 Task: Add an event with the title Second Training Session: Effective Decision-Making in High-Pressure Situations, date '2024/03/14', time 9:40 AM to 11:40 AMand add a description: Deadline reminders encourage proactive planning and time management. They serve as a cue for individuals to assess their progress, identify any obstacles, and adjust their plans accordingly to ensure timely completion of the task or project.Select event color  Basil . Add location for the event as: 987 Princes Street, Edinburgh, UK, logged in from the account softage.9@softage.netand send the event invitation to softage.8@softage.net with CC to  softage.10@softage.net. Set a reminder for the event Monthly on the third Sunday
Action: Mouse moved to (55, 102)
Screenshot: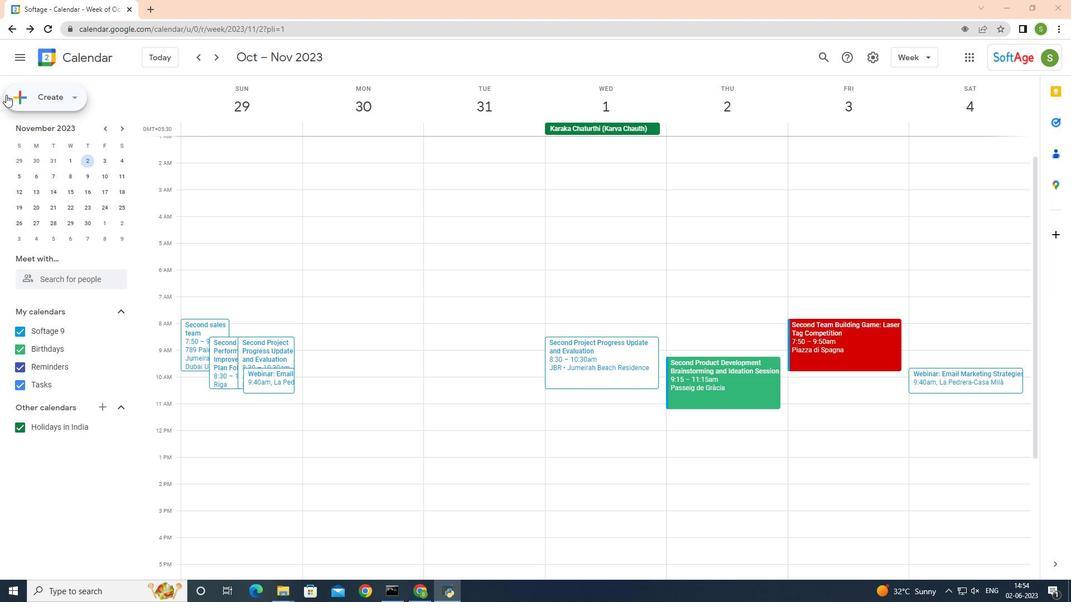 
Action: Mouse pressed left at (55, 102)
Screenshot: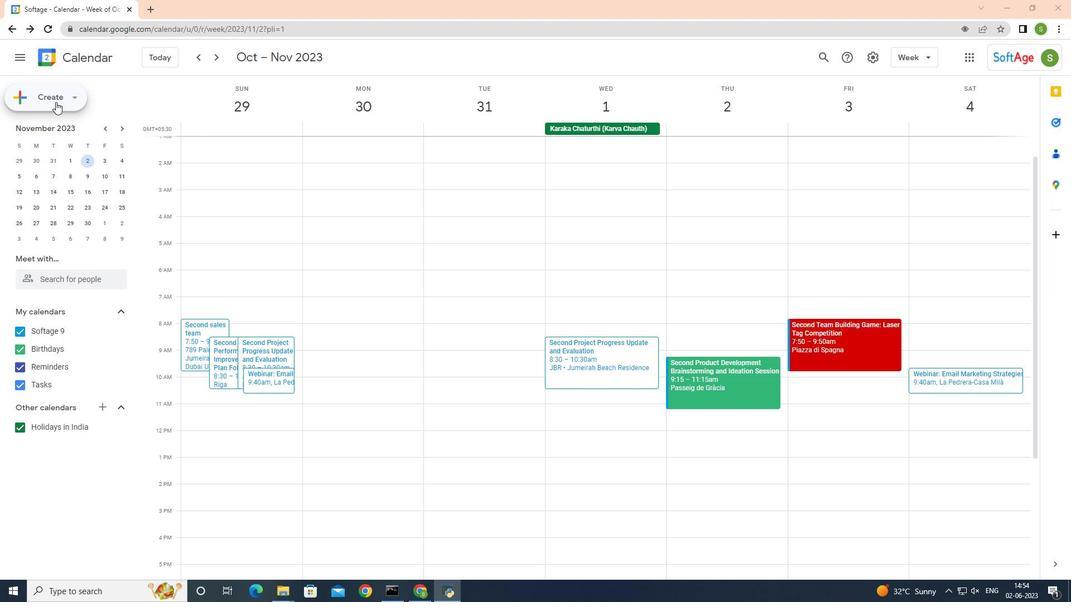 
Action: Mouse moved to (62, 130)
Screenshot: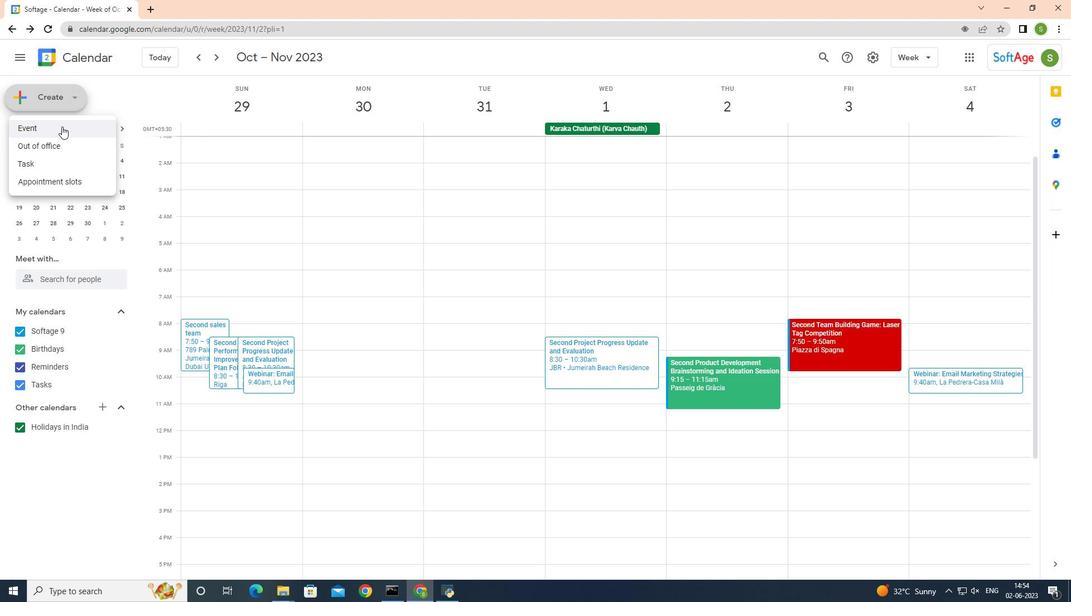 
Action: Mouse pressed left at (62, 130)
Screenshot: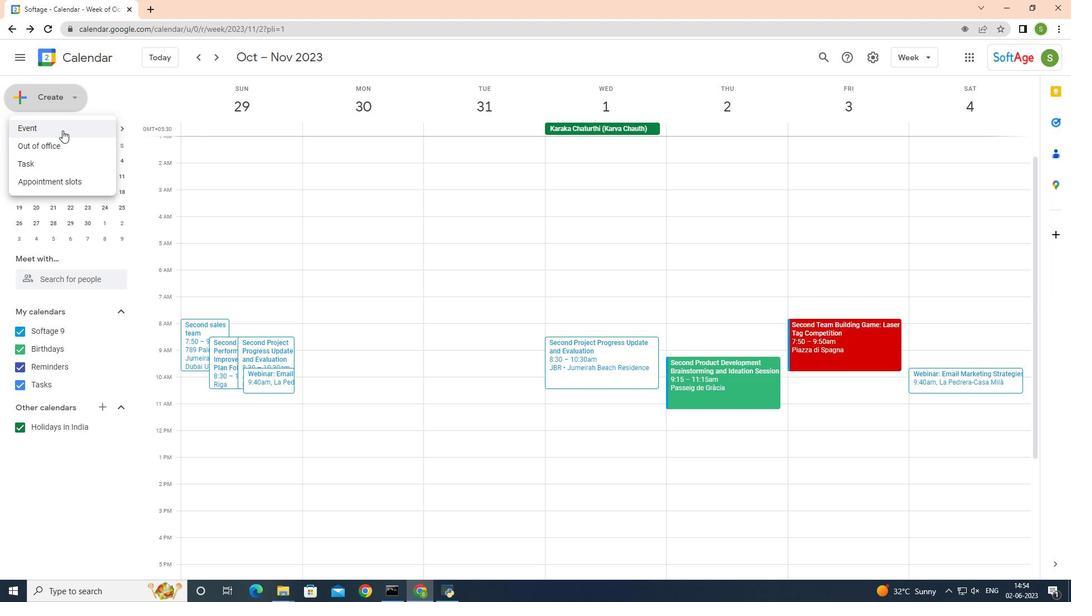 
Action: Mouse moved to (450, 265)
Screenshot: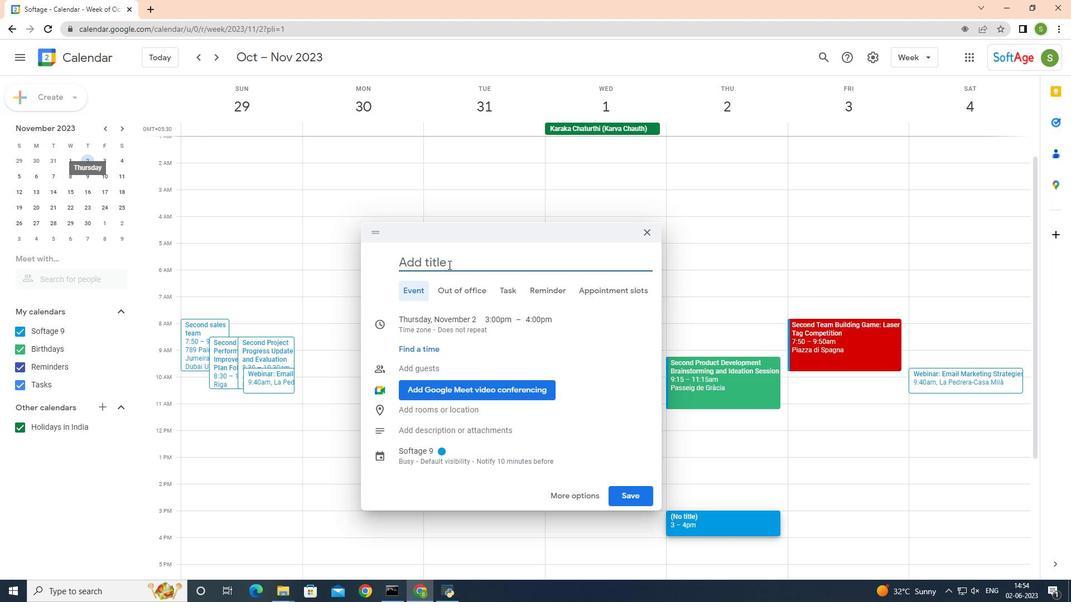 
Action: Key pressed <Key.shift>Second<Key.space><Key.shift>Training<Key.space>ctrl+S
Screenshot: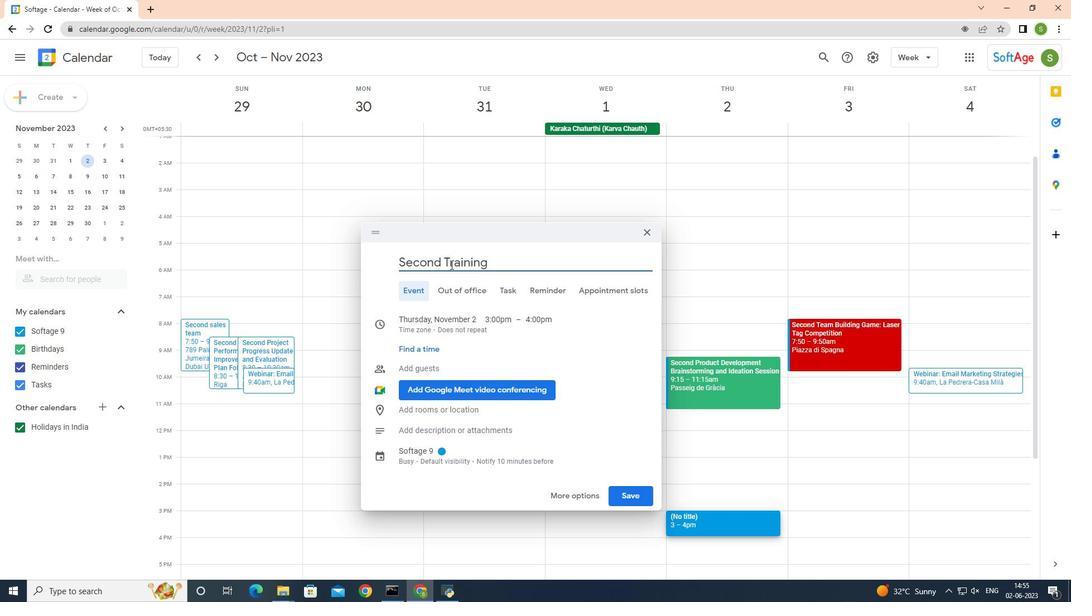 
Action: Mouse moved to (585, 567)
Screenshot: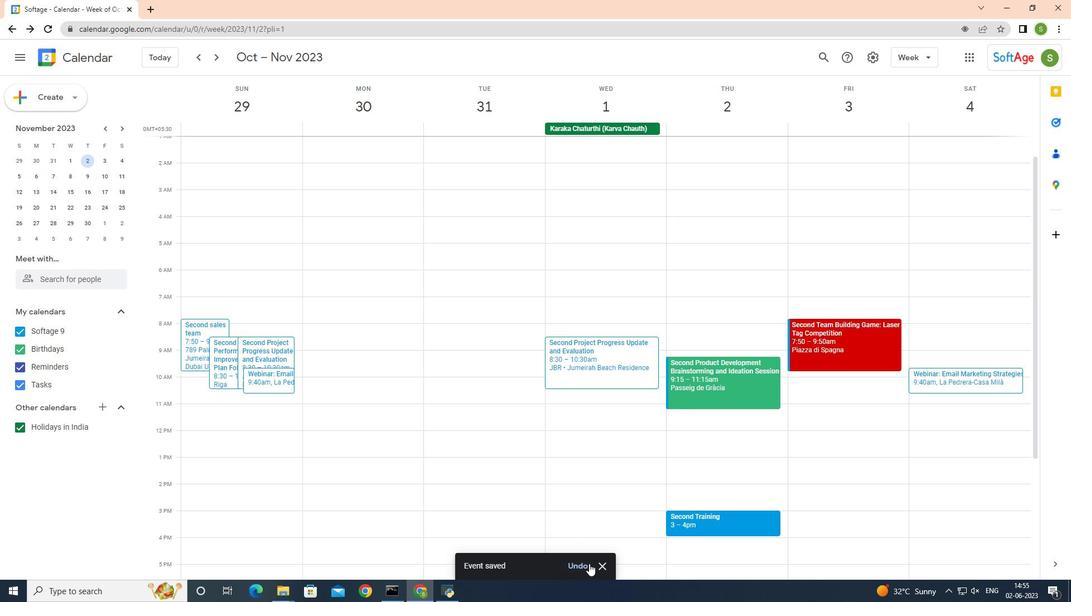 
Action: Mouse pressed left at (585, 567)
Screenshot: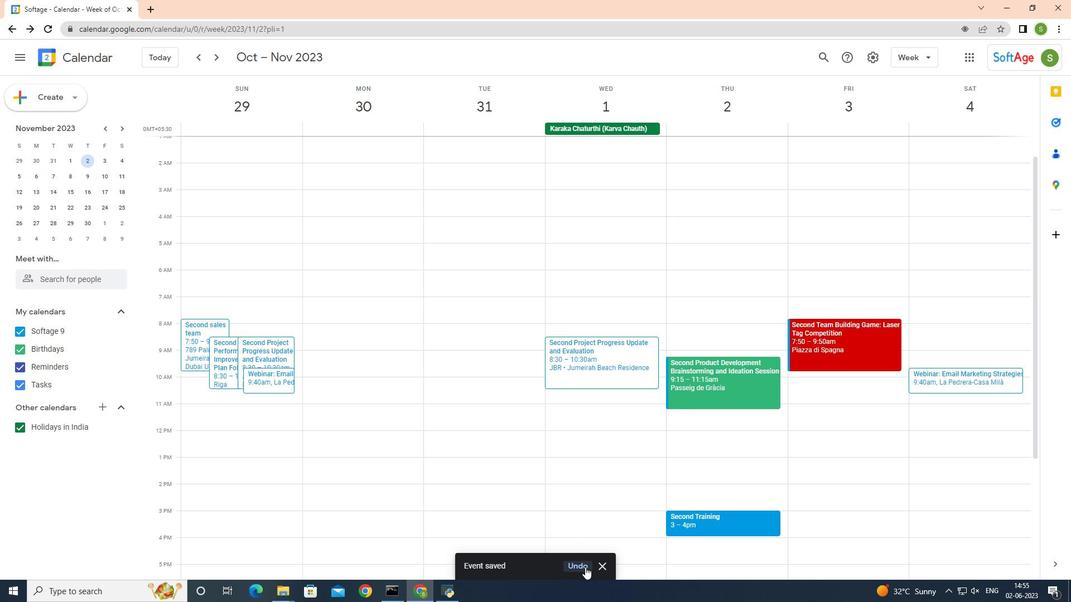 
Action: Mouse moved to (65, 101)
Screenshot: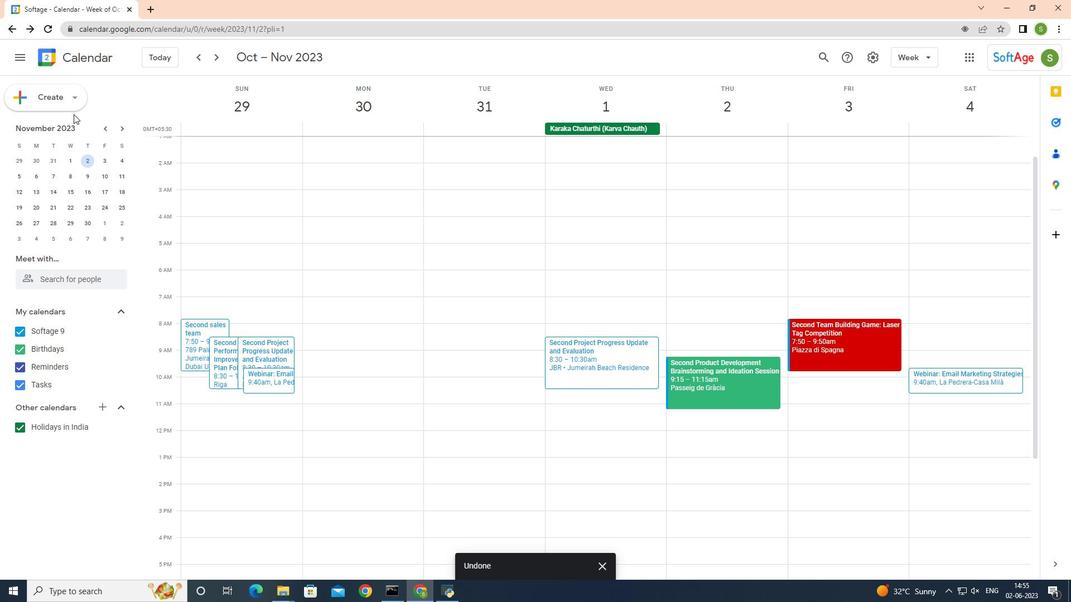
Action: Mouse pressed left at (65, 101)
Screenshot: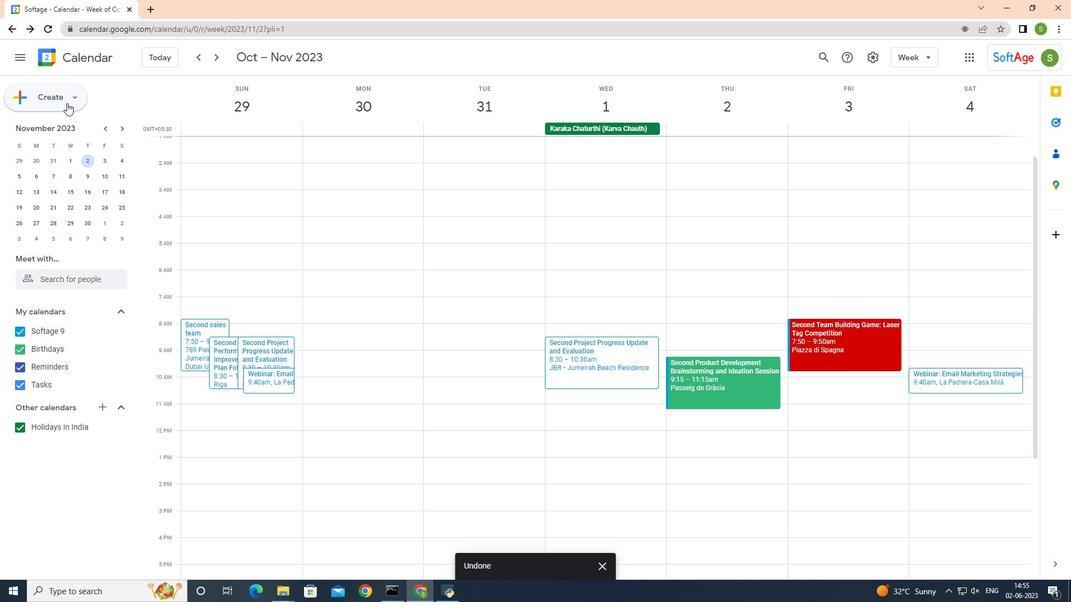 
Action: Mouse moved to (74, 132)
Screenshot: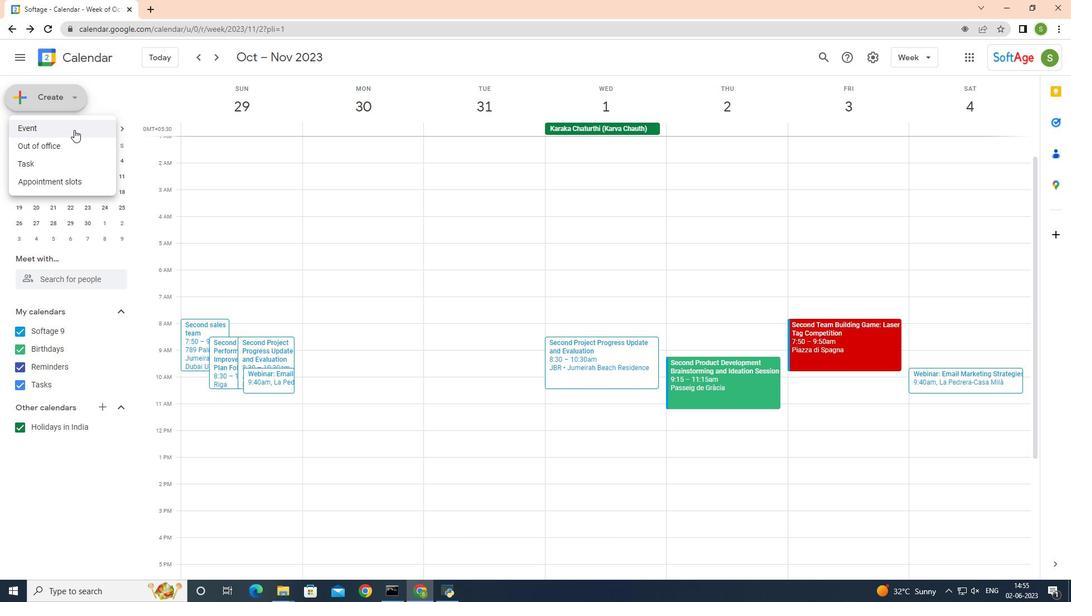 
Action: Mouse pressed left at (74, 132)
Screenshot: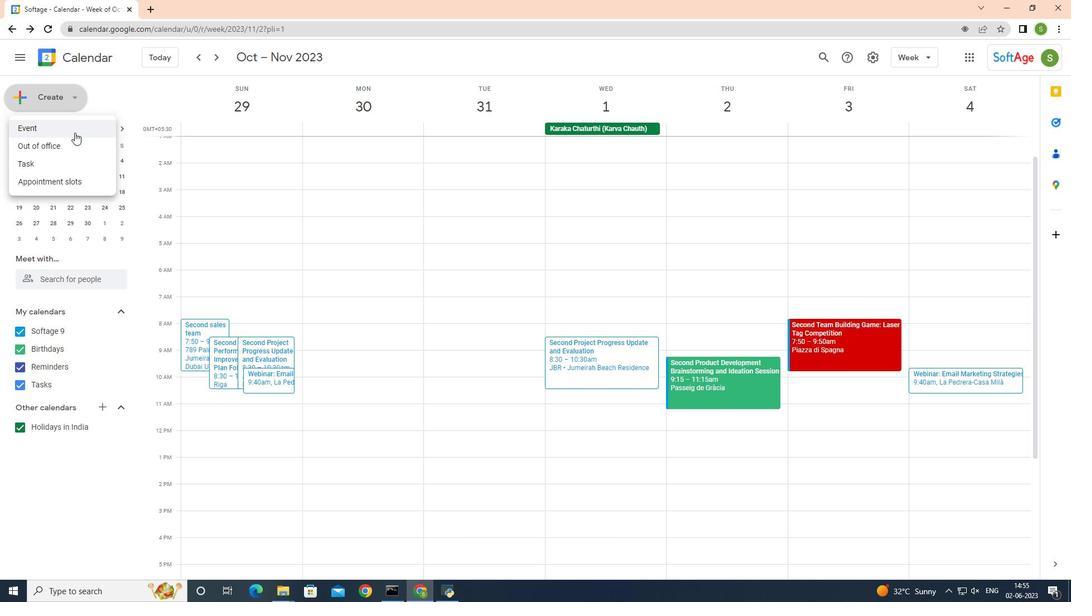 
Action: Mouse moved to (494, 268)
Screenshot: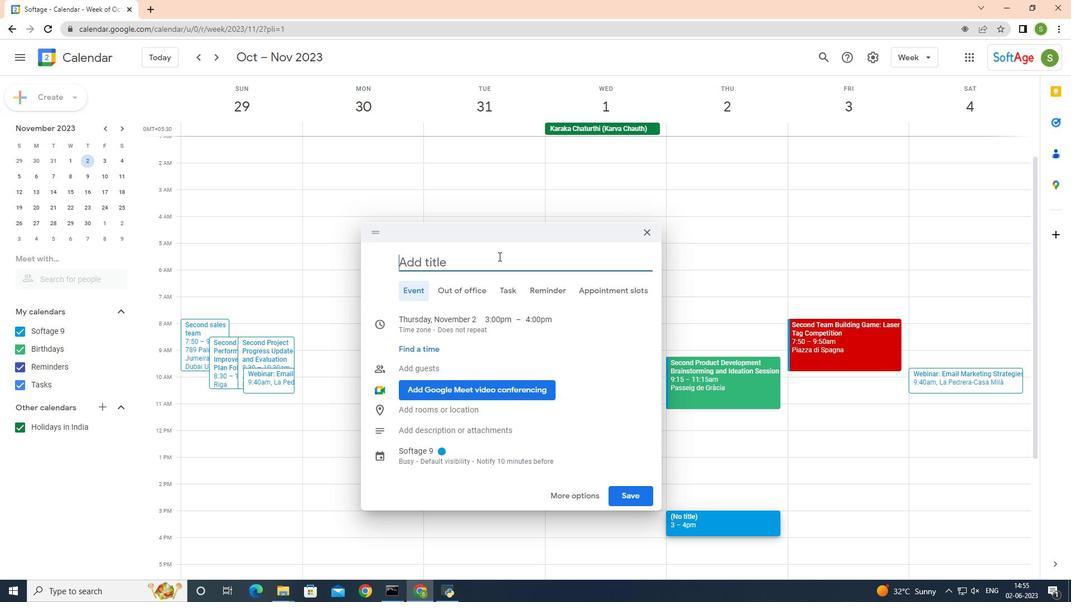 
Action: Key pressed <Key.shift>Second<Key.space><Key.shift><Key.shift><Key.shift><Key.shift><Key.shift><Key.shift><Key.shift>Training<Key.space><Key.shift><Key.shift><Key.shift><Key.shift><Key.shift><Key.shift><Key.shift>Session<Key.shift_r>:<Key.space><Key.shift>Effective<Key.space><Key.shift><Key.shift><Key.shift><Key.shift><Key.shift><Key.shift><Key.shift><Key.shift>Decision-<Key.shift>Making<Key.space><Key.shift>in<Key.space><Key.shift>High-<Key.shift>Pressure<Key.space><Key.shift><Key.shift><Key.shift><Key.shift><Key.shift><Key.shift><Key.shift><Key.shift><Key.shift><Key.shift><Key.shift><Key.shift><Key.shift><Key.shift><Key.shift><Key.shift><Key.shift><Key.shift><Key.shift><Key.shift><Key.shift>it<Key.backspace><Key.backspace><Key.shift>Situationctrl+A<'\x03'>
Screenshot: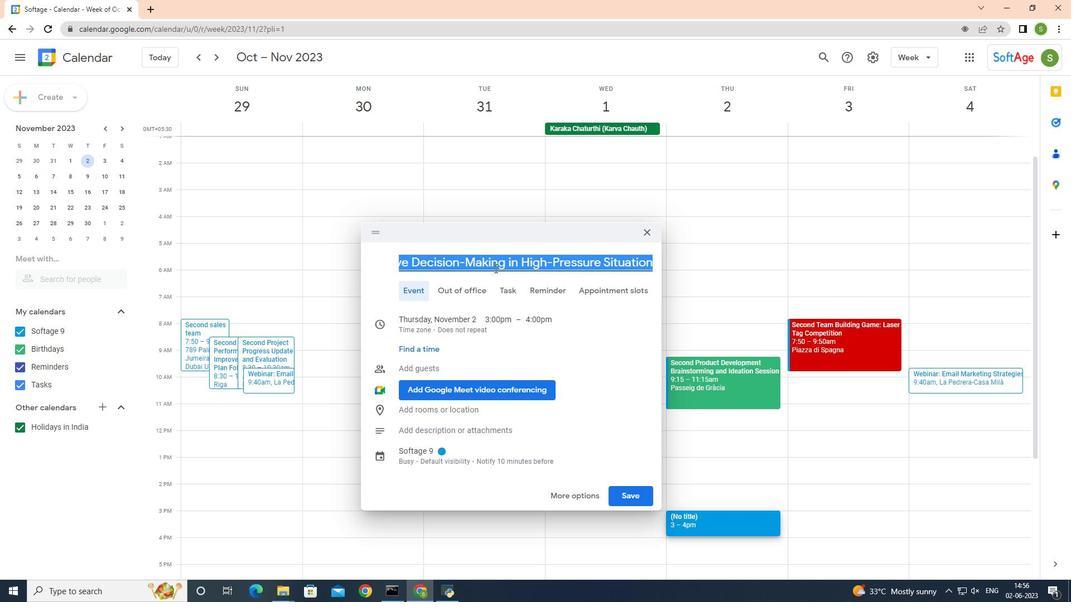 
Action: Mouse moved to (451, 315)
Screenshot: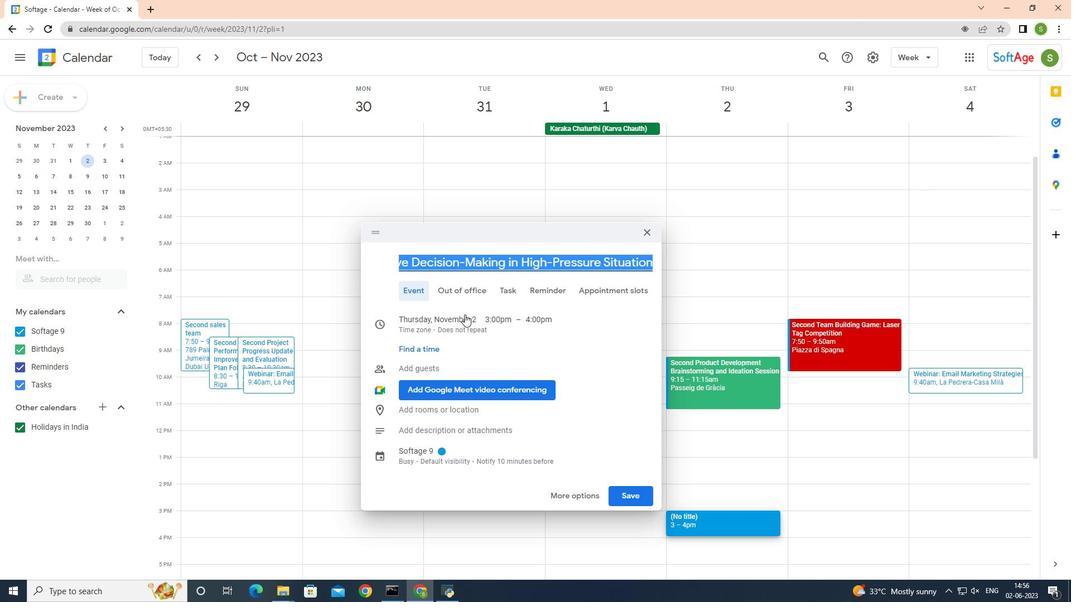 
Action: Mouse pressed left at (451, 315)
Screenshot: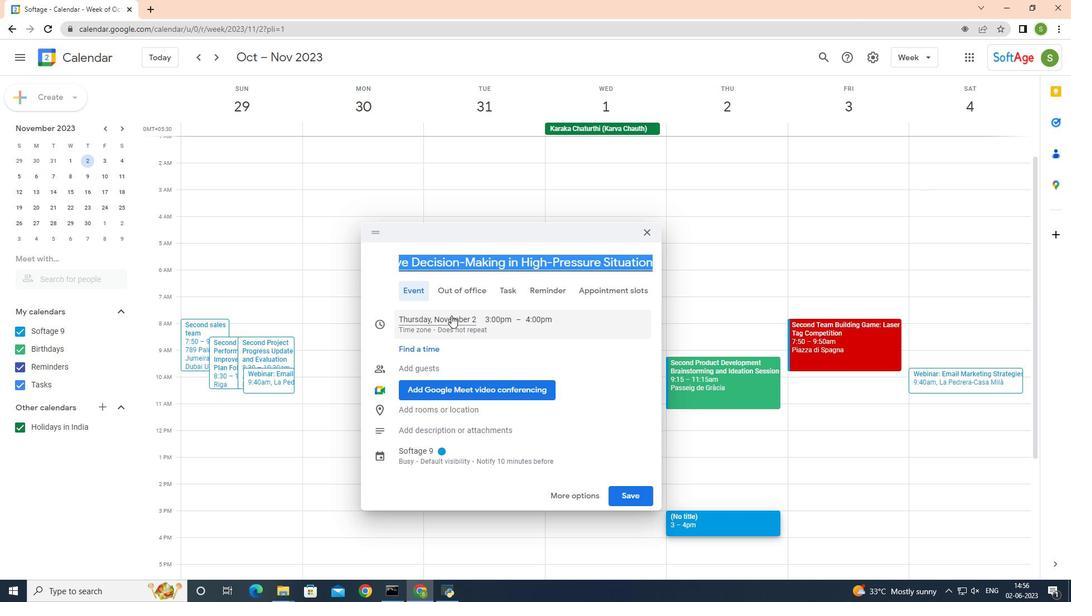 
Action: Mouse moved to (536, 340)
Screenshot: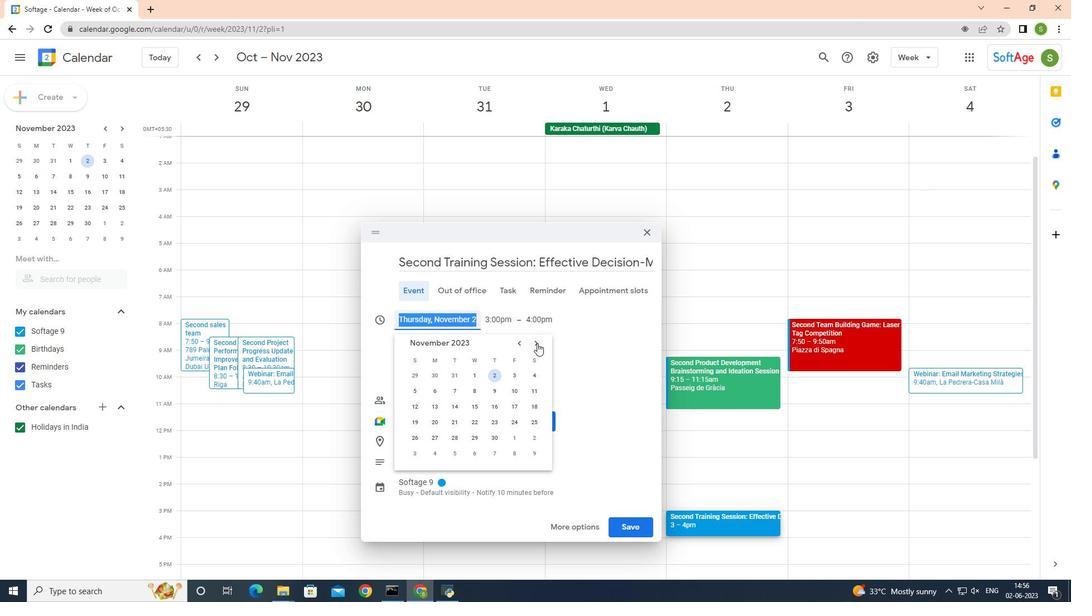 
Action: Mouse pressed left at (536, 340)
Screenshot: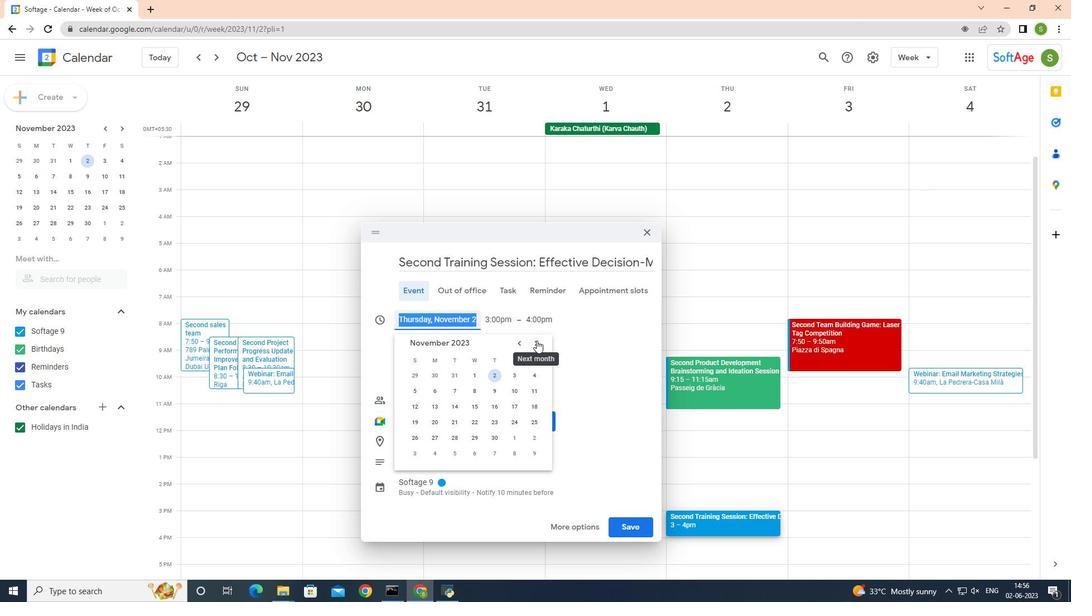 
Action: Mouse pressed left at (536, 340)
Screenshot: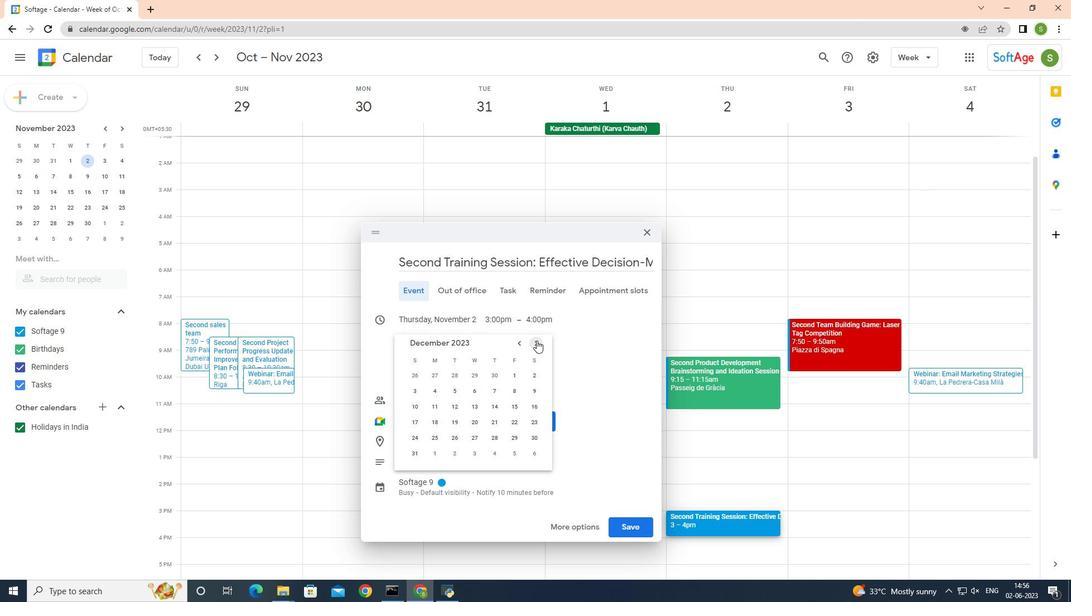 
Action: Mouse pressed left at (536, 340)
Screenshot: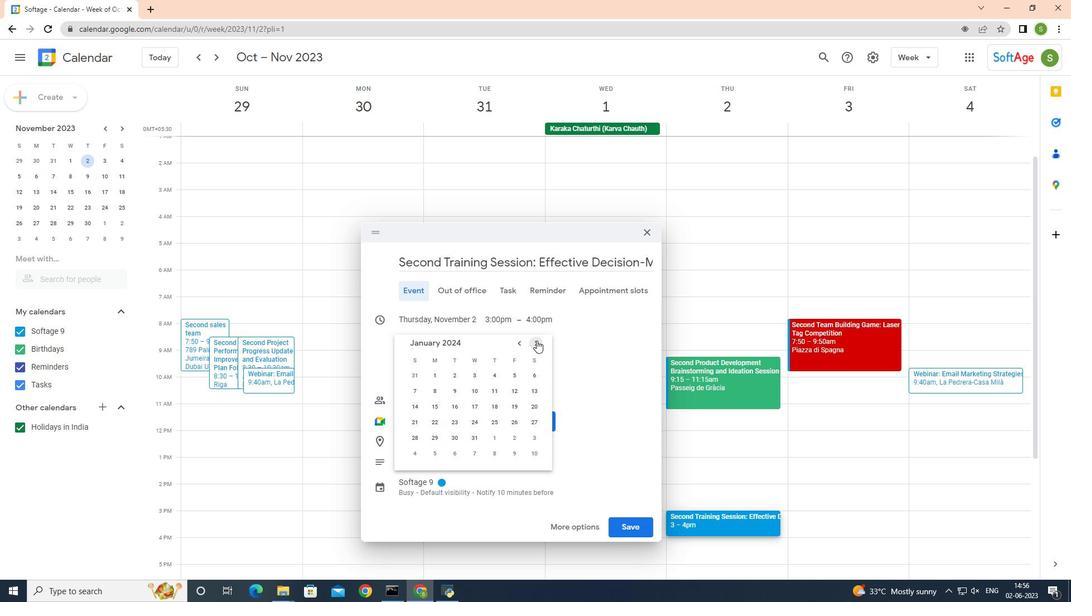 
Action: Mouse pressed left at (536, 340)
Screenshot: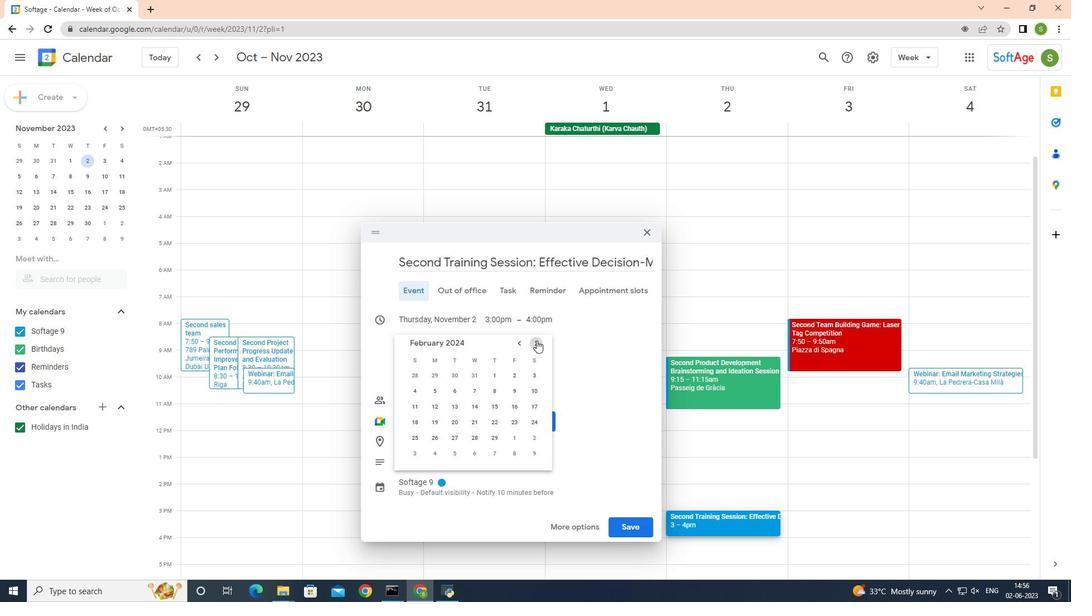 
Action: Mouse moved to (495, 409)
Screenshot: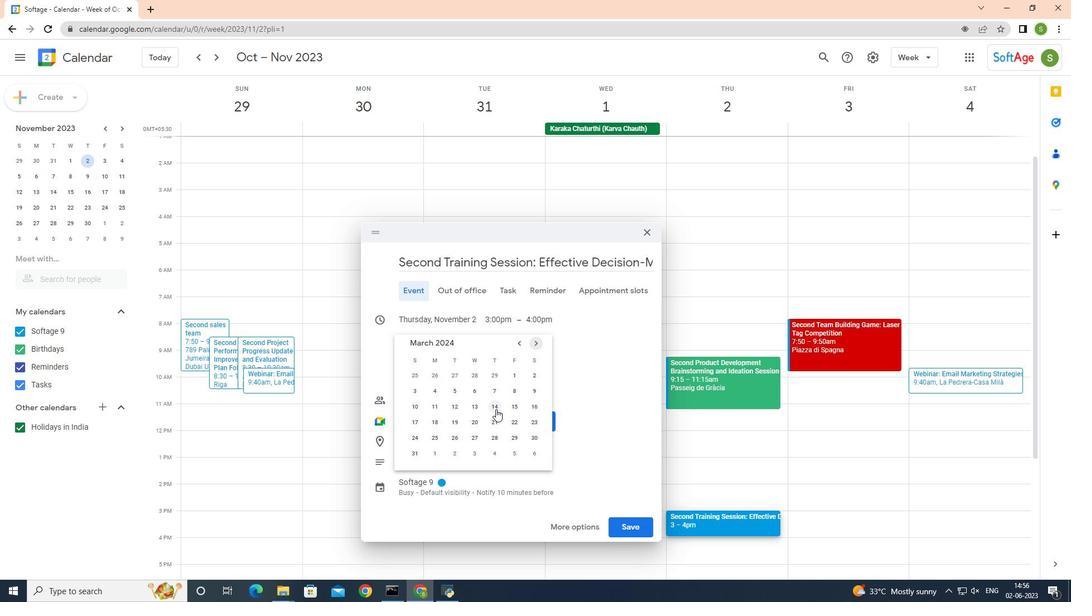 
Action: Mouse pressed left at (495, 409)
Screenshot: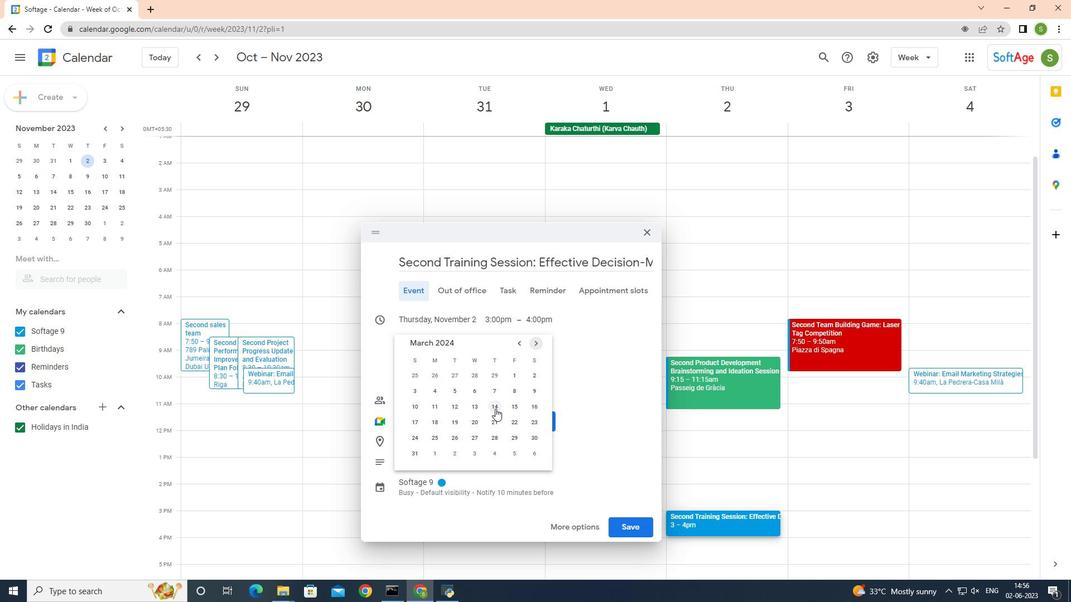 
Action: Mouse moved to (516, 314)
Screenshot: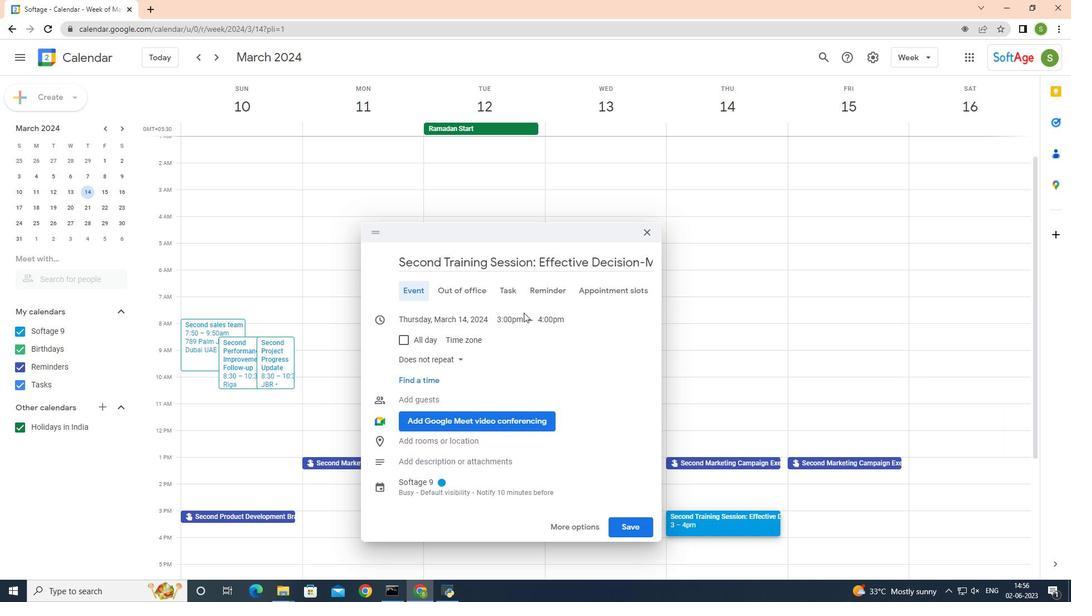 
Action: Mouse pressed left at (516, 314)
Screenshot: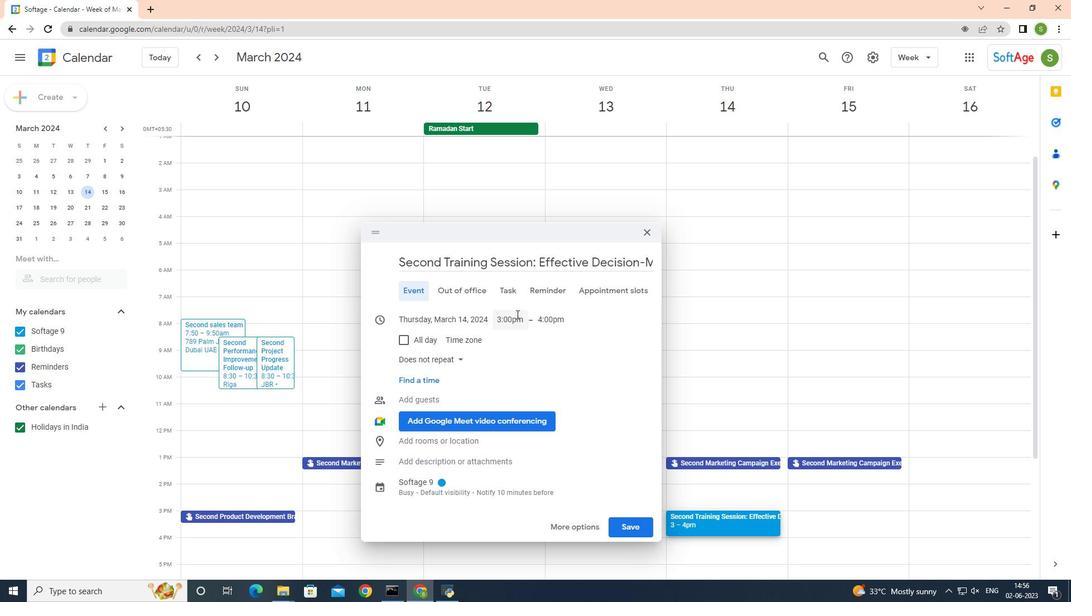 
Action: Mouse moved to (534, 393)
Screenshot: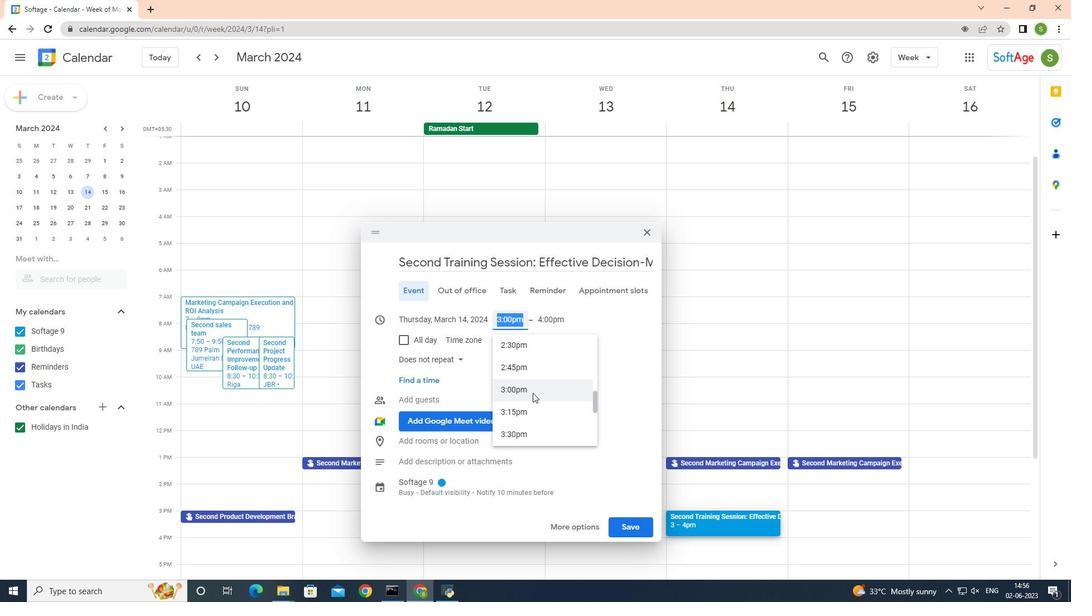 
Action: Mouse scrolled (534, 393) with delta (0, 0)
Screenshot: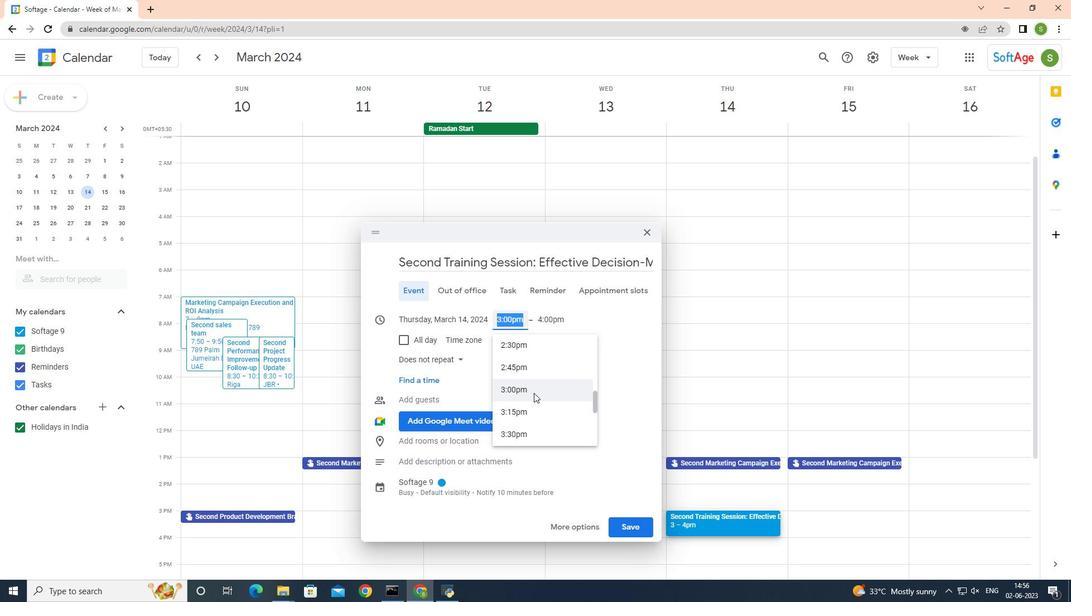 
Action: Mouse scrolled (534, 393) with delta (0, 0)
Screenshot: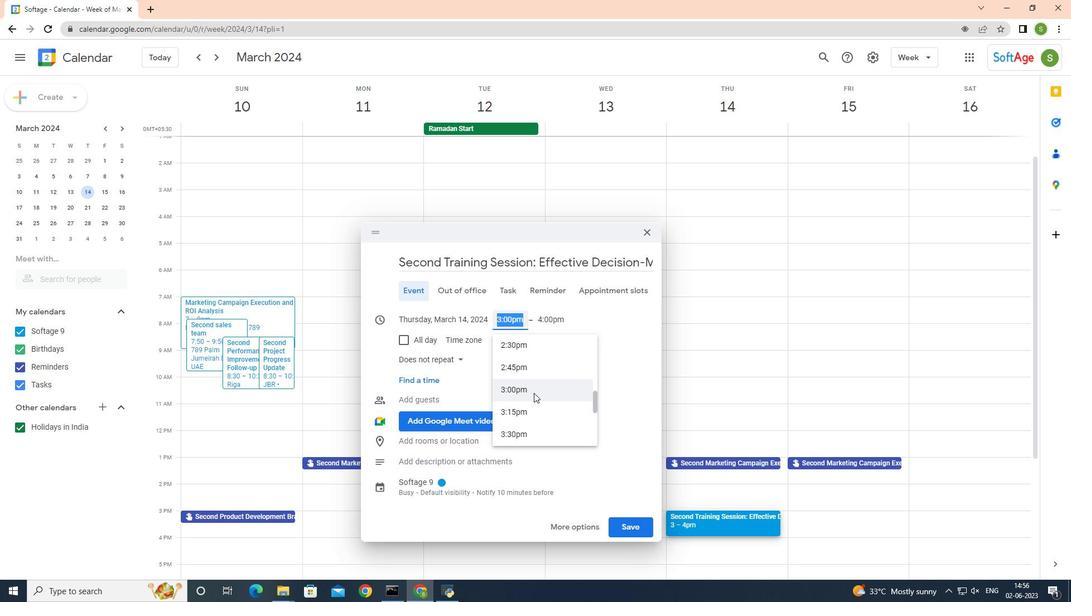 
Action: Mouse scrolled (534, 393) with delta (0, 0)
Screenshot: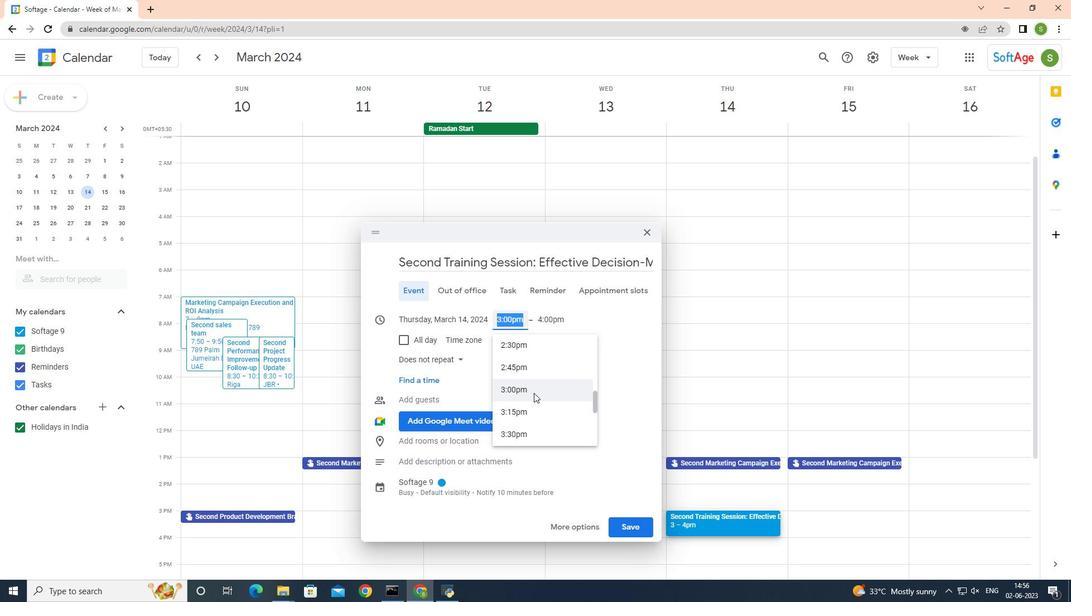 
Action: Mouse scrolled (534, 393) with delta (0, 0)
Screenshot: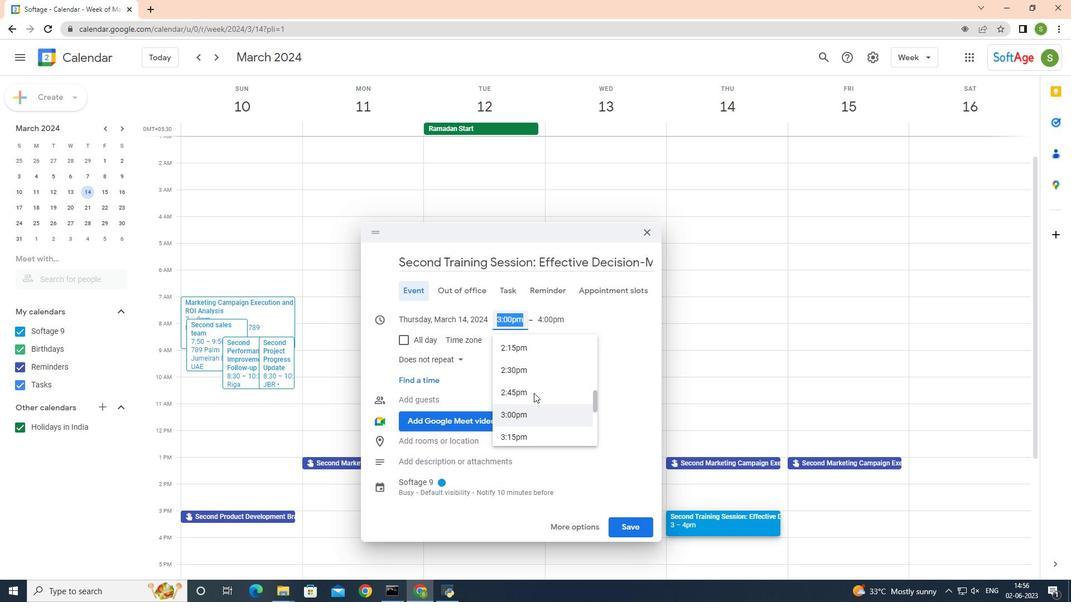 
Action: Mouse scrolled (534, 393) with delta (0, 0)
Screenshot: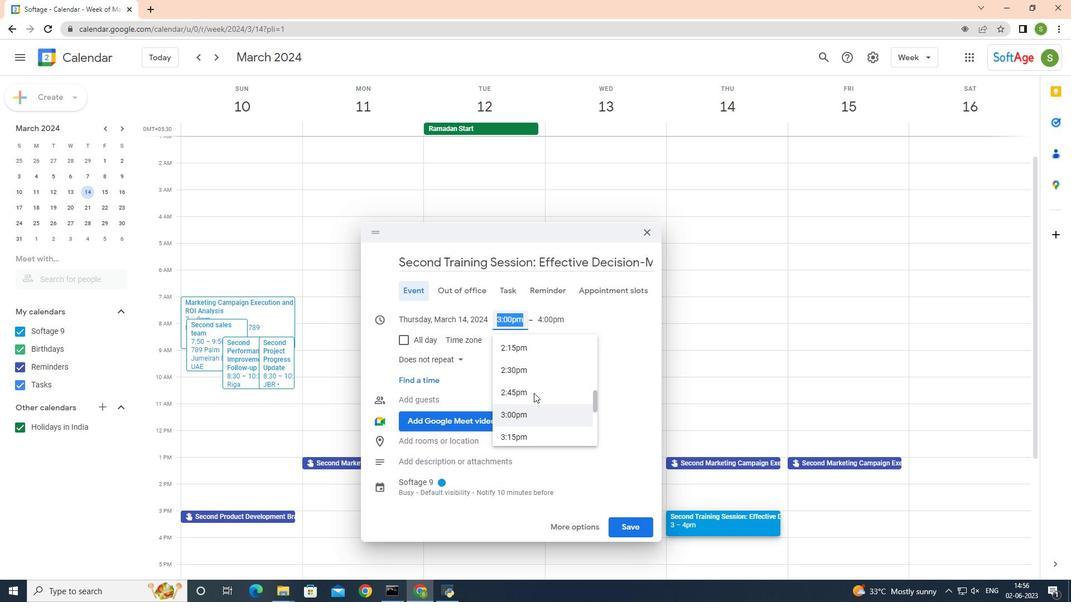 
Action: Mouse scrolled (534, 393) with delta (0, 0)
Screenshot: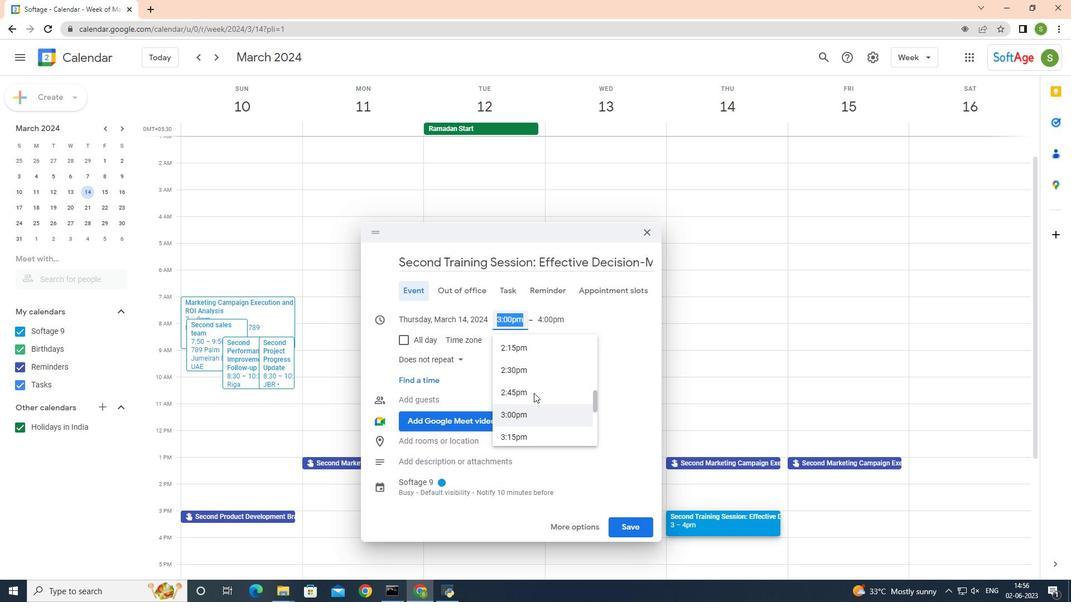
Action: Mouse moved to (534, 393)
Screenshot: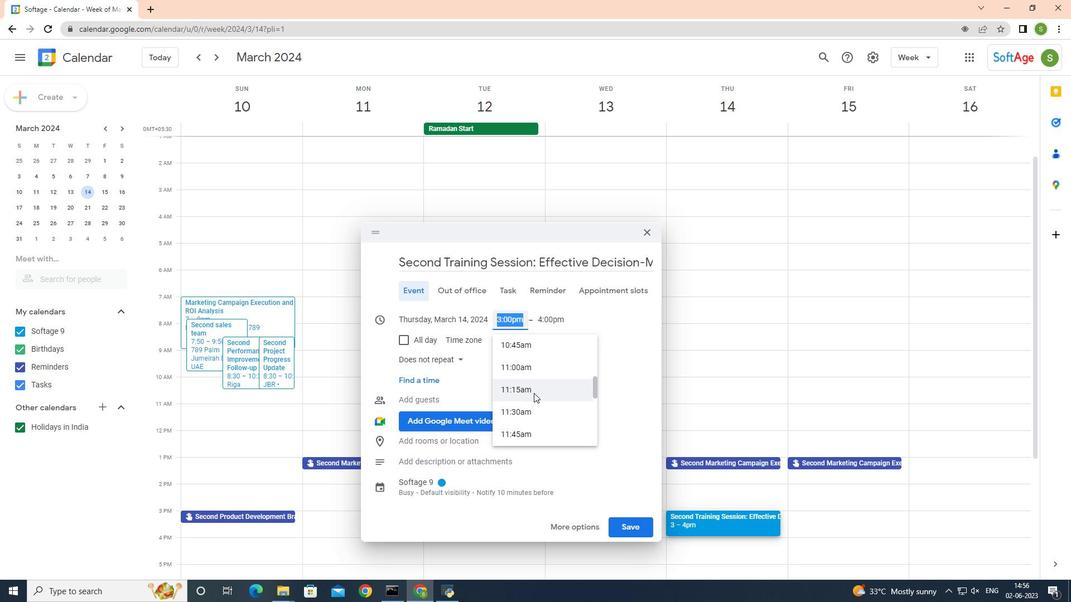 
Action: Mouse scrolled (534, 393) with delta (0, 0)
Screenshot: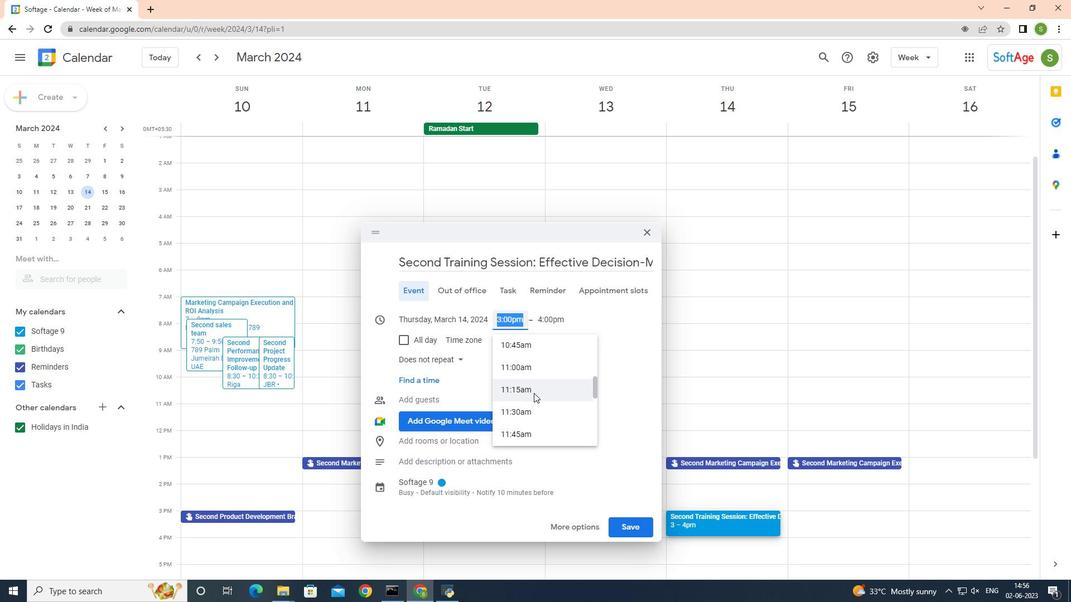 
Action: Mouse scrolled (534, 393) with delta (0, 0)
Screenshot: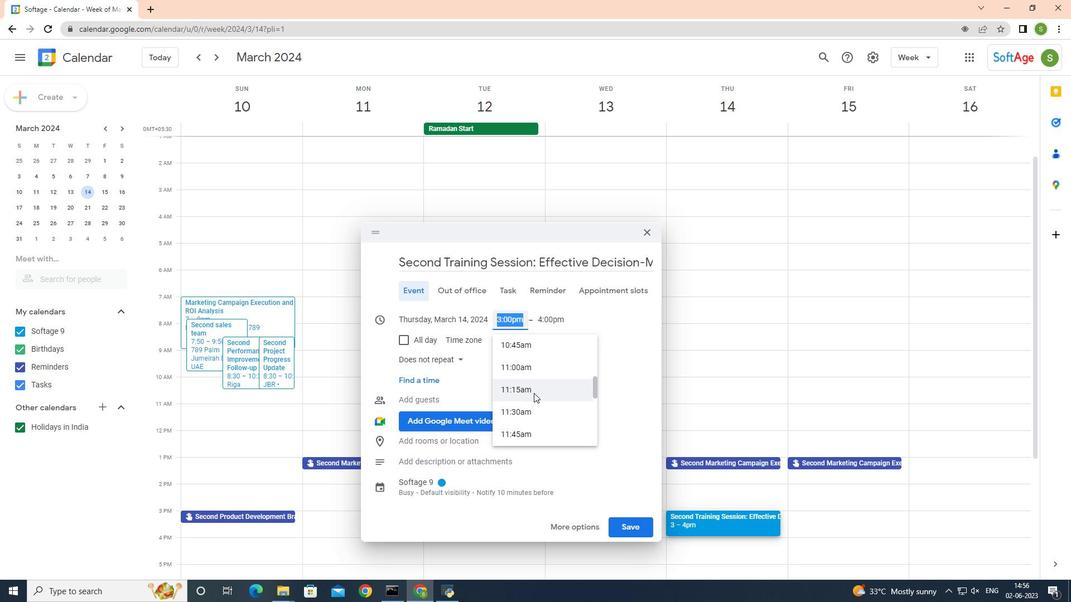 
Action: Mouse scrolled (534, 393) with delta (0, 0)
Screenshot: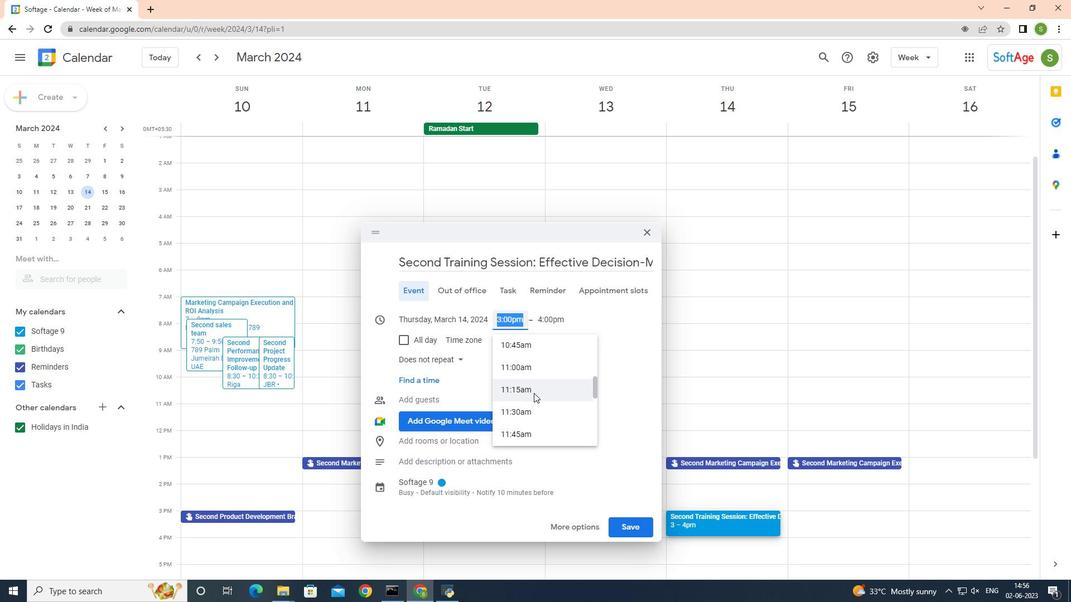 
Action: Mouse scrolled (534, 393) with delta (0, 0)
Screenshot: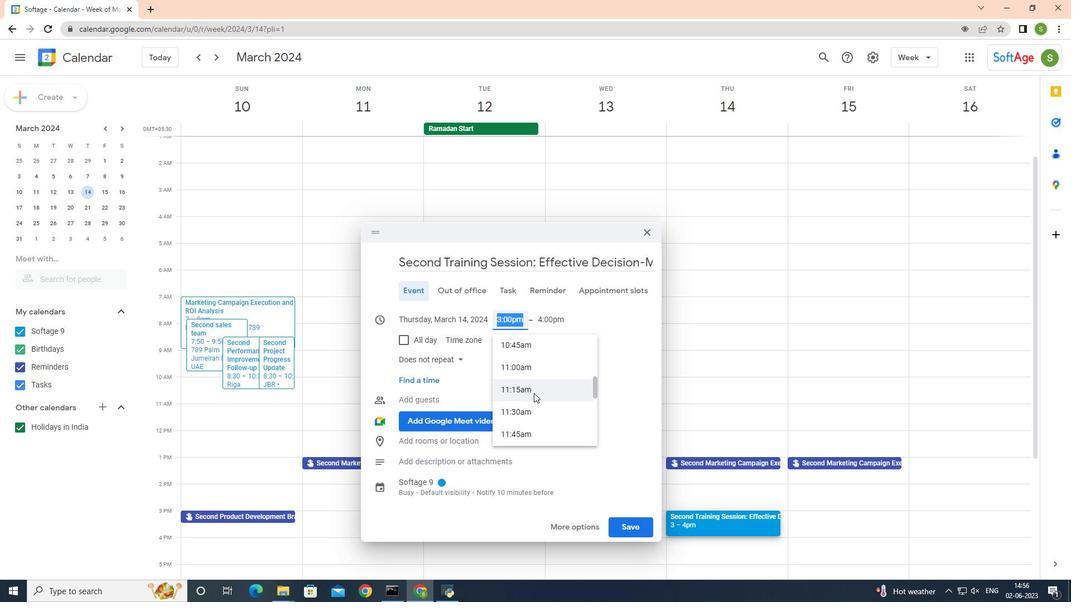 
Action: Mouse scrolled (534, 393) with delta (0, 0)
Screenshot: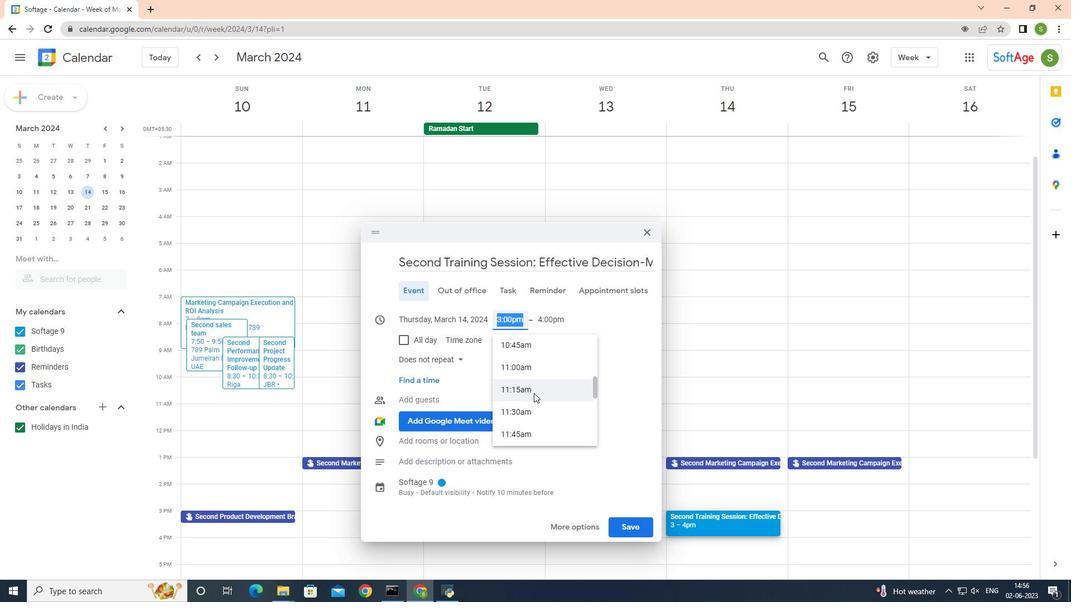 
Action: Mouse scrolled (534, 393) with delta (0, 0)
Screenshot: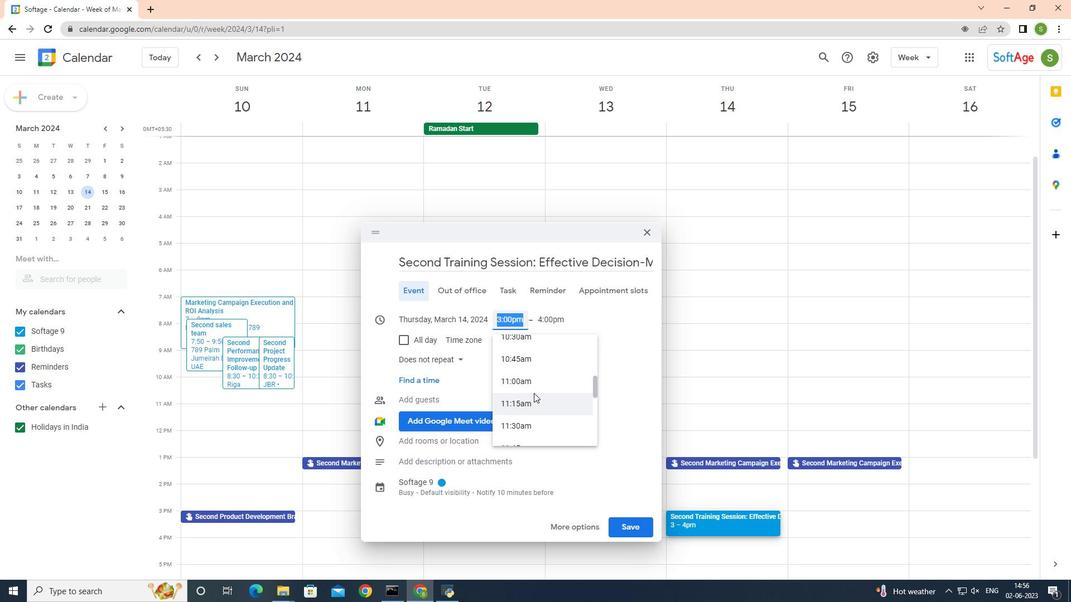 
Action: Mouse scrolled (534, 392) with delta (0, 0)
Screenshot: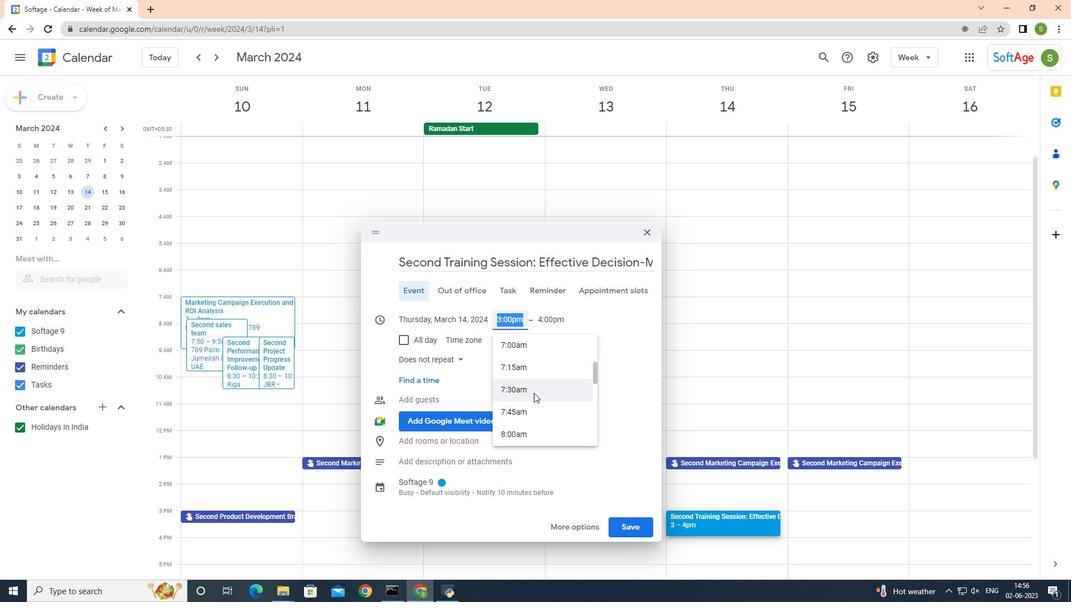 
Action: Mouse scrolled (534, 392) with delta (0, 0)
Screenshot: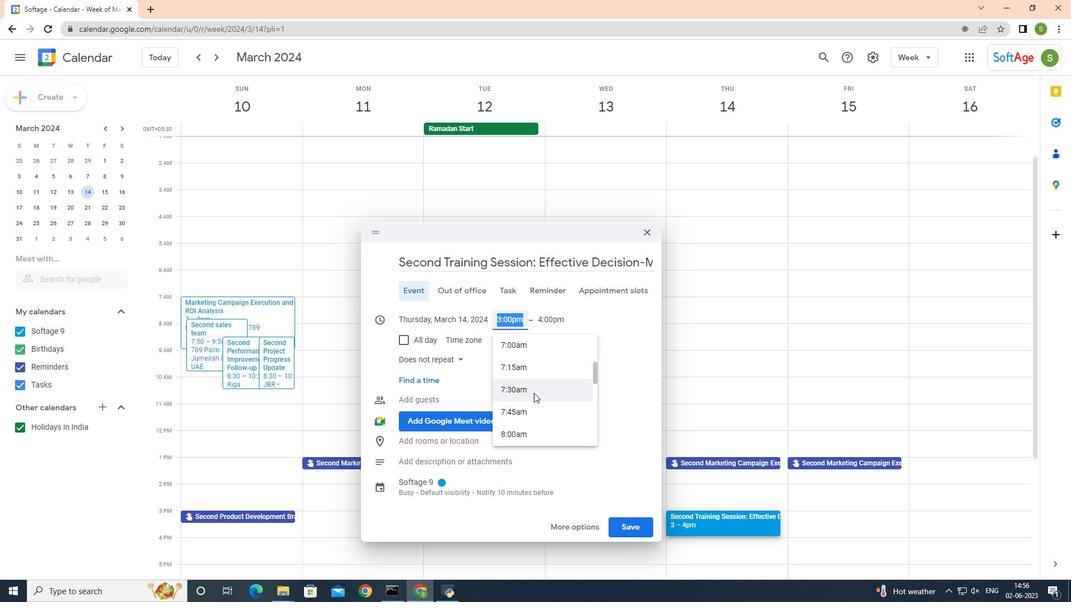 
Action: Mouse moved to (535, 395)
Screenshot: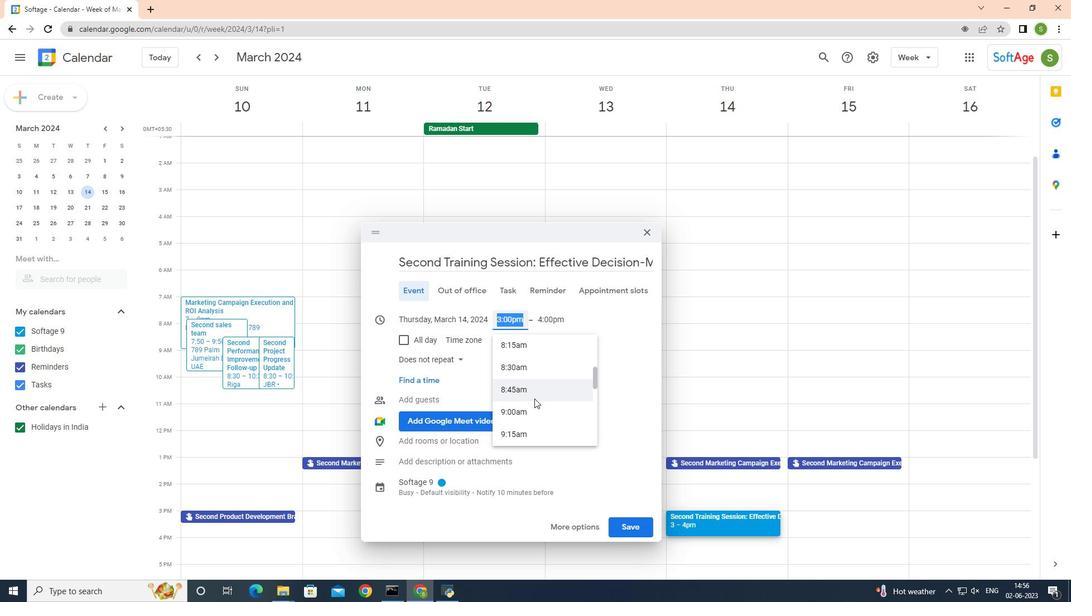 
Action: Mouse pressed left at (535, 395)
Screenshot: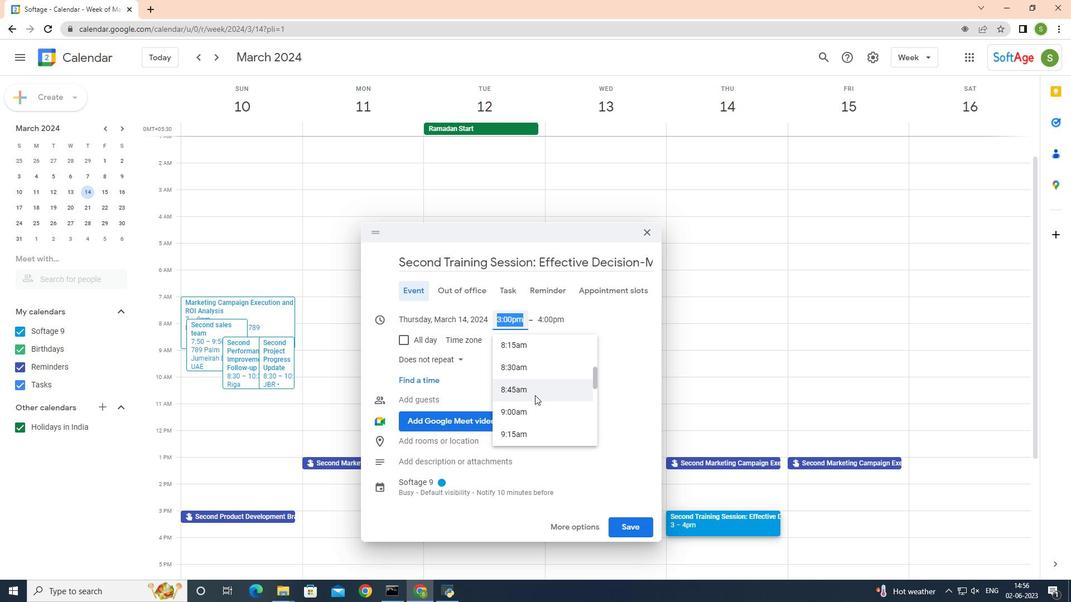 
Action: Mouse moved to (512, 264)
Screenshot: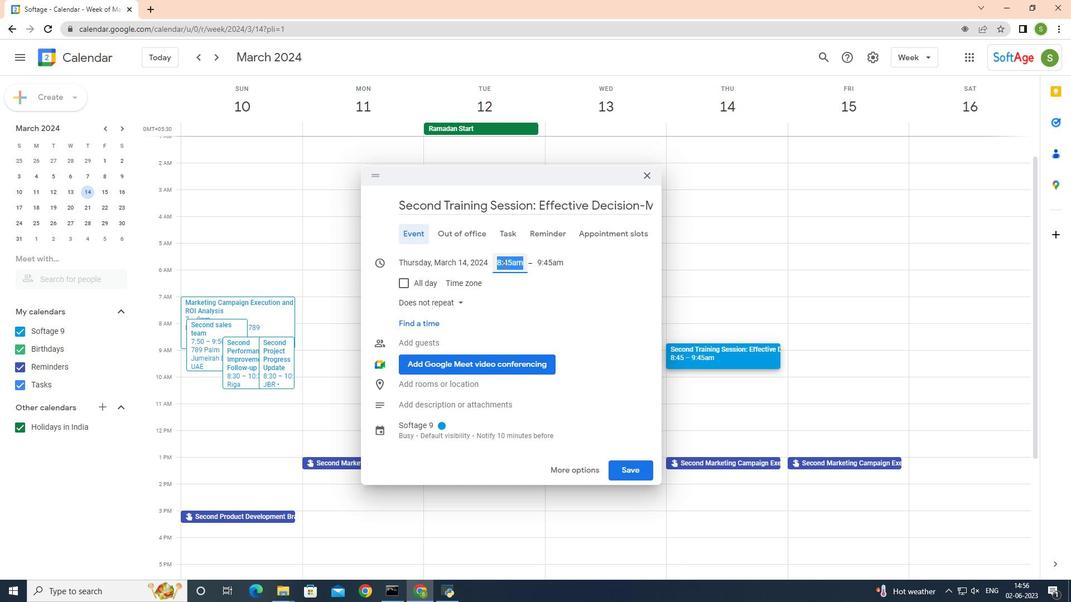 
Action: Mouse pressed left at (512, 264)
Screenshot: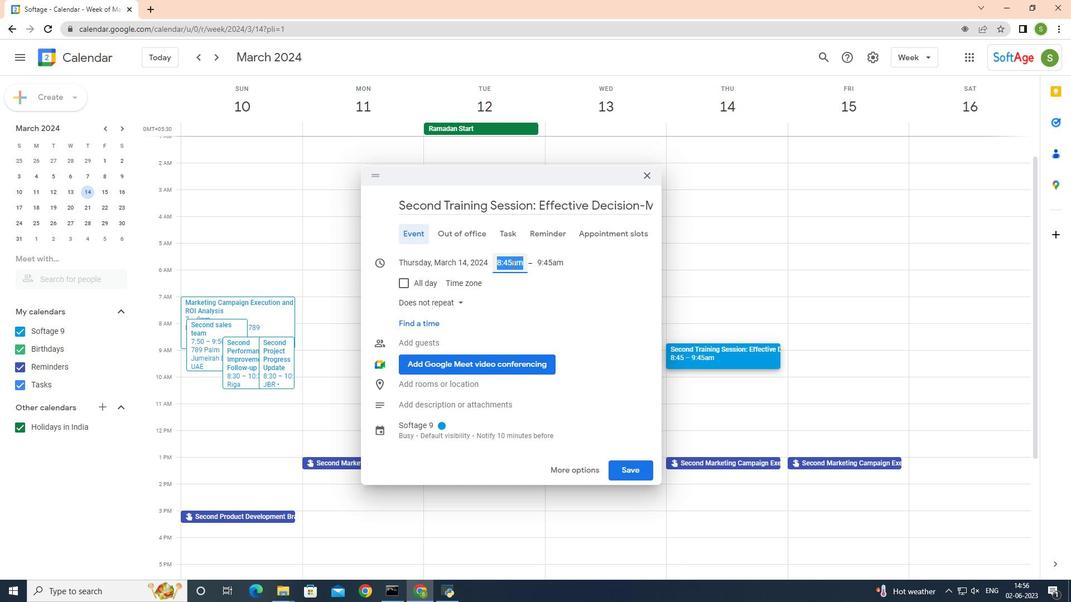 
Action: Mouse moved to (587, 263)
Screenshot: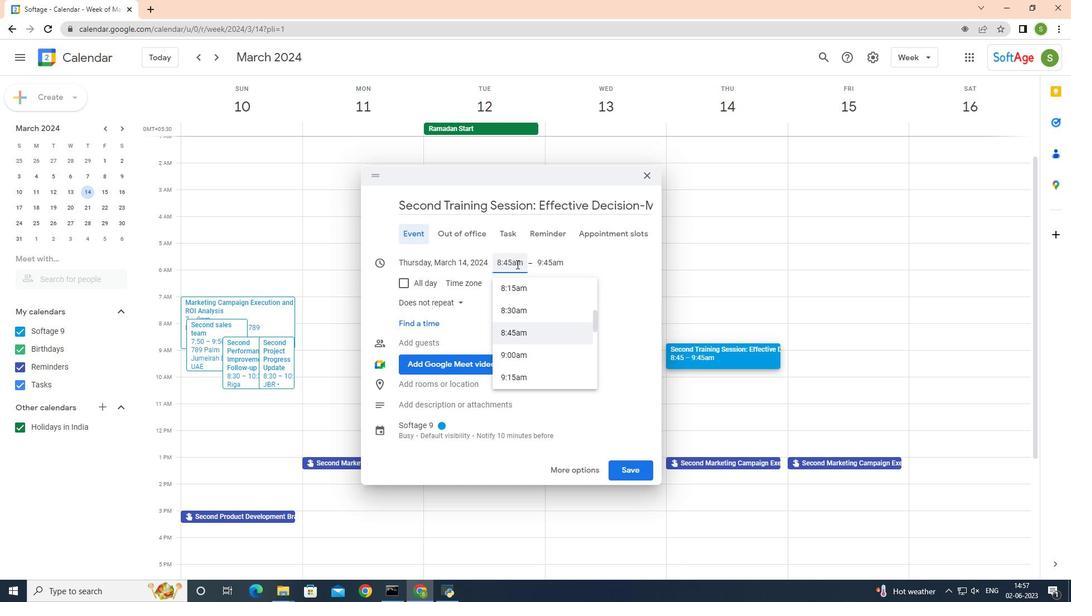 
Action: Key pressed <Key.backspace>0
Screenshot: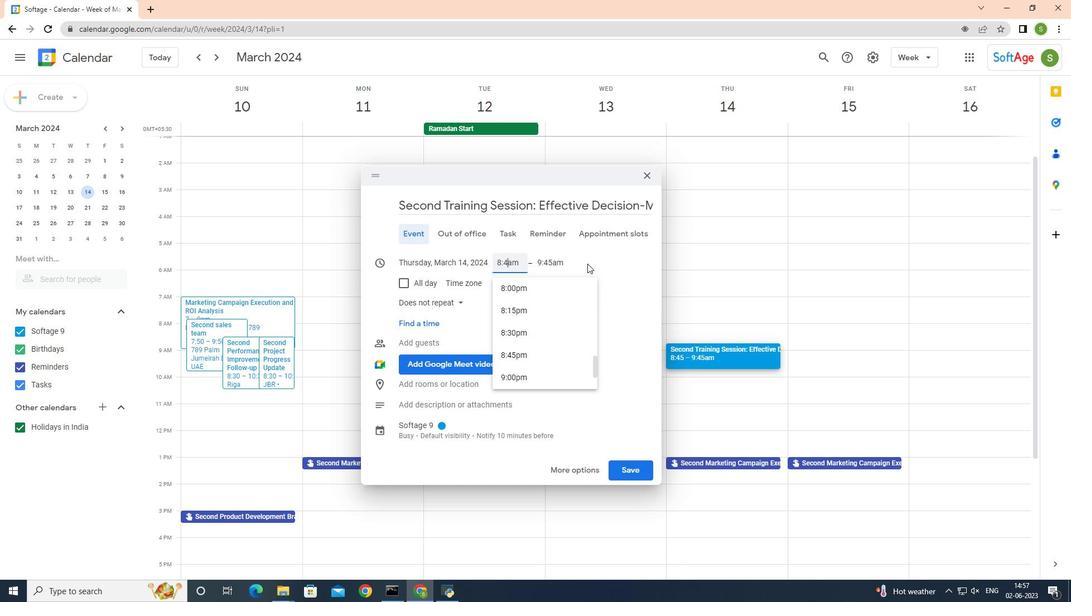 
Action: Mouse moved to (553, 260)
Screenshot: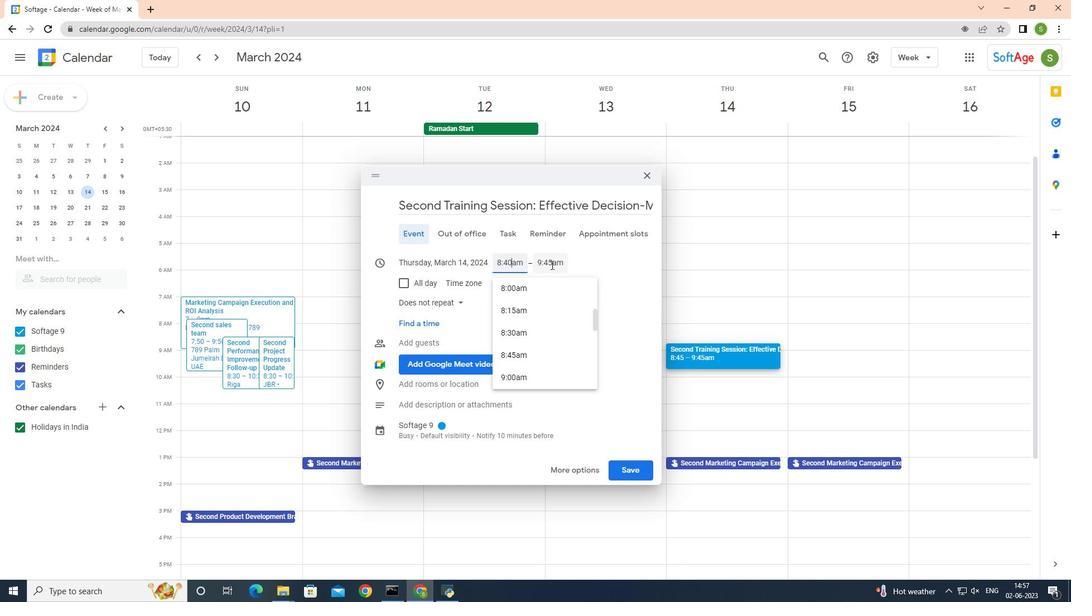 
Action: Mouse pressed left at (553, 260)
Screenshot: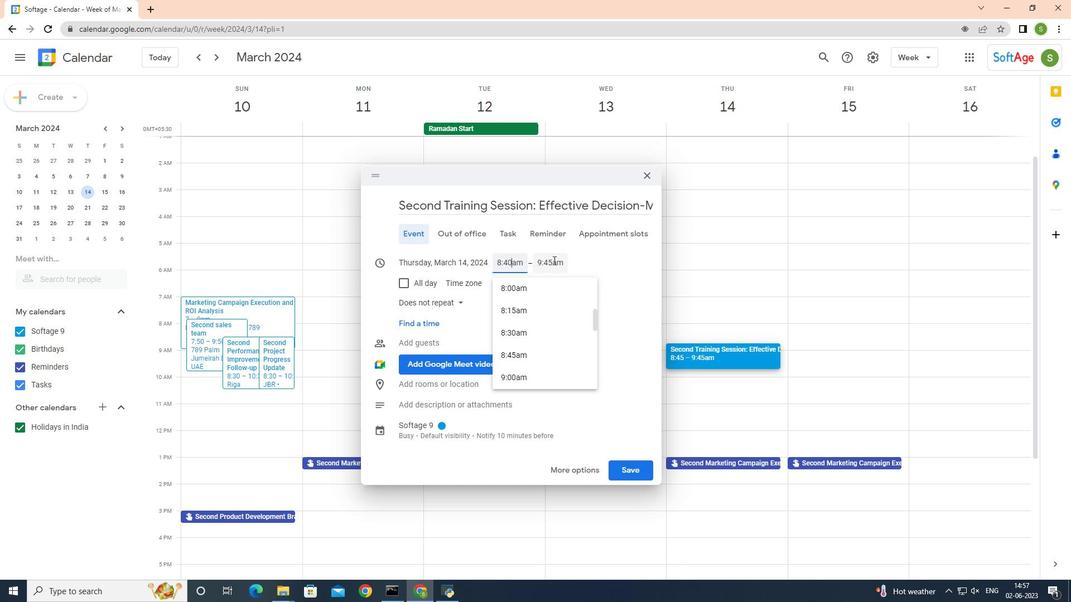 
Action: Mouse moved to (593, 374)
Screenshot: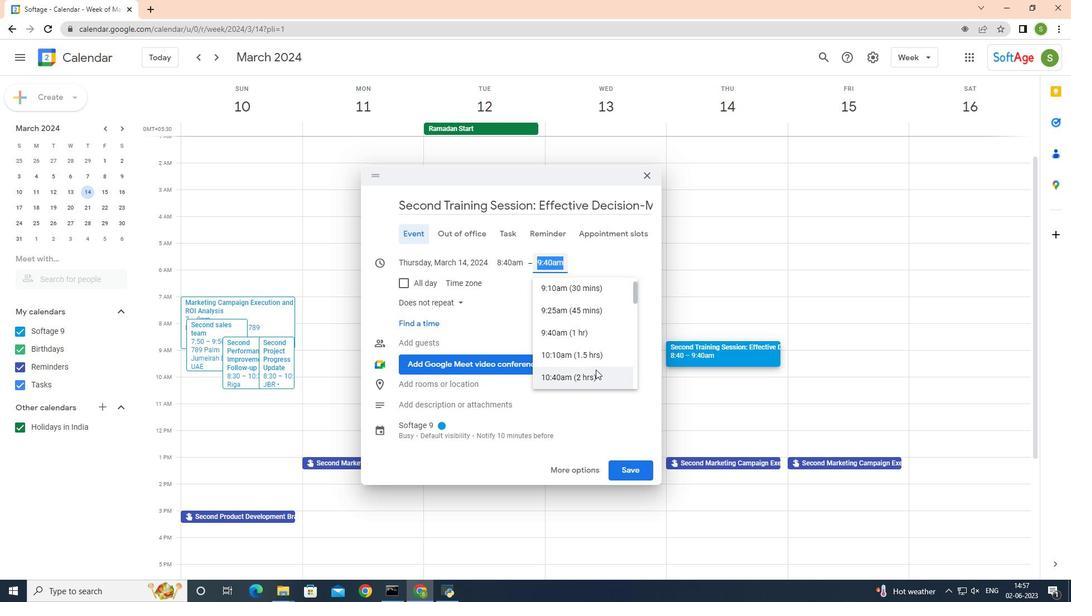 
Action: Mouse pressed left at (593, 374)
Screenshot: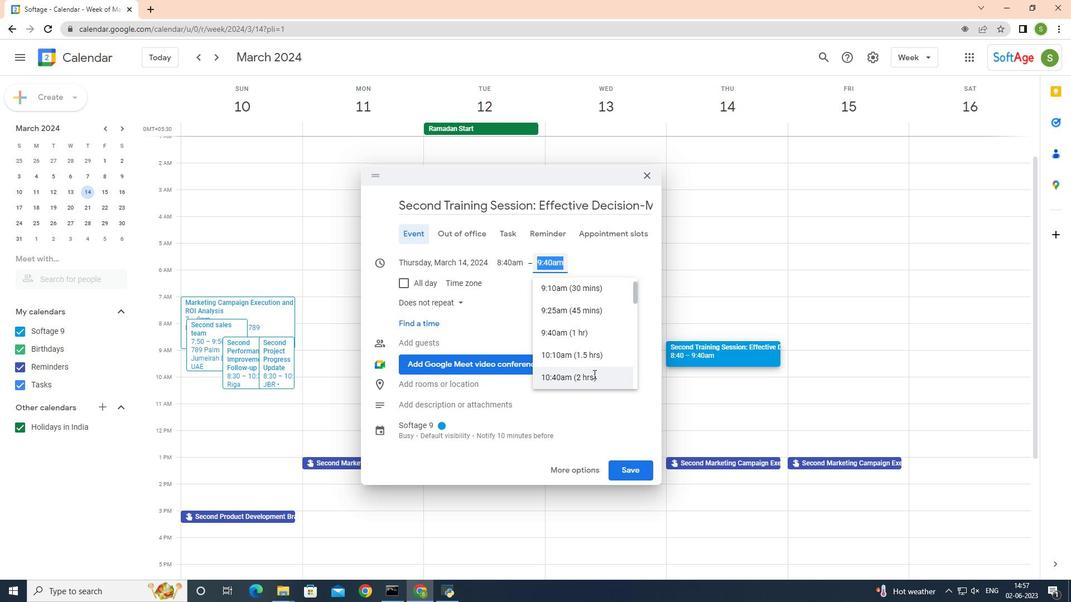 
Action: Mouse moved to (610, 301)
Screenshot: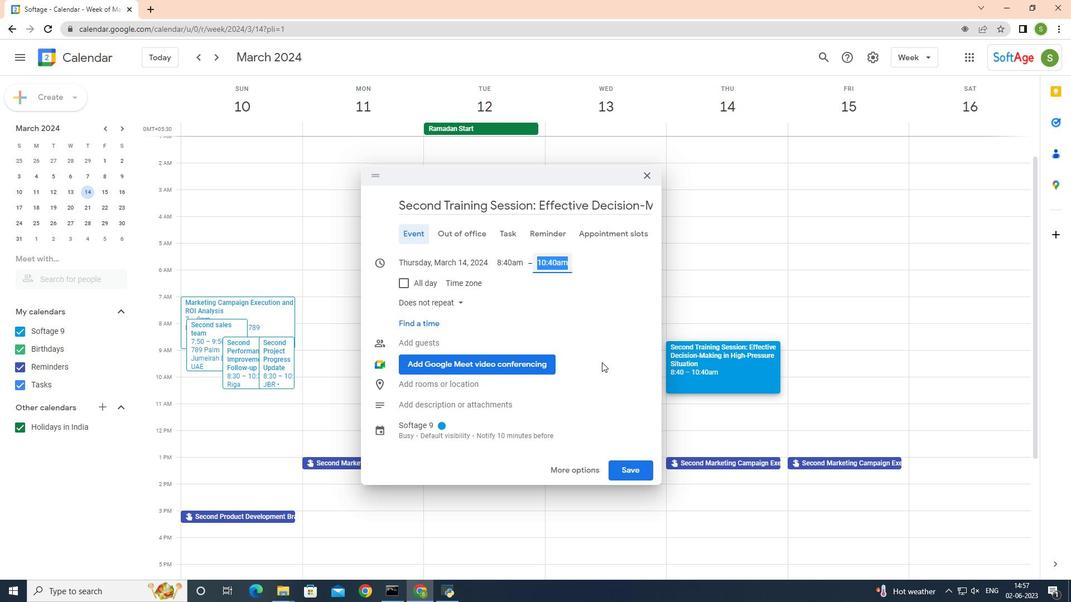 
Action: Mouse pressed left at (610, 301)
Screenshot: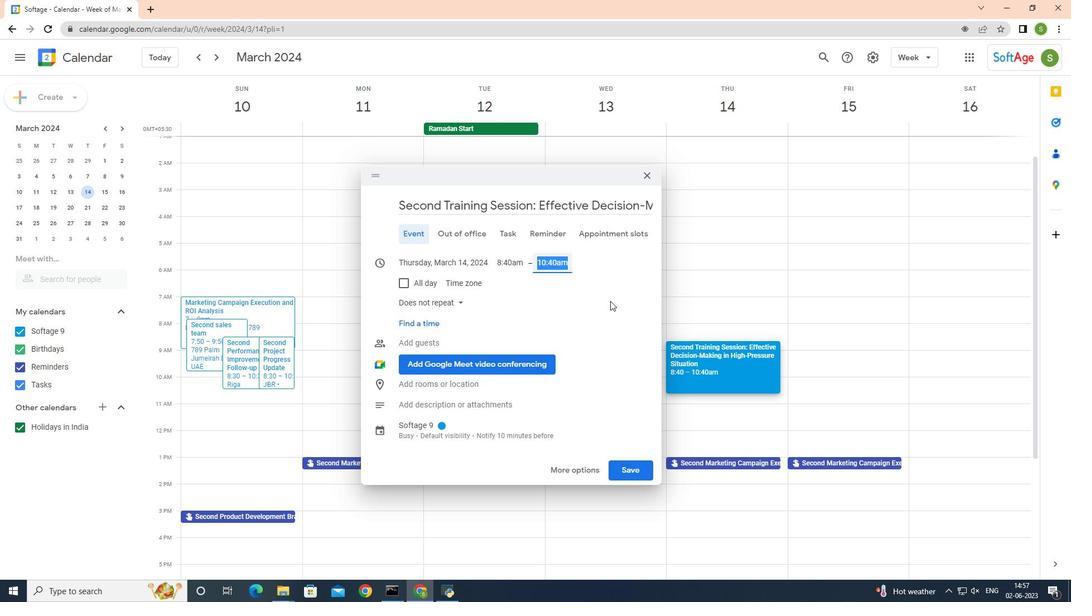 
Action: Mouse moved to (566, 468)
Screenshot: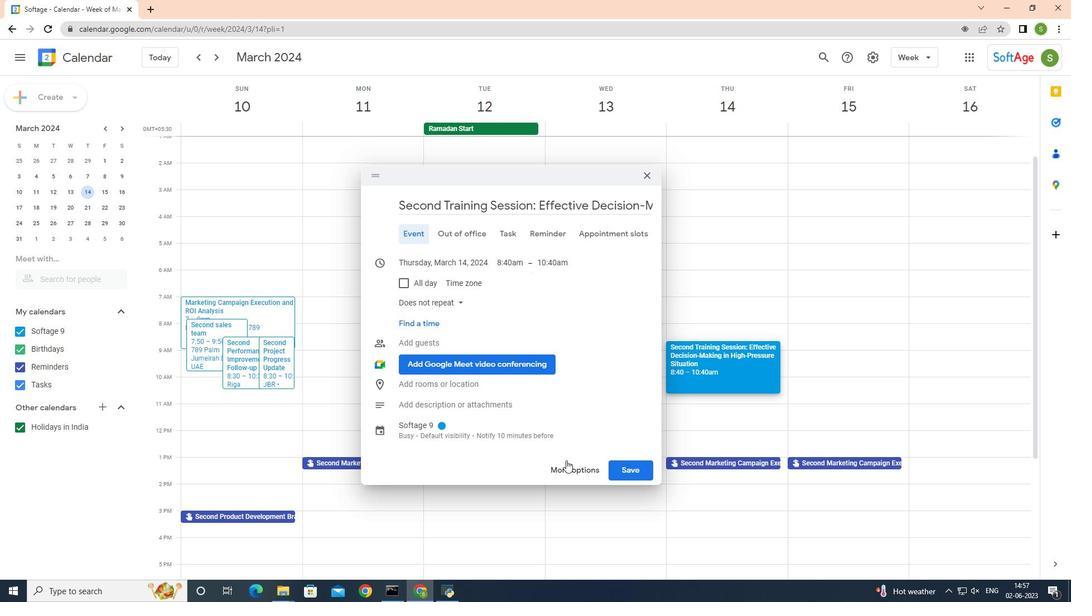 
Action: Mouse pressed left at (566, 468)
Screenshot: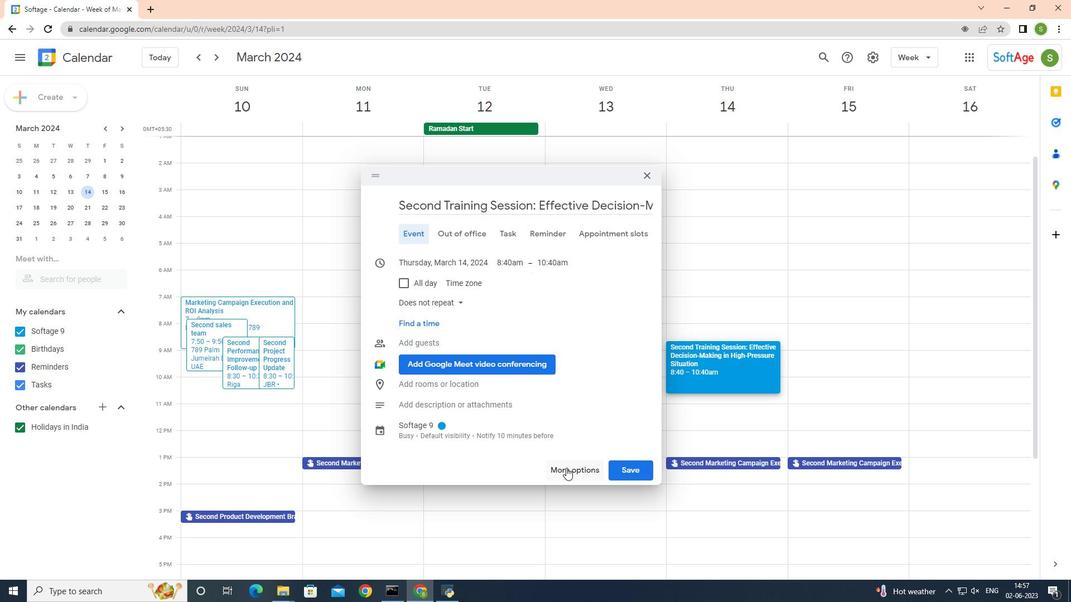 
Action: Mouse moved to (215, 412)
Screenshot: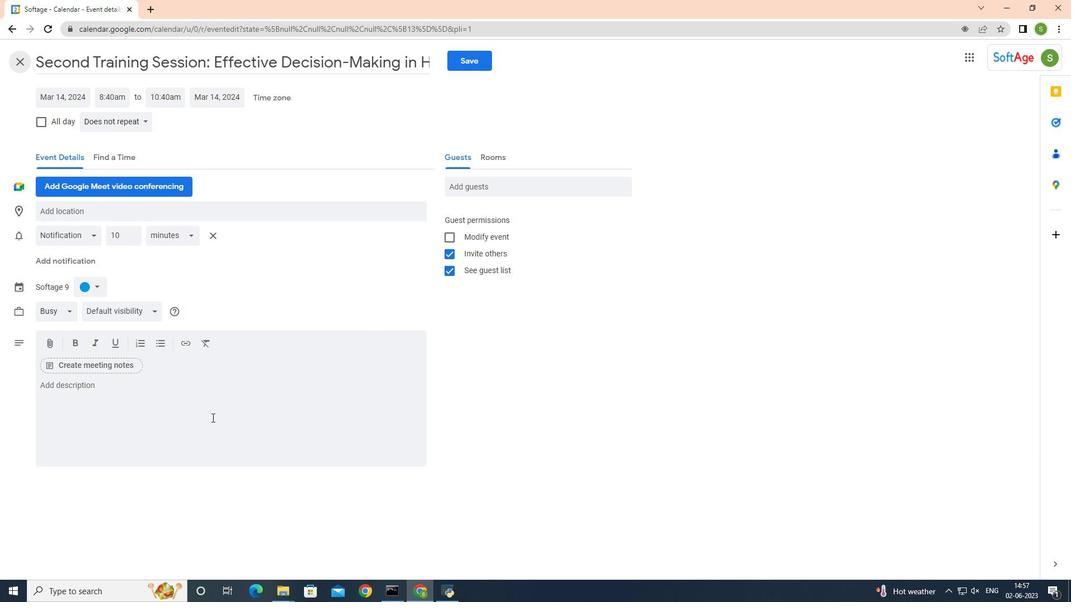 
Action: Mouse pressed left at (215, 412)
Screenshot: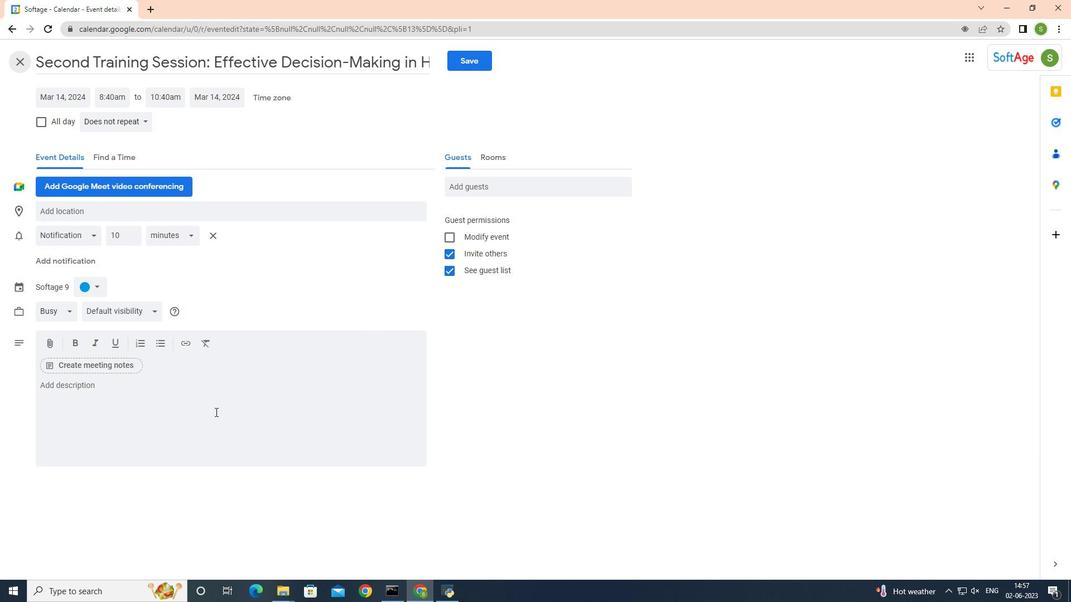 
Action: Key pressed <Key.shift><Key.shift><Key.shift><Key.shift><Key.shift><Key.shift><Key.shift><Key.shift><Key.shift><Key.shift><Key.shift><Key.shift><Key.shift>Deadline<Key.space>reminders<Key.space>co<Key.backspace><Key.backspace>encourage<Key.space><Key.space><Key.backspace>proactive<Key.space>planning<Key.space>and<Key.space><Key.space><Key.backspace>time<Key.space>
Screenshot: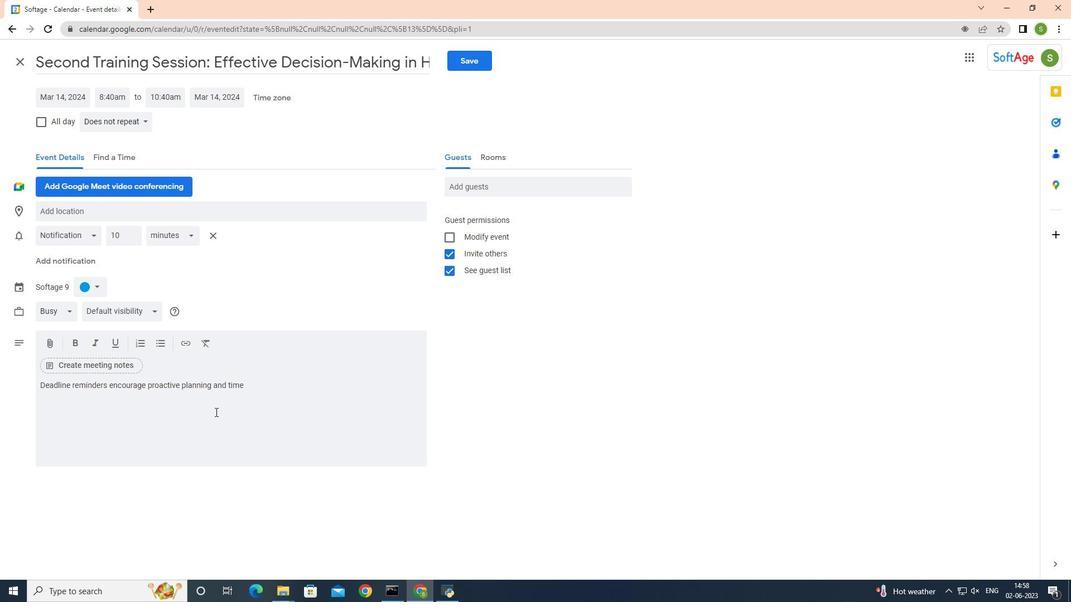 
Action: Mouse moved to (282, 394)
Screenshot: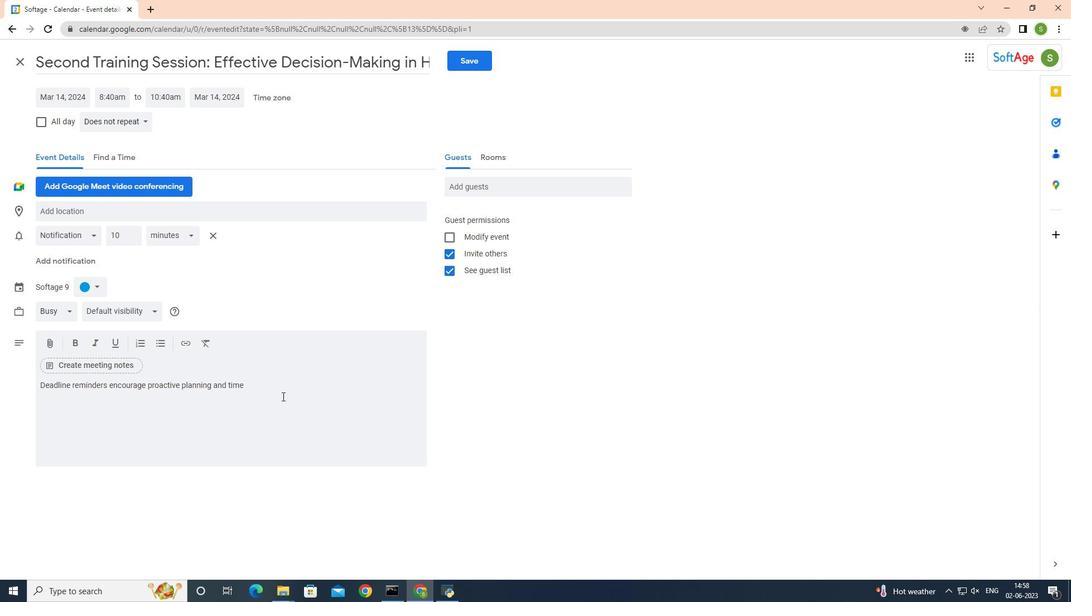 
Action: Key pressed management.<Key.space><Key.shift>They<Key.space>serve<Key.space>as<Key.space>a<Key.space><Key.space>cue<Key.space>for<Key.space>individuals<Key.space>to<Key.space>assess<Key.space>their<Key.space>plans<Key.space>accordingly<Key.space>to<Key.space>ensure<Key.space>ti
Screenshot: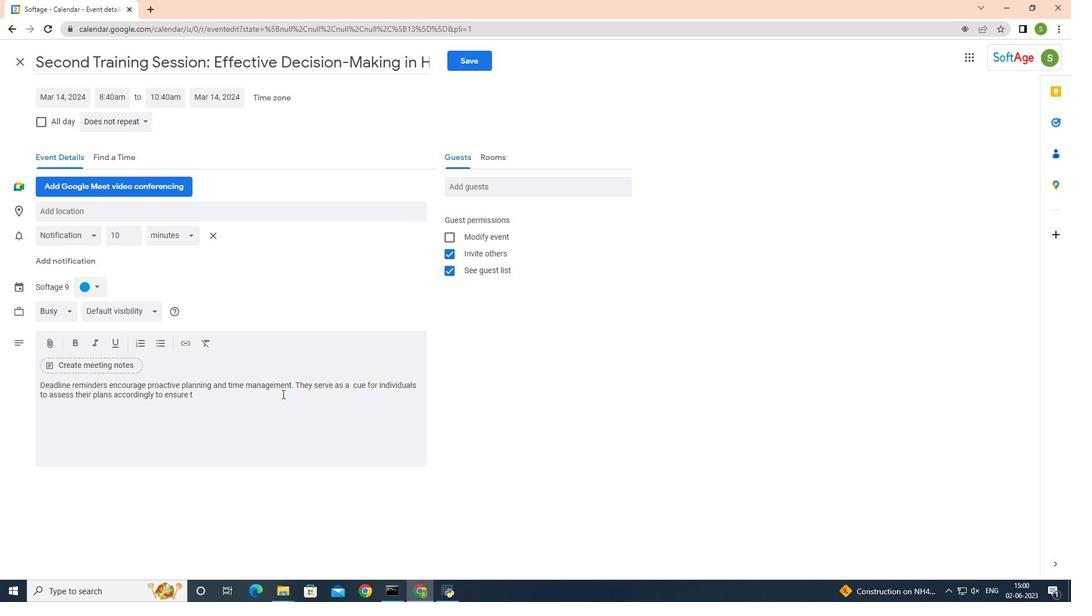 
Action: Mouse moved to (225, 397)
Screenshot: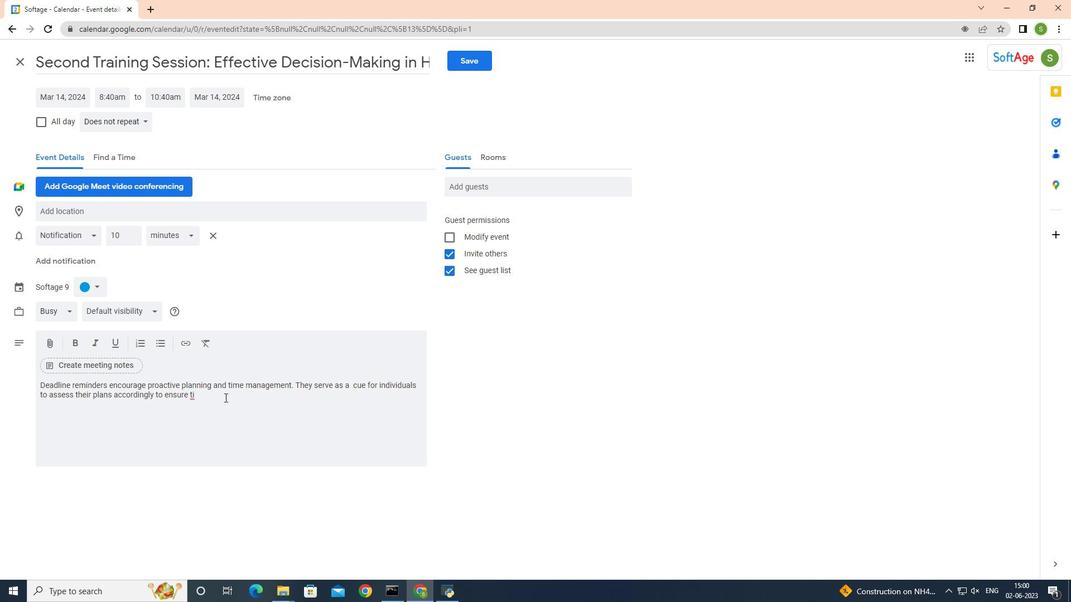 
Action: Key pressed <Key.backspace><Key.backspace><Key.backspace><Key.backspace><Key.backspace><Key.backspace><Key.backspace><Key.backspace><Key.backspace><Key.backspace>
Screenshot: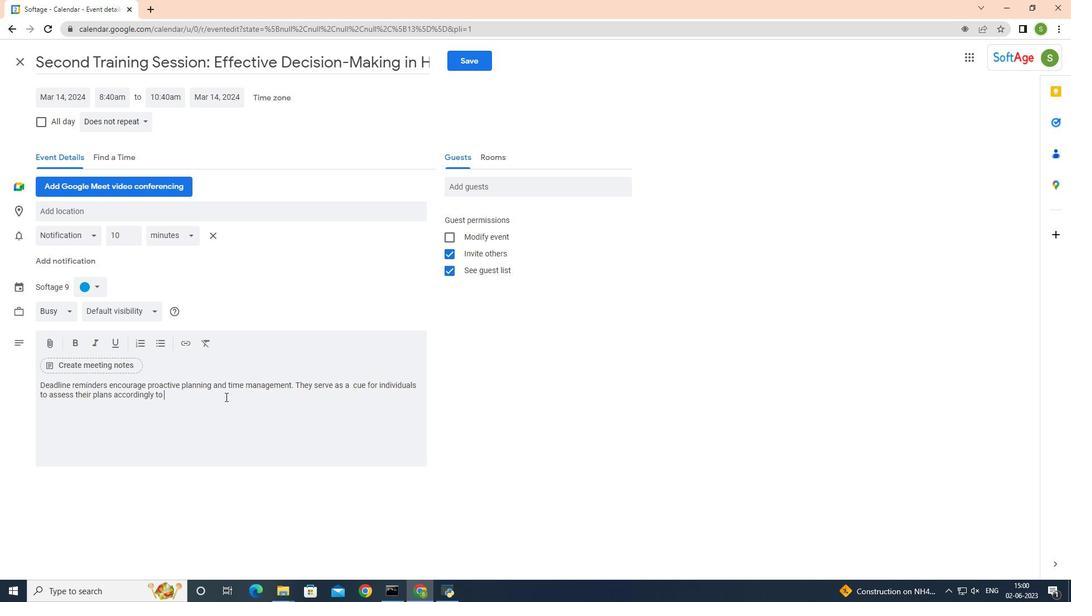 
Action: Mouse moved to (155, 410)
Screenshot: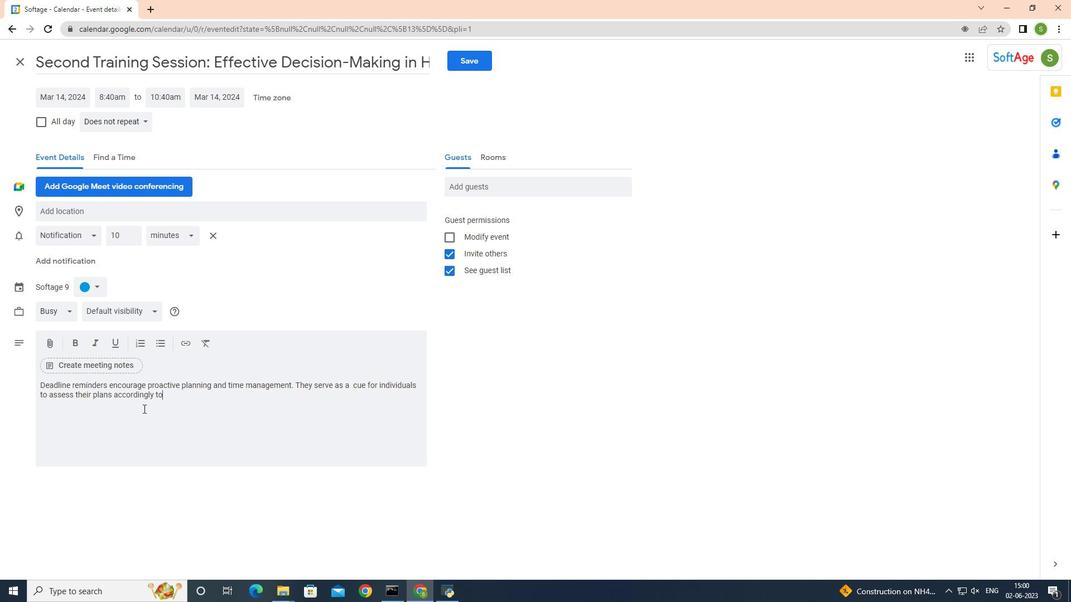 
Action: Key pressed <Key.backspace><Key.backspace><Key.backspace><Key.backspace><Key.backspace><Key.backspace><Key.backspace><Key.backspace><Key.backspace><Key.backspace><Key.backspace><Key.backspace><Key.backspace><Key.backspace><Key.backspace><Key.backspace><Key.backspace><Key.backspace><Key.backspace><Key.backspace>progress,<Key.space>identify<Key.space>any<Key.space>obstacles,<Key.space>and<Key.space>adjust<Key.space>their<Key.space>plans<Key.space>accoord<Key.backspace><Key.backspace><Key.backspace><Key.backspace><Key.backspace>cordingly<Key.space>to<Key.space>ensure<Key.space>timely<Key.space>completion<Key.space>of<Key.space>the<Key.space>task<Key.space>or<Key.space>project.
Screenshot: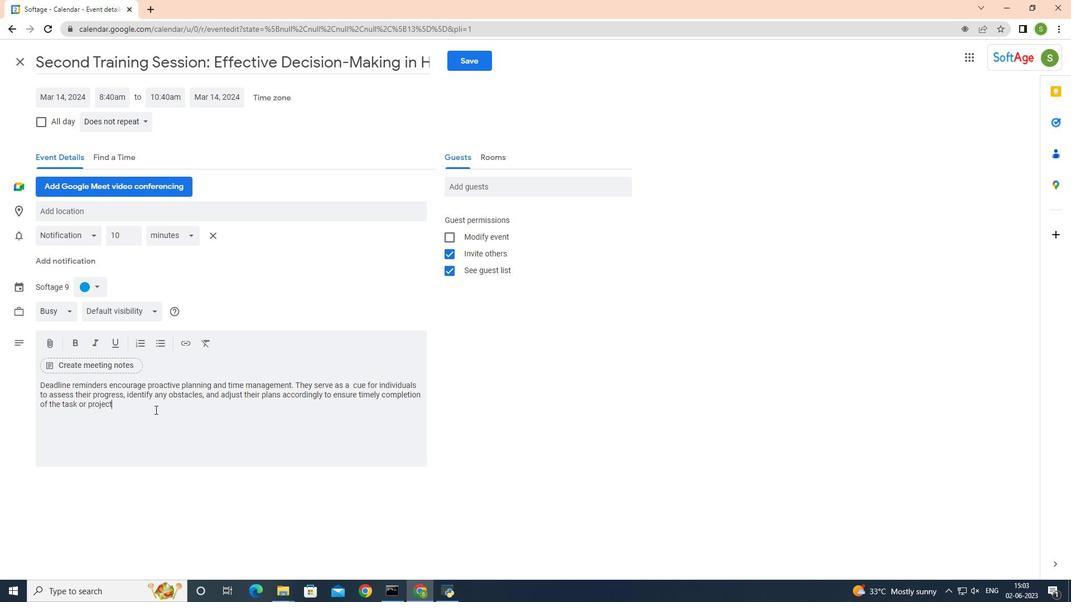 
Action: Mouse moved to (98, 290)
Screenshot: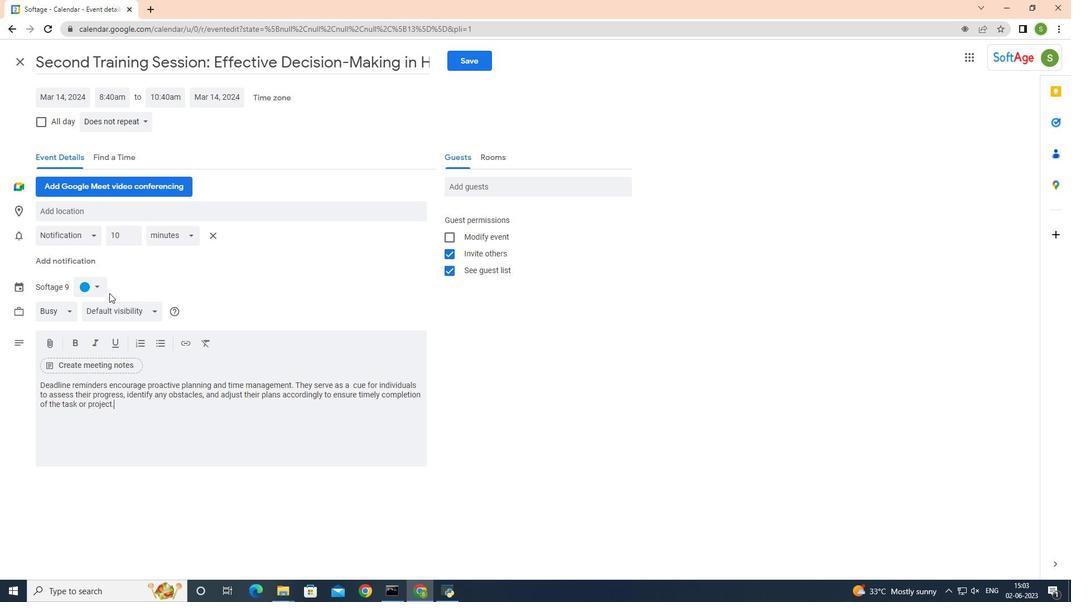 
Action: Mouse pressed left at (98, 290)
Screenshot: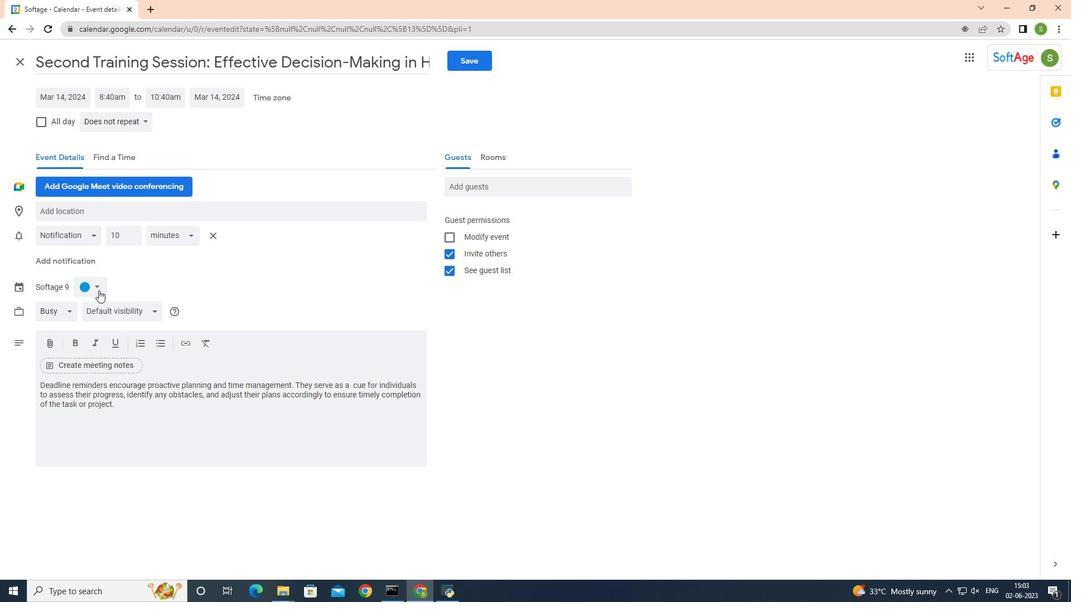 
Action: Mouse moved to (95, 313)
Screenshot: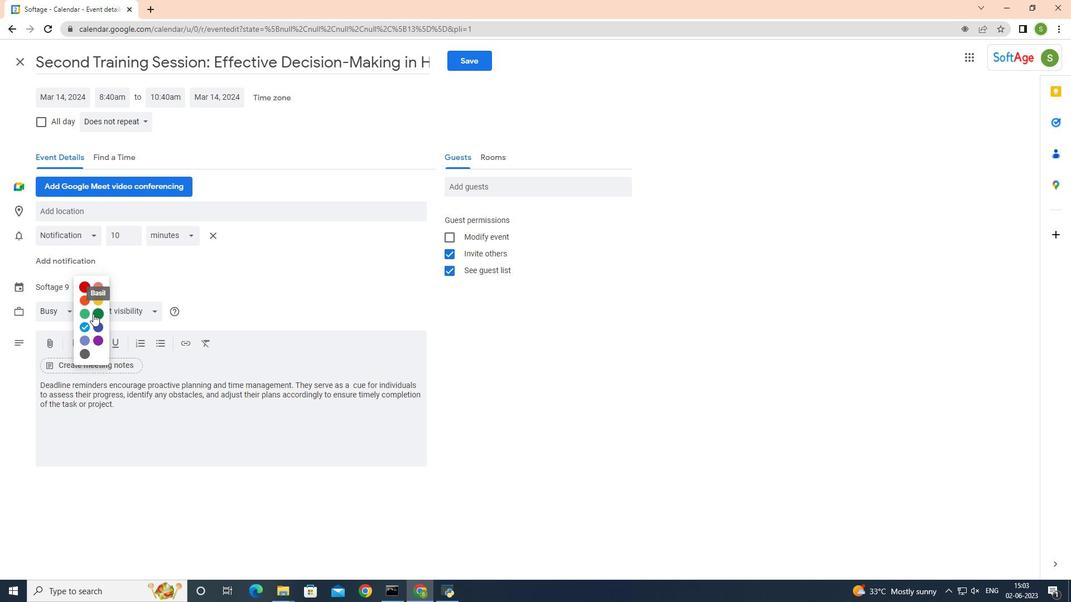 
Action: Mouse pressed left at (95, 313)
Screenshot: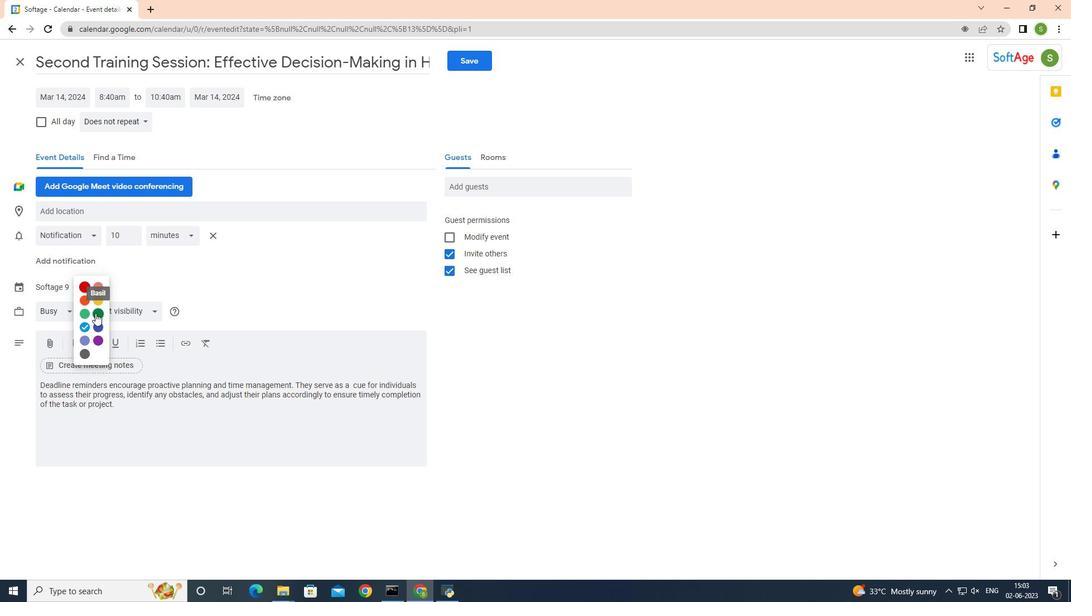 
Action: Mouse moved to (212, 217)
Screenshot: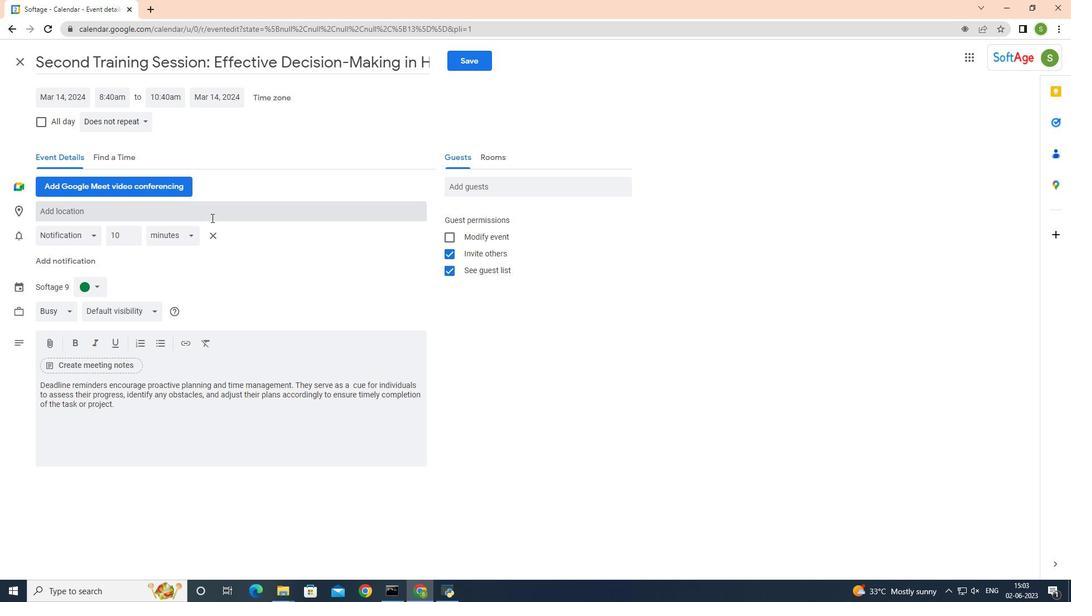 
Action: Mouse pressed left at (212, 217)
Screenshot: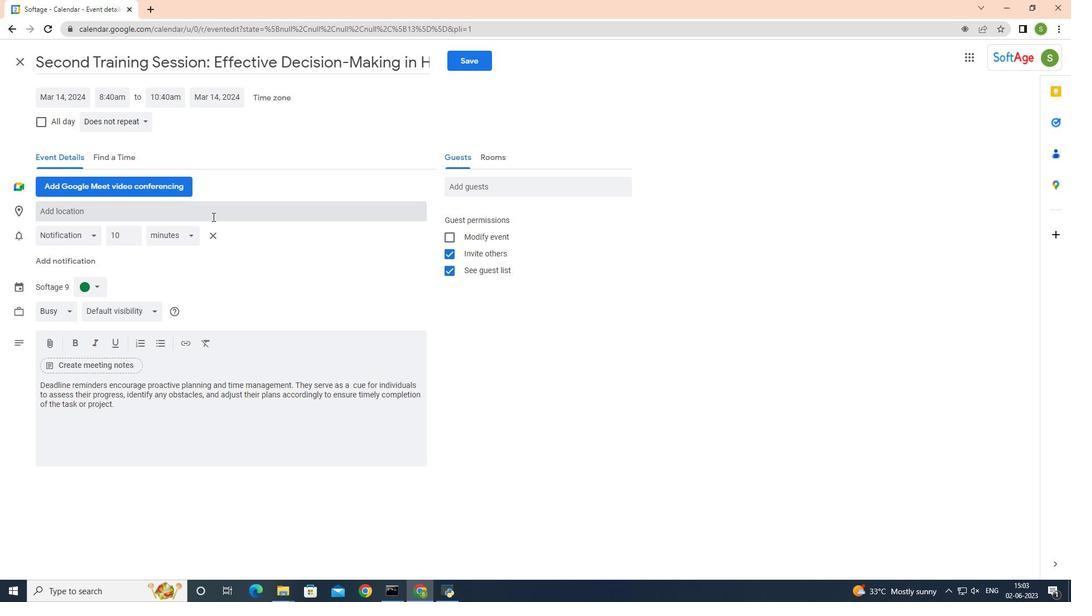 
Action: Key pressed 987<Key.space><Key.shift_r><Key.shift_r>Princes<Key.space><Key.shift>Street,<Key.space><Key.shift>Edinburgh,<Key.space><Key.shift_r><Key.shift_r><Key.shift_r><Key.shift_r><Key.shift_r><Key.shift_r><Key.shift_r><Key.shift_r><Key.shift_r><Key.shift_r><Key.shift_r><Key.shift_r><Key.shift_r><Key.shift_r><Key.shift_r><Key.shift_r>UK
Screenshot: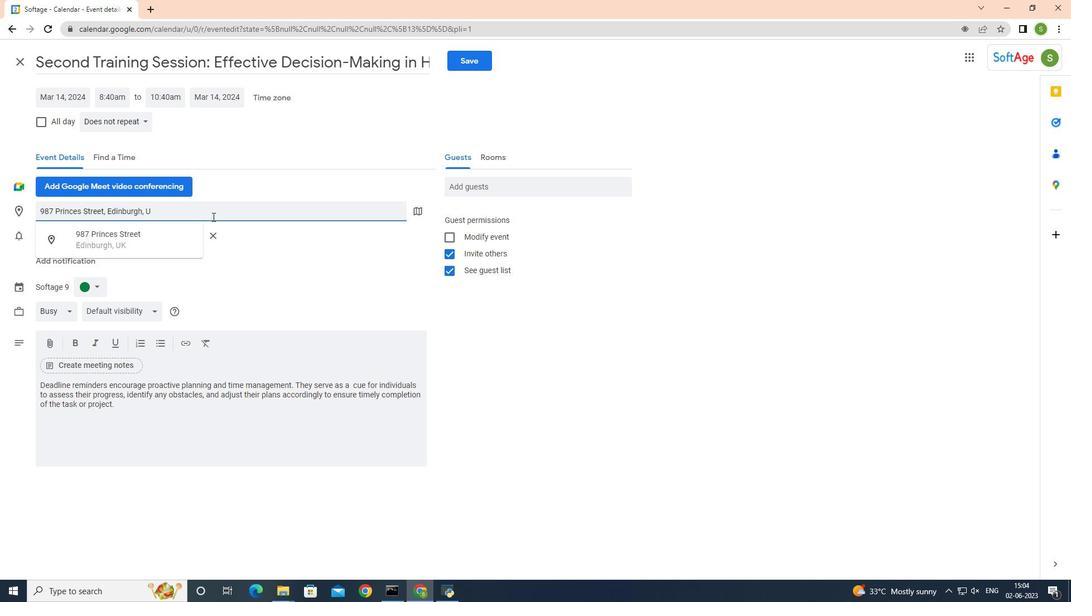 
Action: Mouse moved to (157, 233)
Screenshot: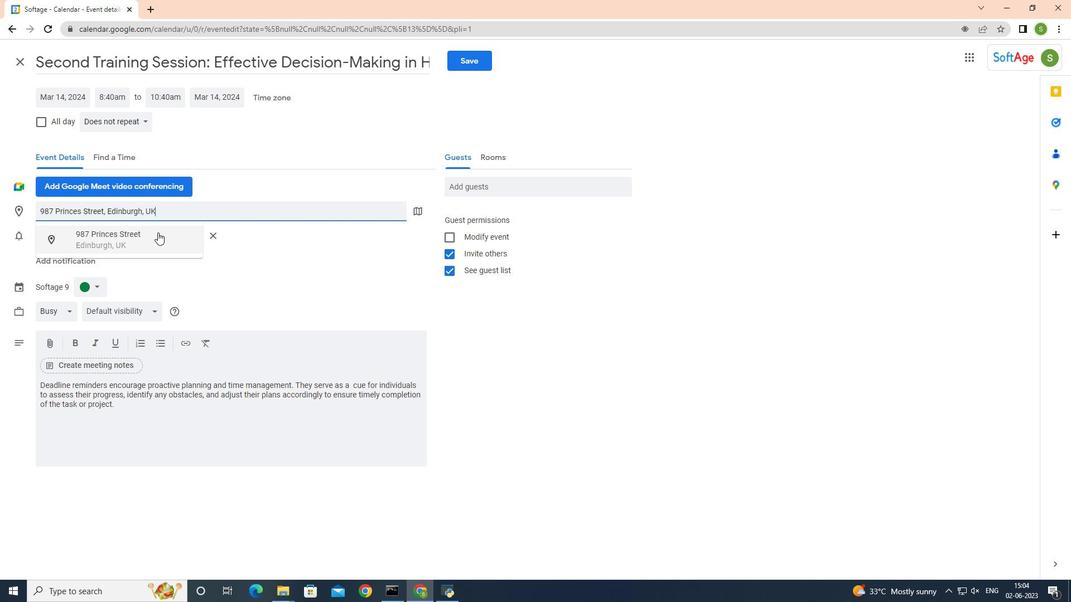 
Action: Mouse pressed left at (157, 233)
Screenshot: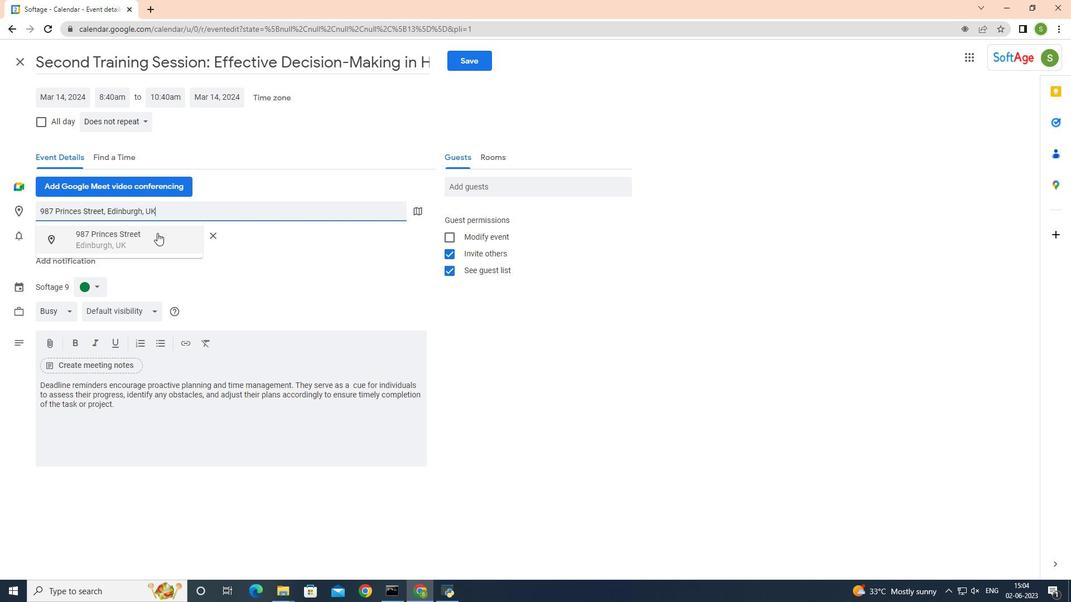 
Action: Mouse moved to (305, 278)
Screenshot: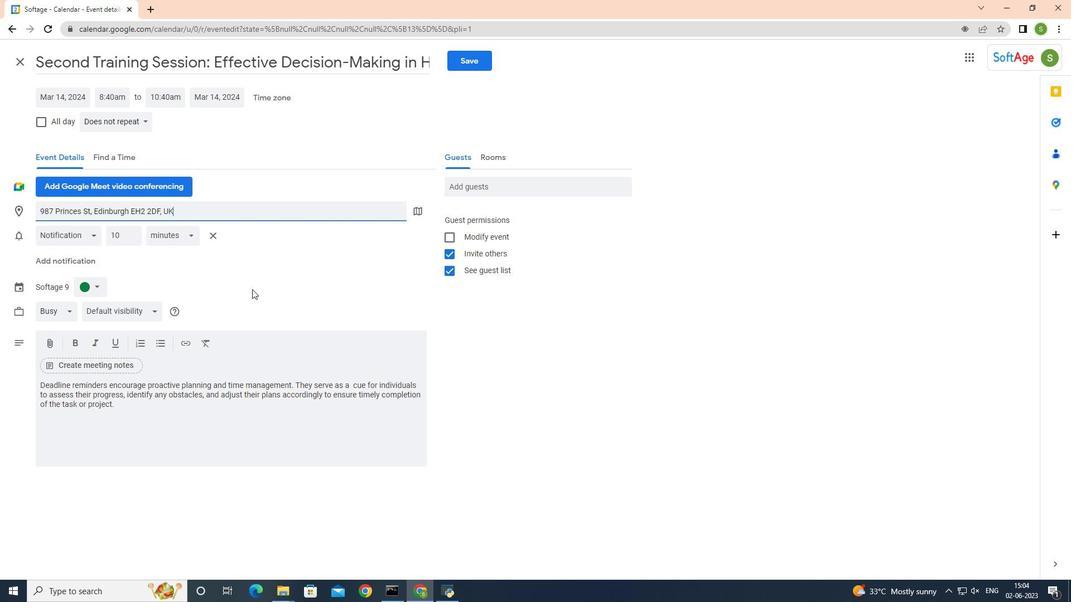 
Action: Mouse pressed left at (305, 278)
Screenshot: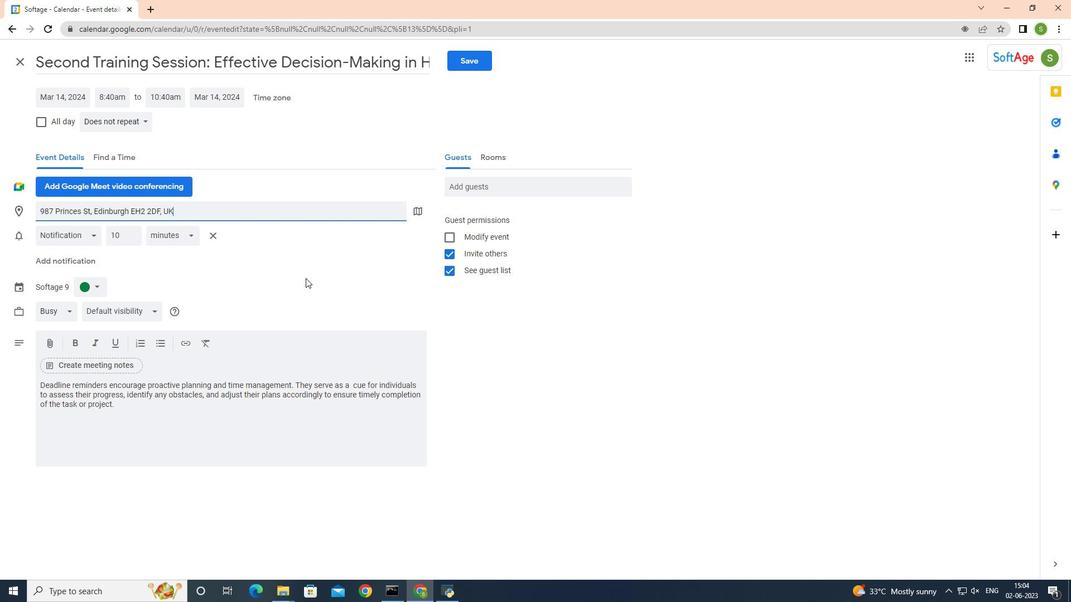 
Action: Mouse moved to (478, 64)
Screenshot: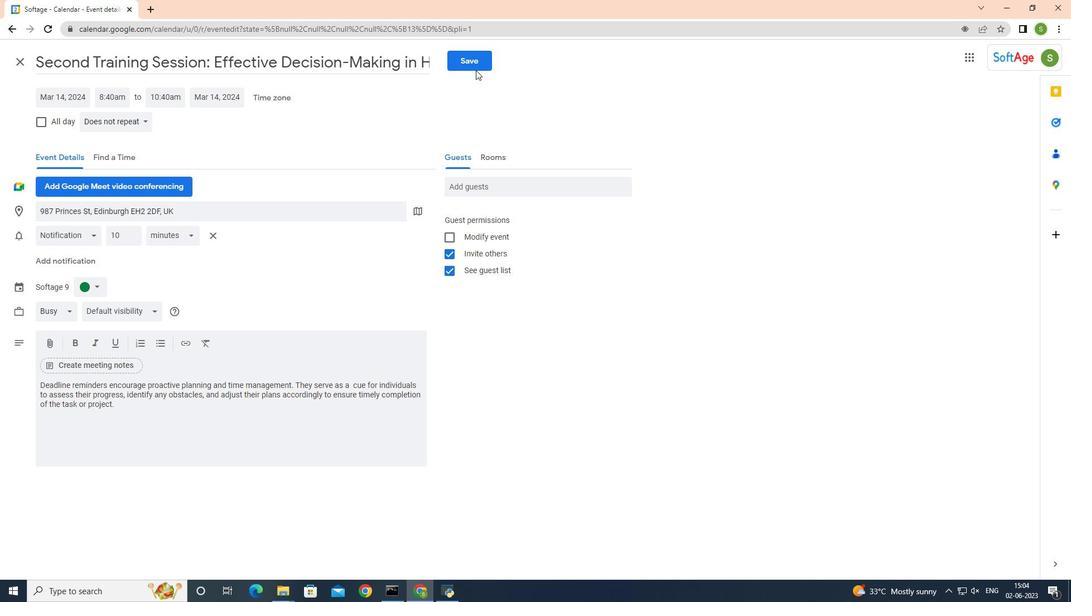 
Action: Mouse pressed left at (478, 64)
Screenshot: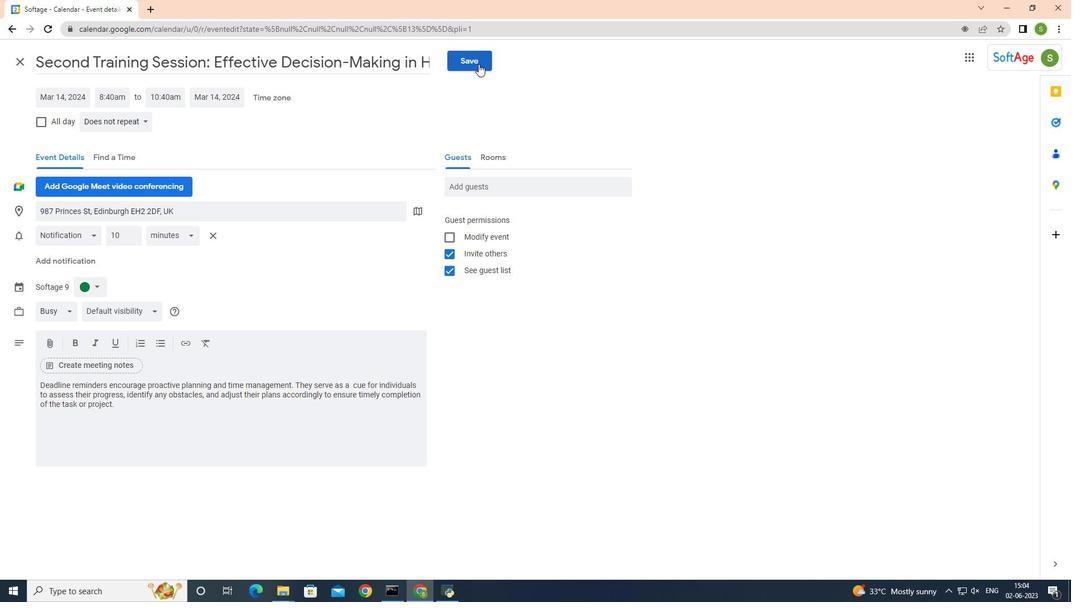 
Action: Mouse moved to (732, 371)
Screenshot: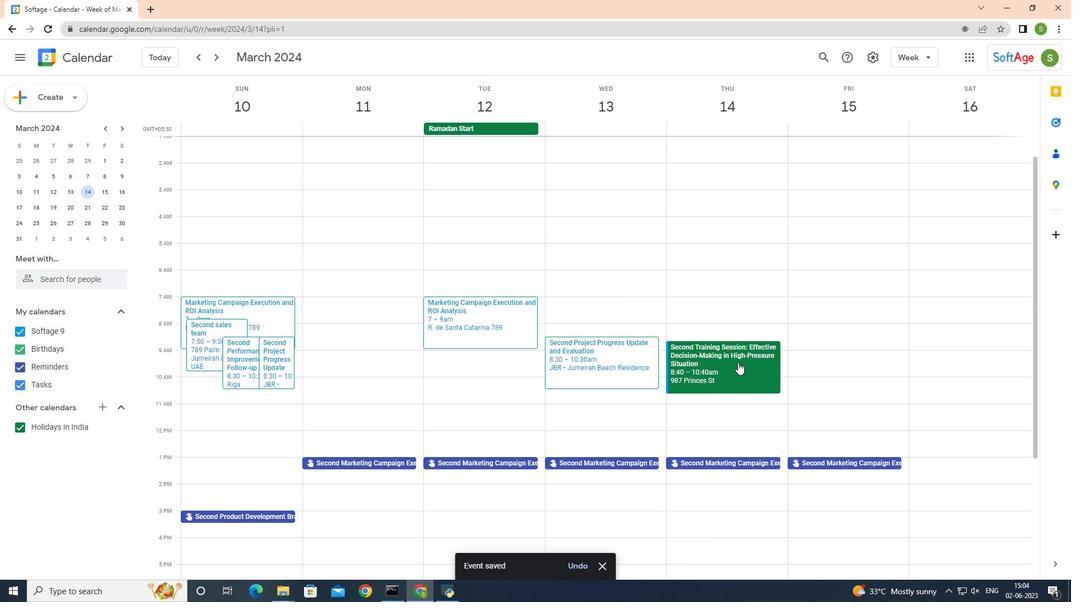 
Action: Mouse pressed left at (732, 371)
Screenshot: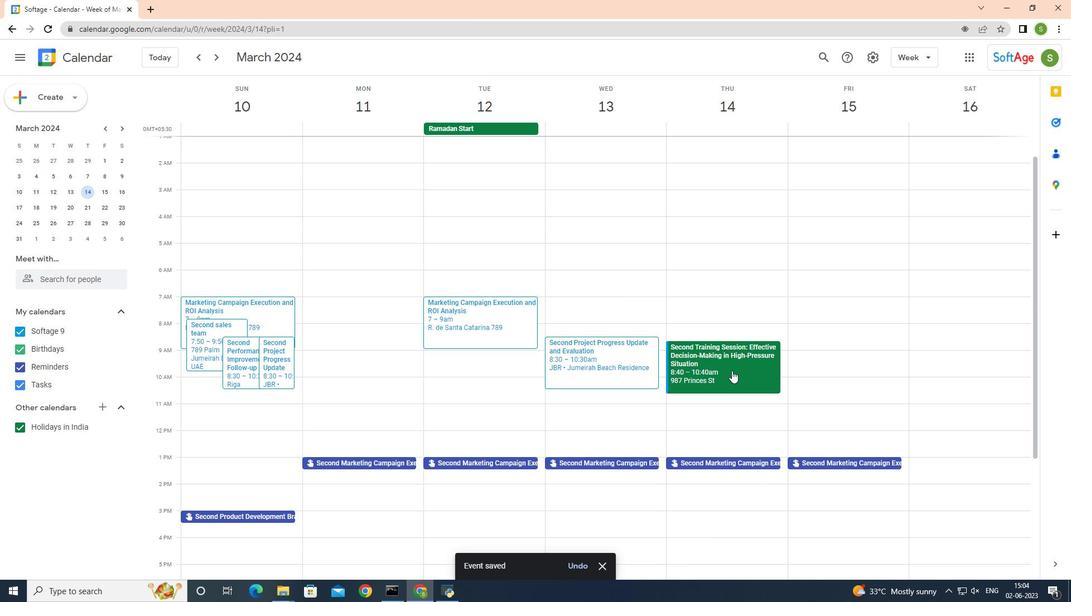 
Action: Mouse moved to (599, 201)
Screenshot: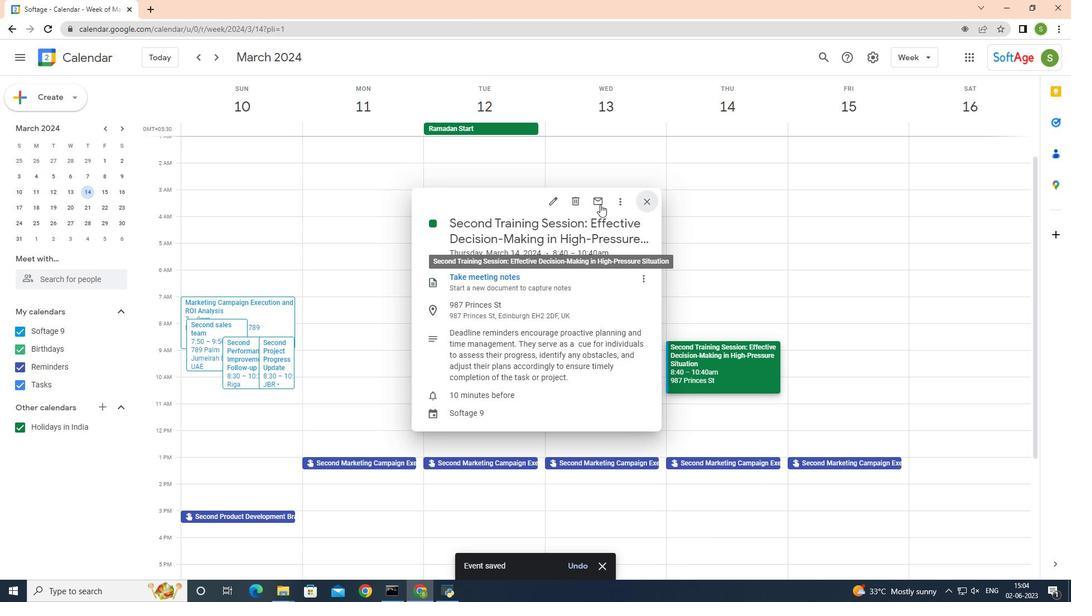 
Action: Mouse pressed left at (599, 201)
Screenshot: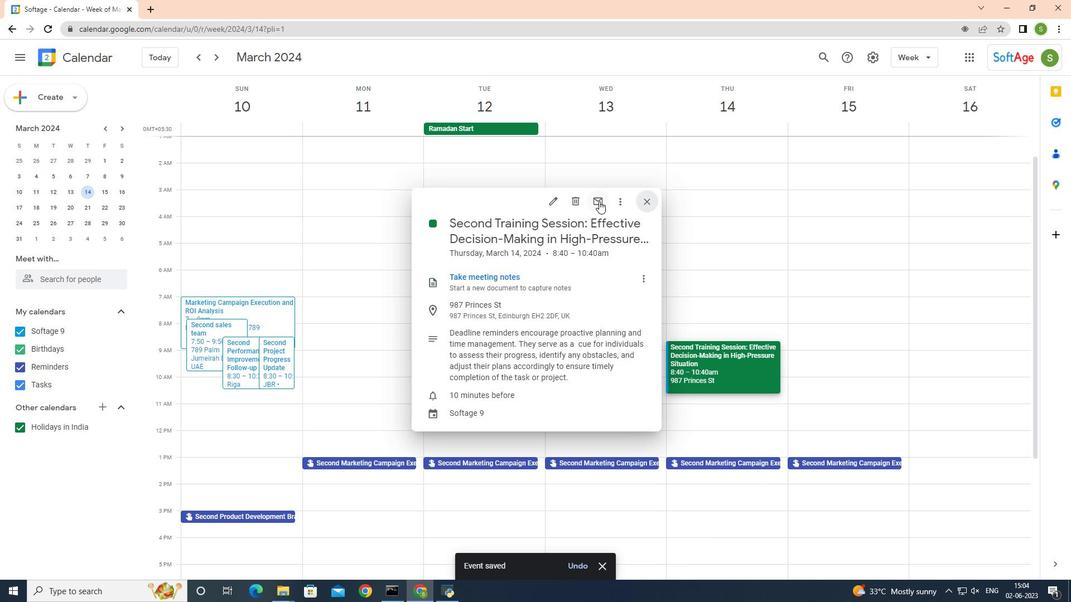 
Action: Mouse moved to (491, 256)
Screenshot: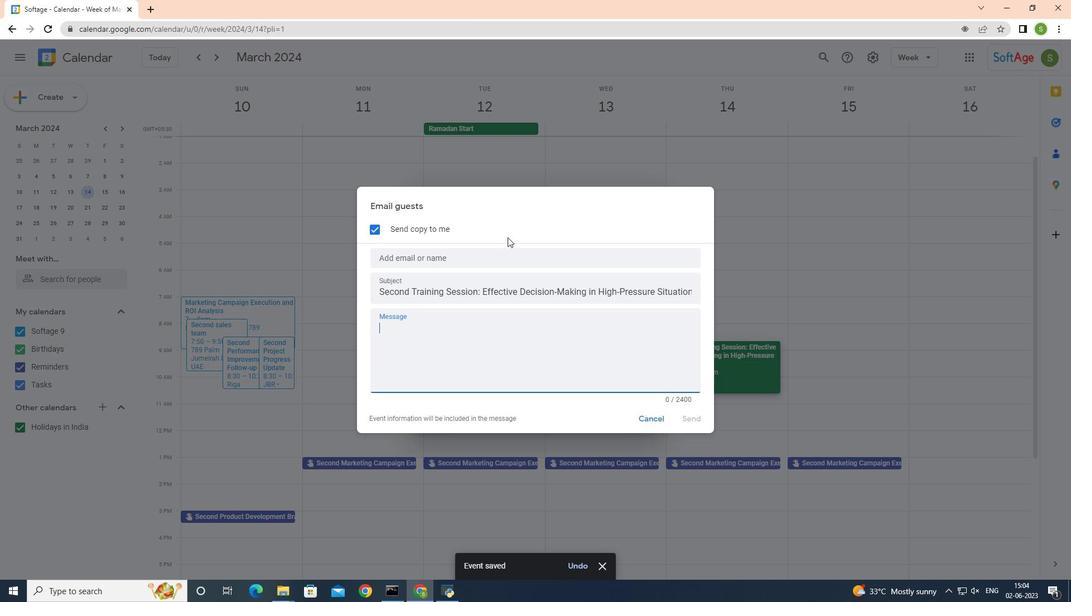 
Action: Mouse pressed left at (491, 256)
Screenshot: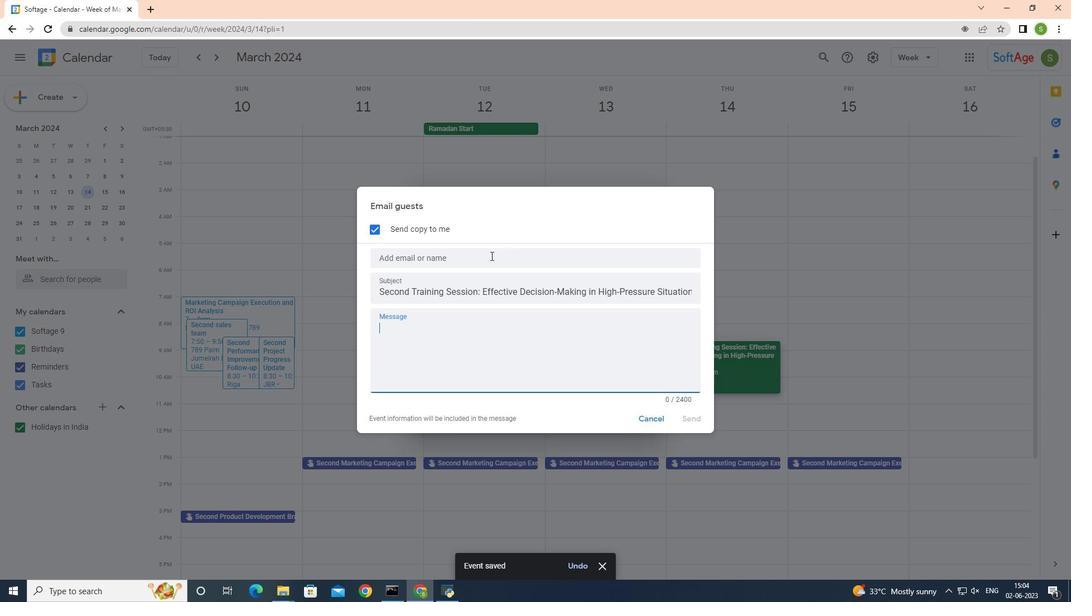 
Action: Key pressed <Key.shift><Key.shift>Softage.8
Screenshot: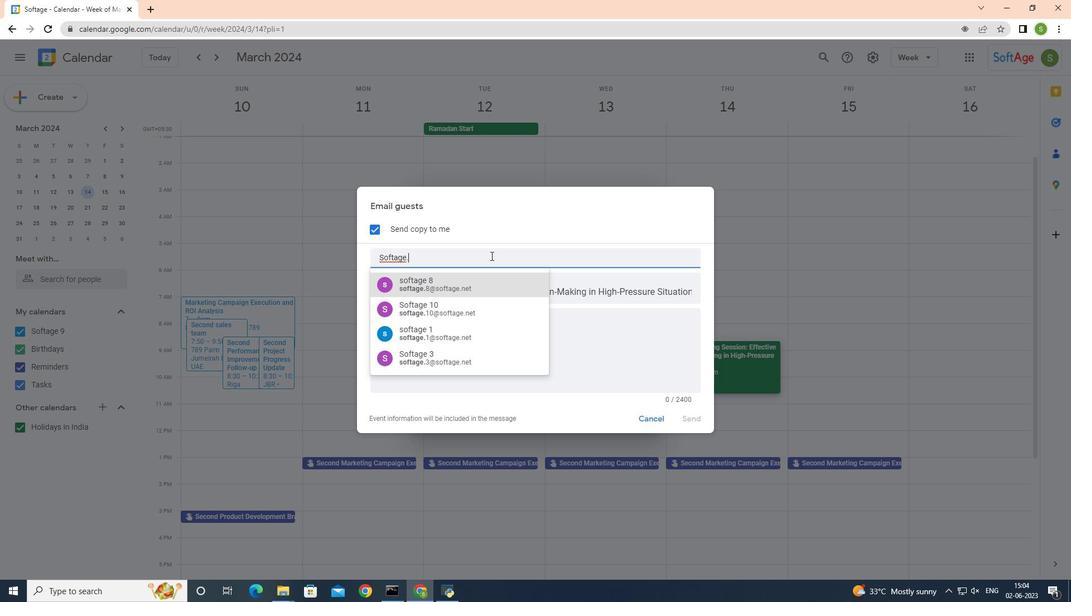 
Action: Mouse moved to (473, 289)
Screenshot: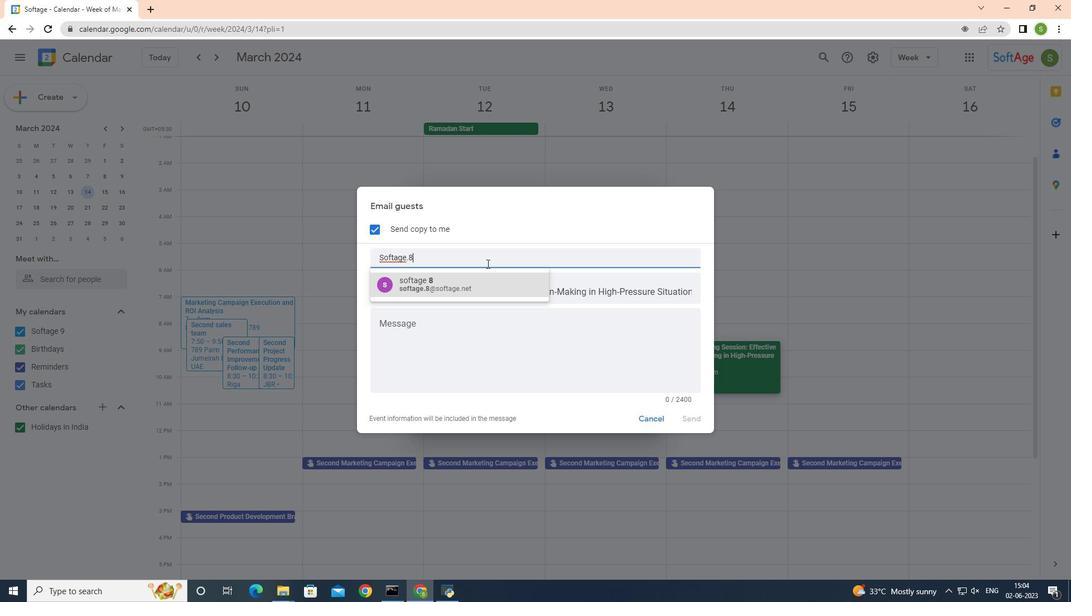 
Action: Mouse pressed left at (473, 289)
Screenshot: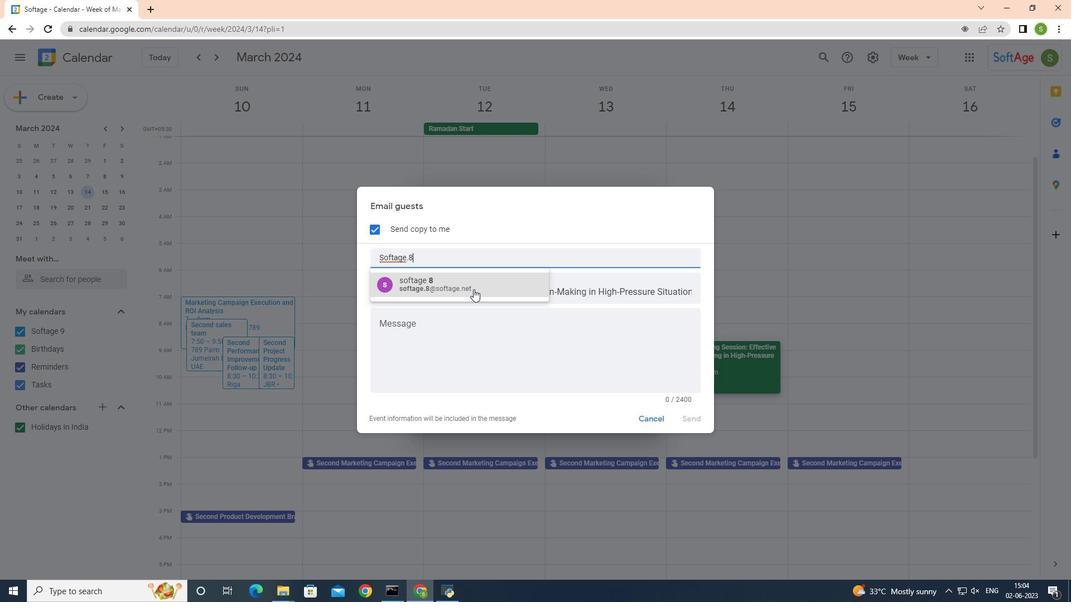 
Action: Mouse moved to (460, 269)
Screenshot: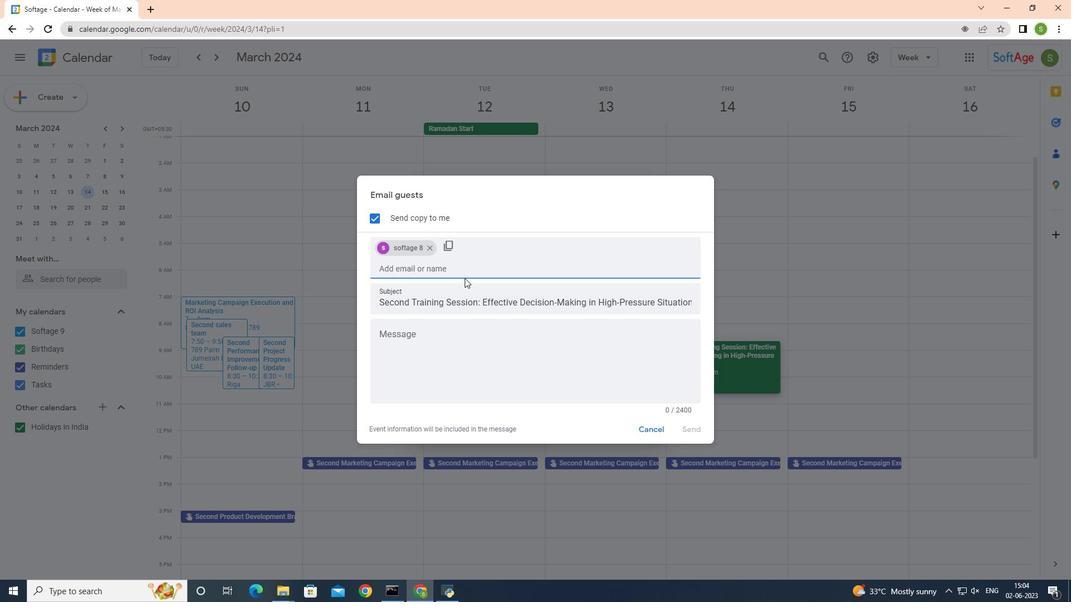 
Action: Mouse pressed left at (460, 269)
Screenshot: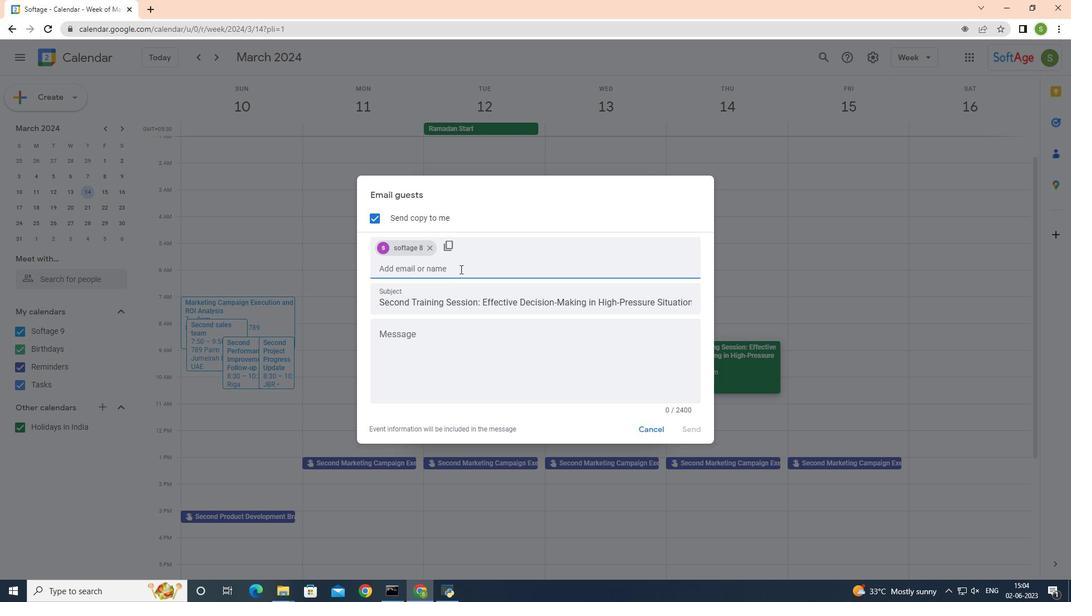 
Action: Mouse moved to (465, 267)
Screenshot: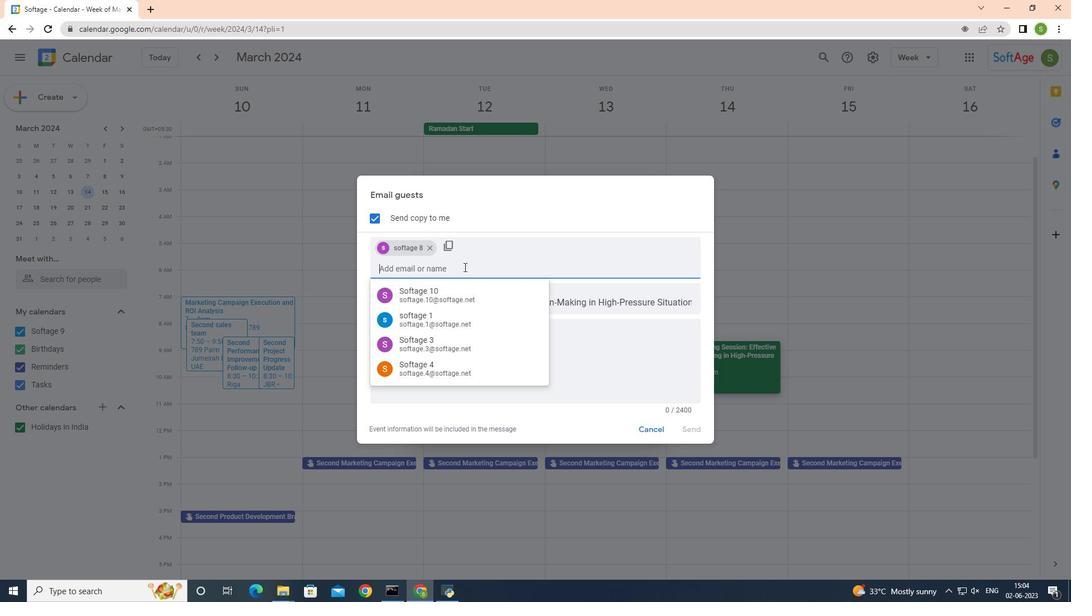 
Action: Key pressed <Key.shift>
Screenshot: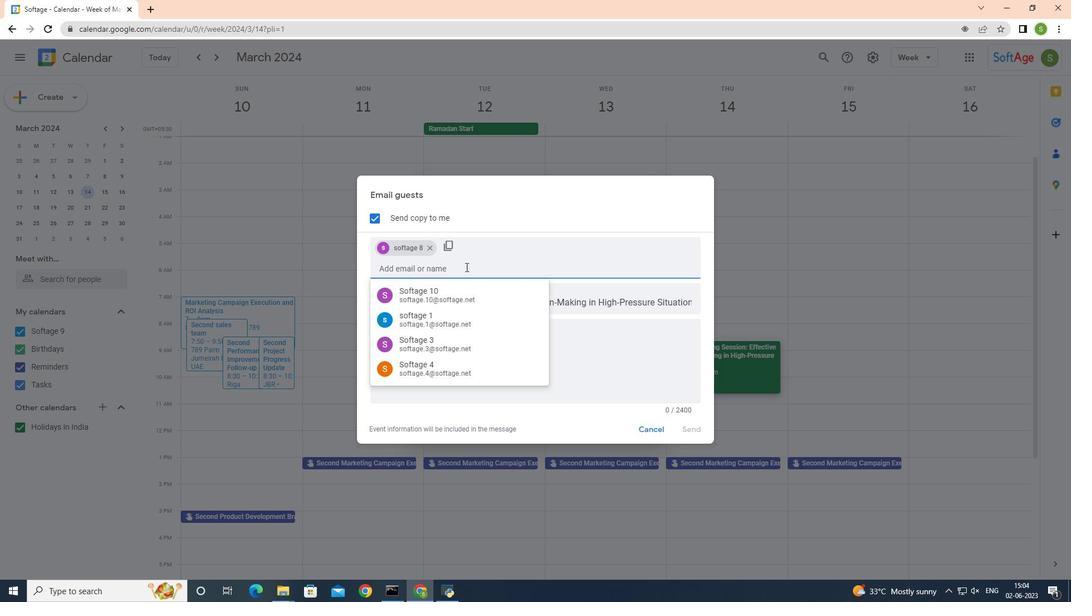 
Action: Mouse moved to (464, 291)
Screenshot: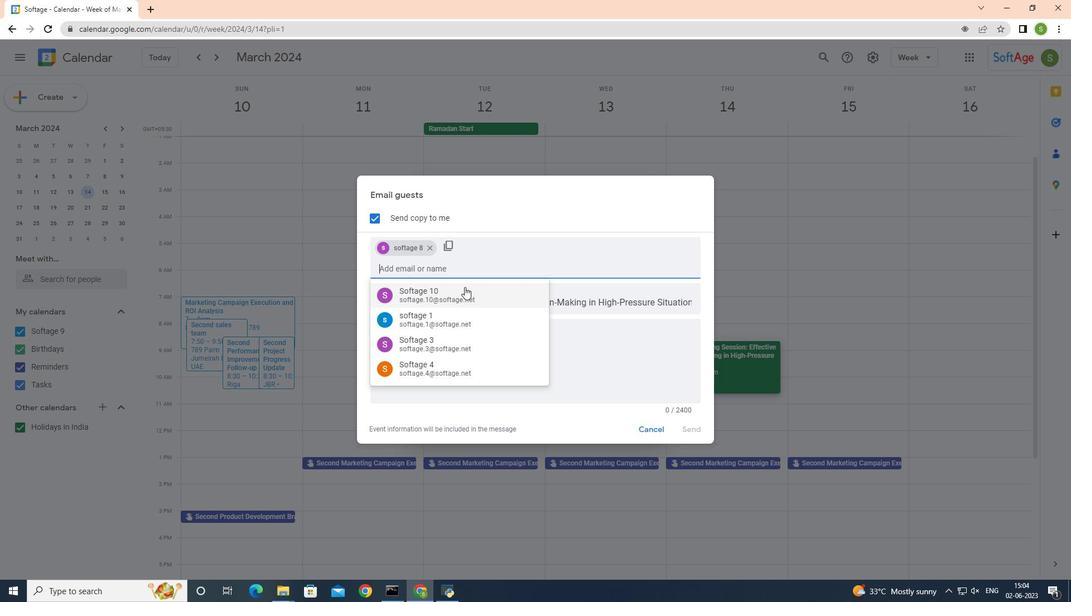 
Action: Mouse pressed left at (464, 291)
Screenshot: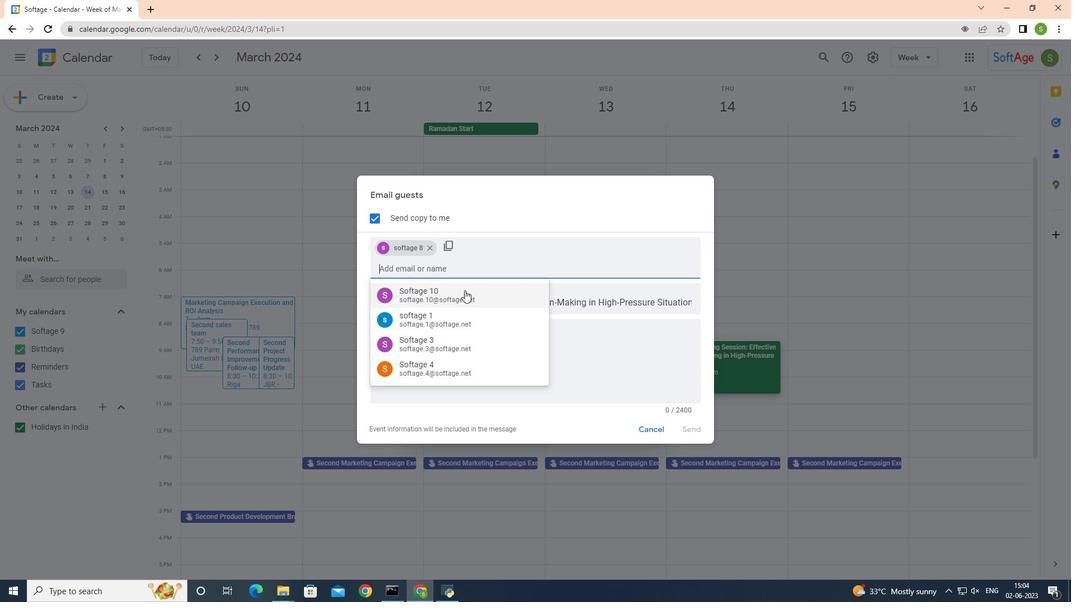 
Action: Mouse moved to (381, 304)
Screenshot: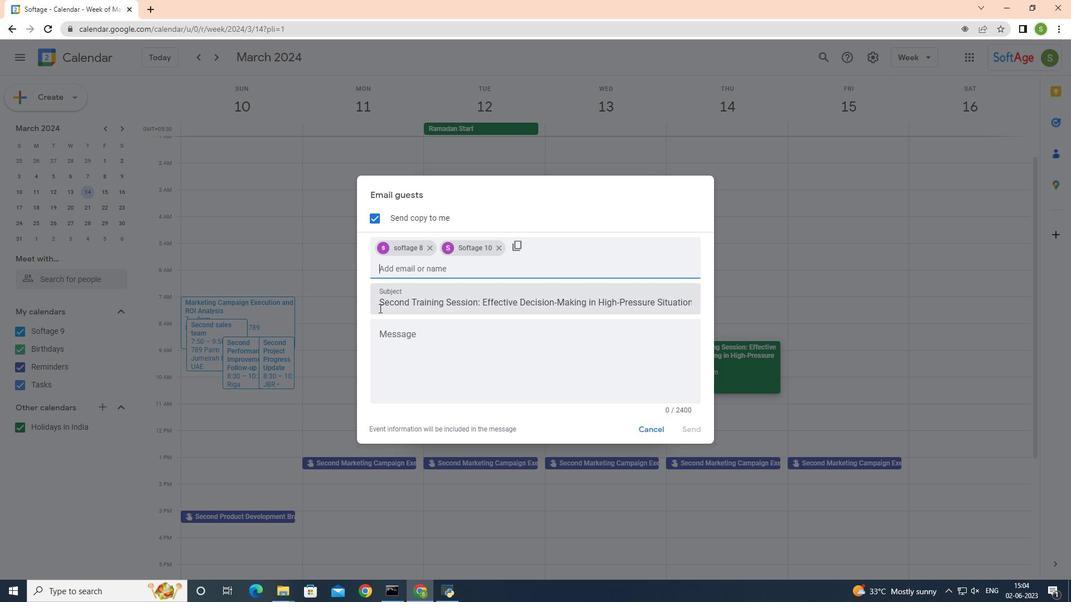 
Action: Mouse pressed left at (381, 304)
Screenshot: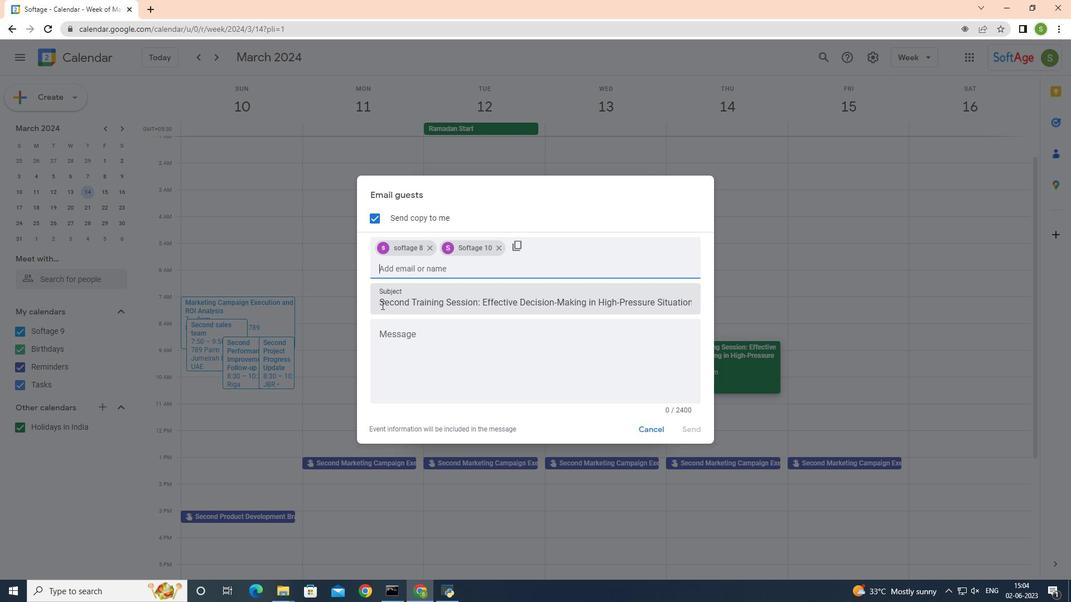 
Action: Key pressed ctrl+A
Screenshot: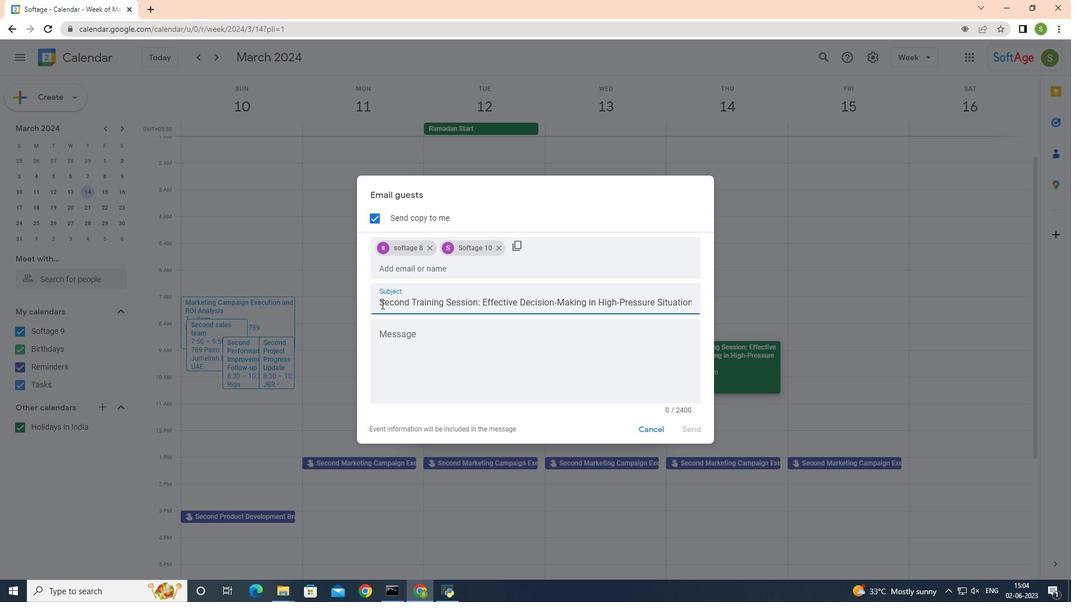 
Action: Mouse moved to (382, 305)
Screenshot: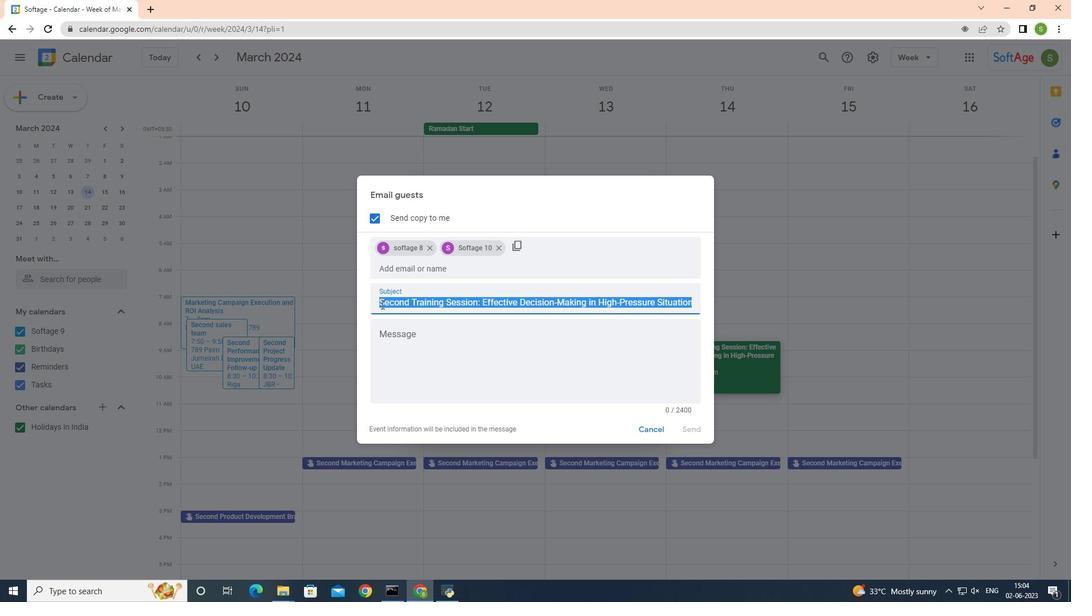
Action: Key pressed <'\x03'>
Screenshot: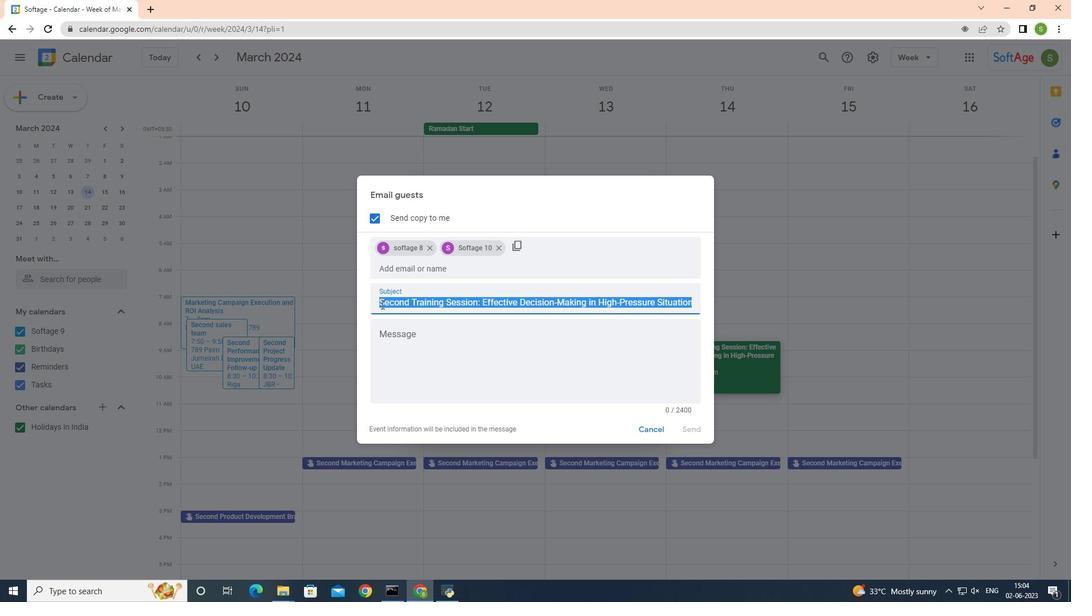 
Action: Mouse moved to (459, 341)
Screenshot: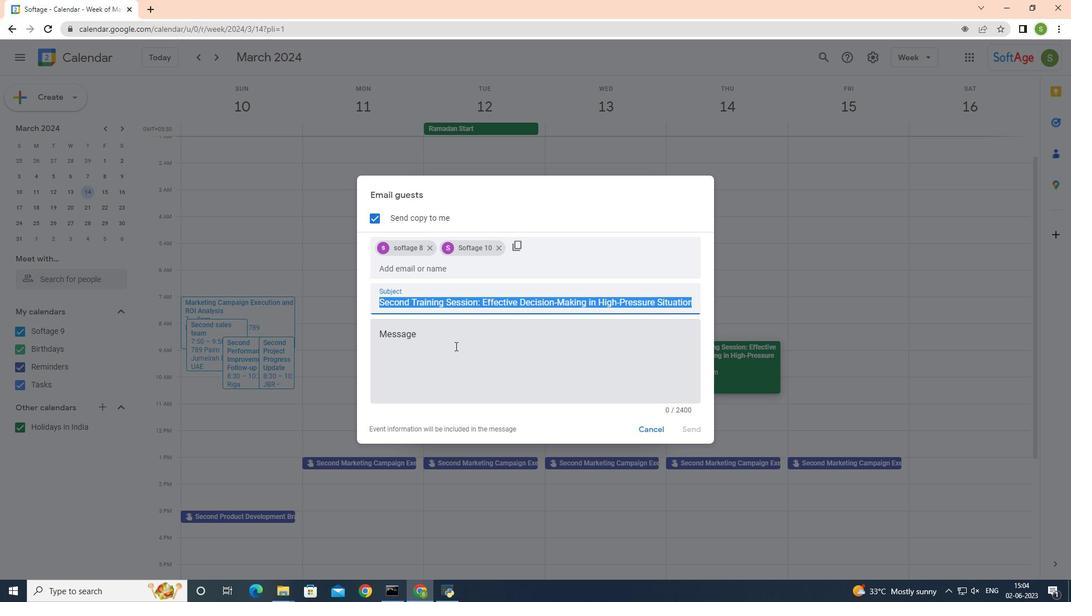 
Action: Mouse pressed left at (459, 341)
Screenshot: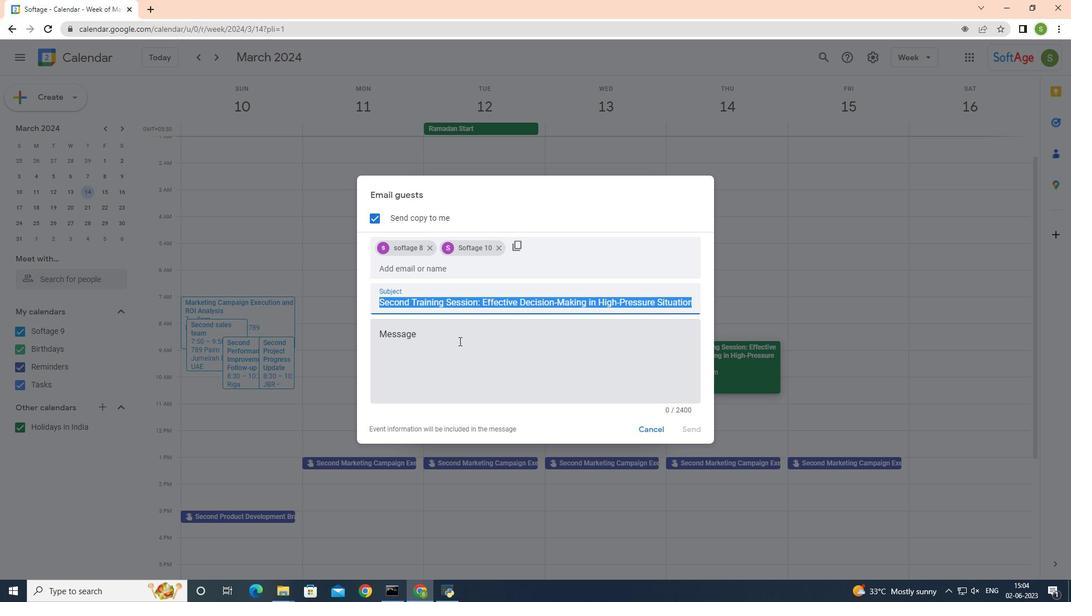 
Action: Key pressed <Key.shift>Invitation<Key.space>for<Key.space>the<Key.space>v<Key.backspace>event<Key.space>'ctrl+V'
Screenshot: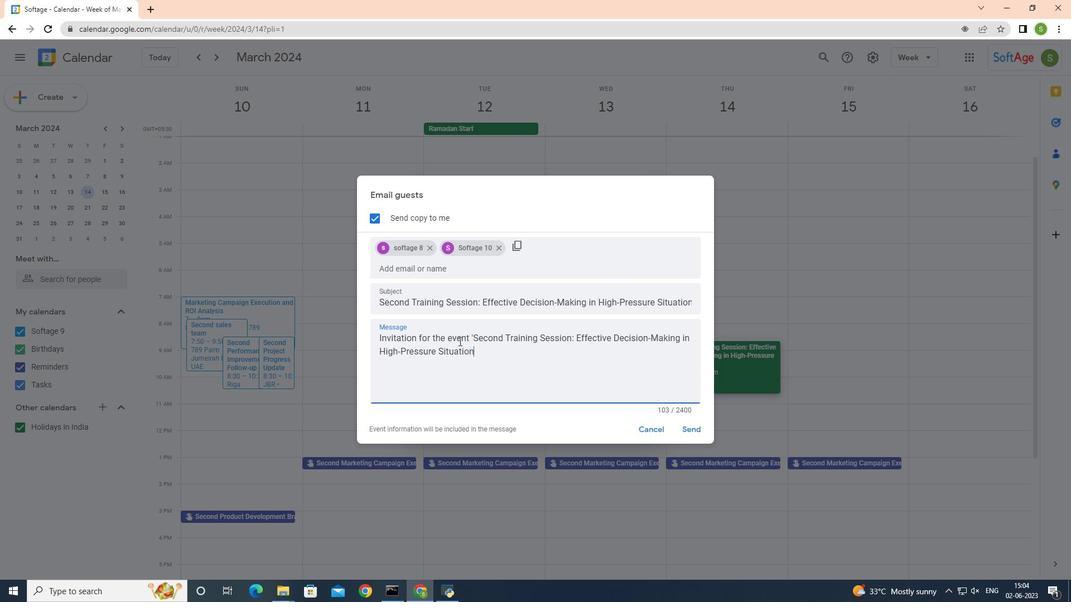 
Action: Mouse moved to (692, 424)
Screenshot: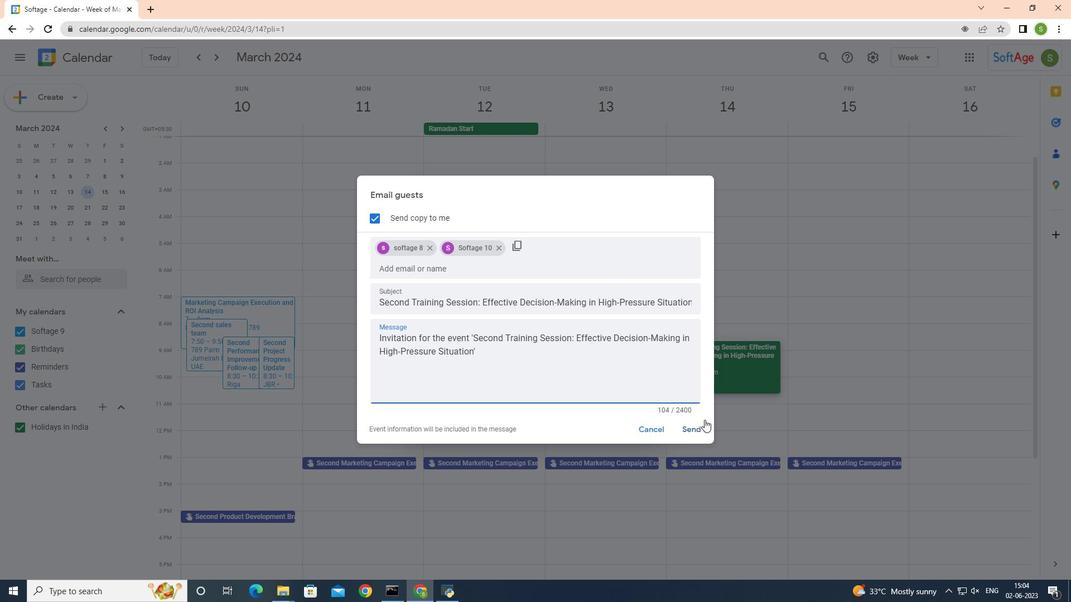 
Action: Mouse pressed left at (692, 424)
Screenshot: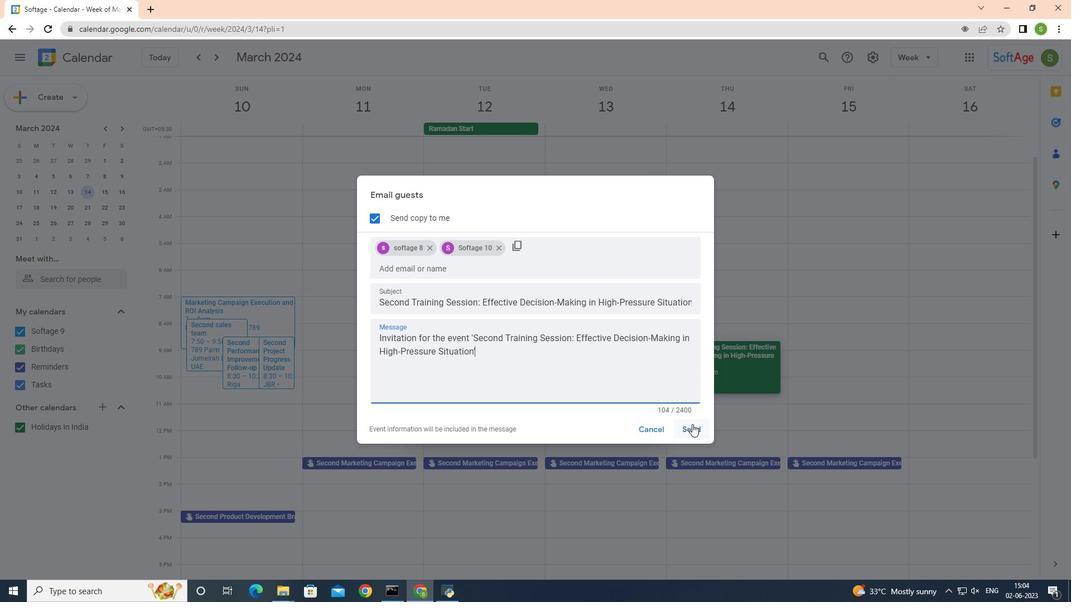 
Action: Mouse moved to (651, 197)
Screenshot: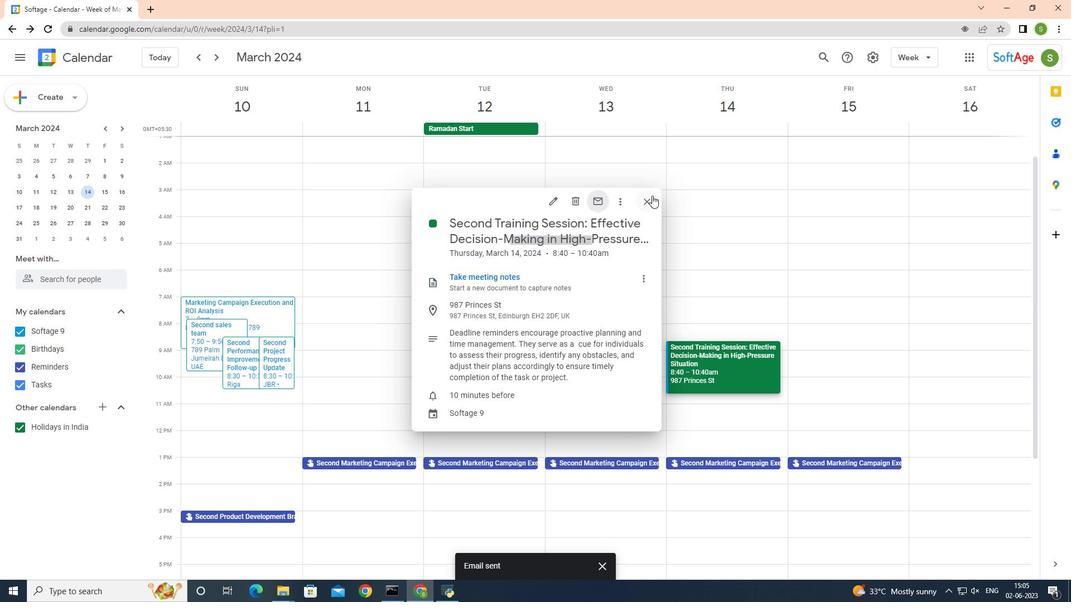 
Action: Mouse pressed left at (651, 197)
Screenshot: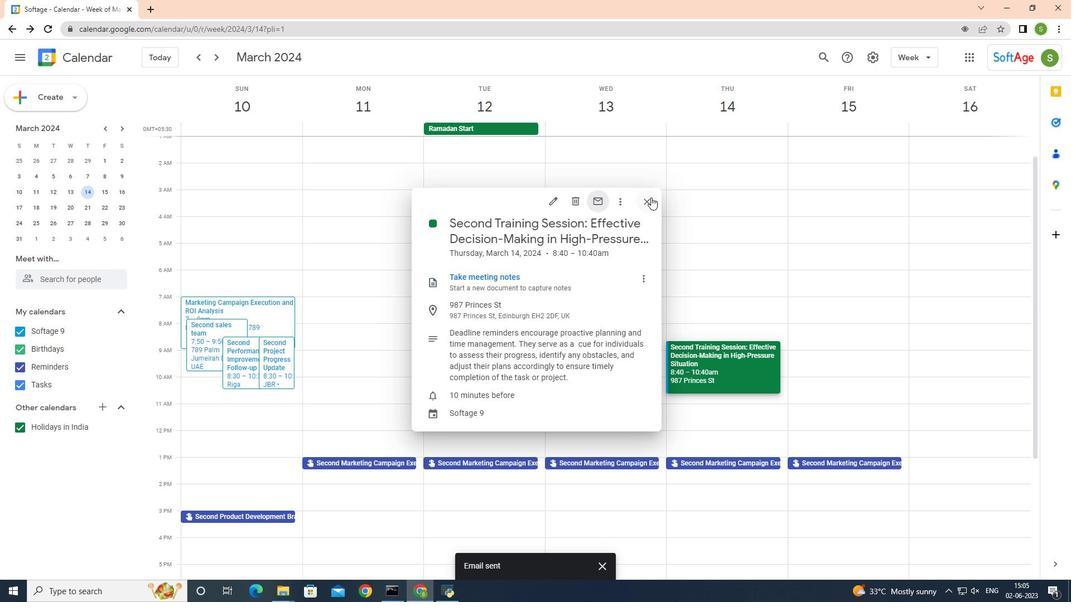 
Action: Mouse moved to (70, 99)
Screenshot: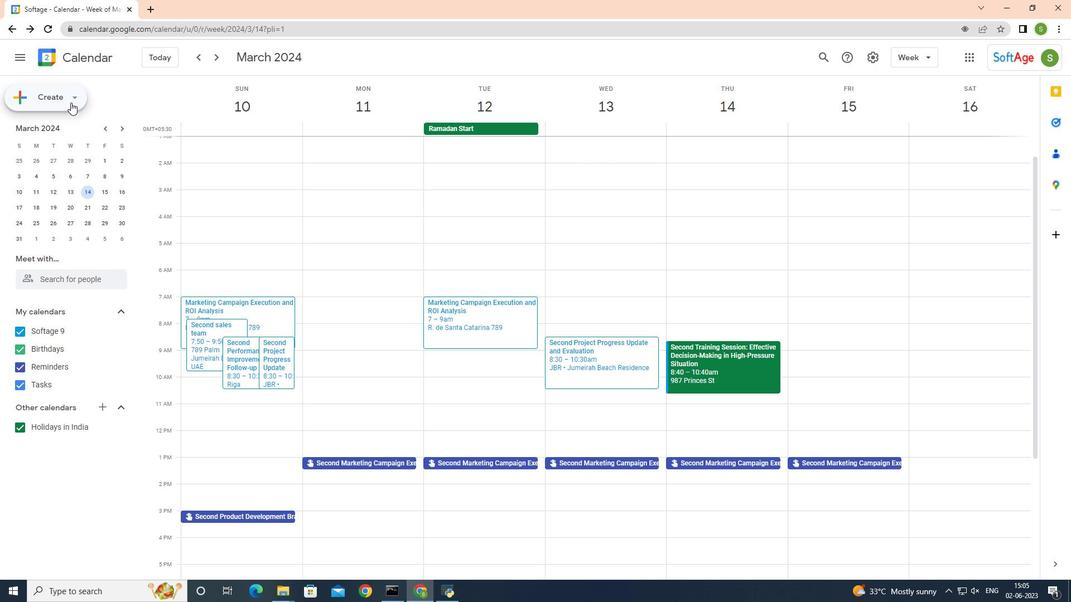 
Action: Mouse pressed left at (70, 99)
Screenshot: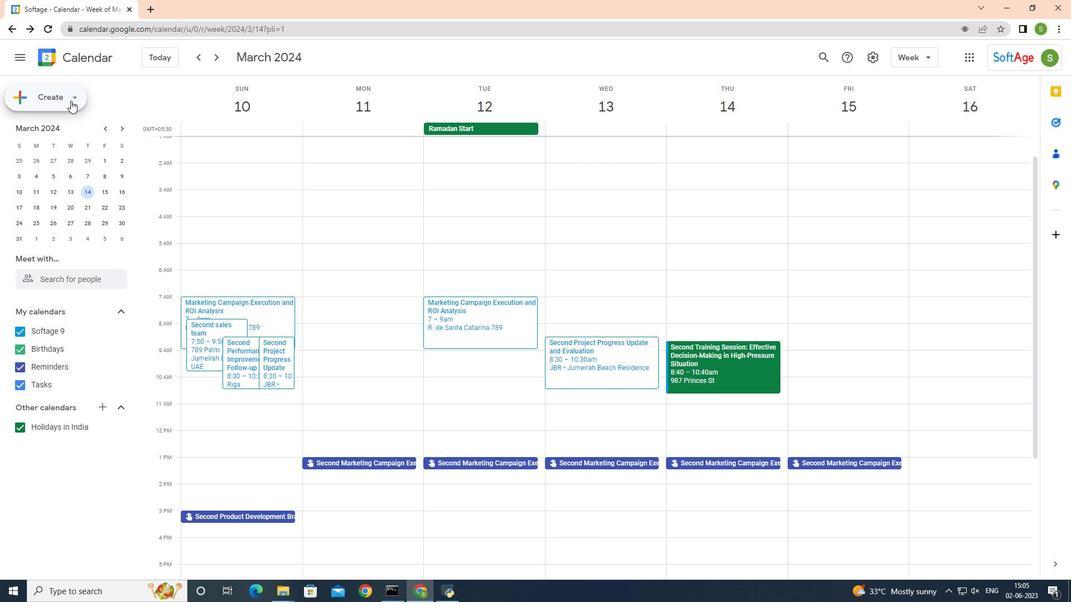 
Action: Mouse moved to (74, 127)
Screenshot: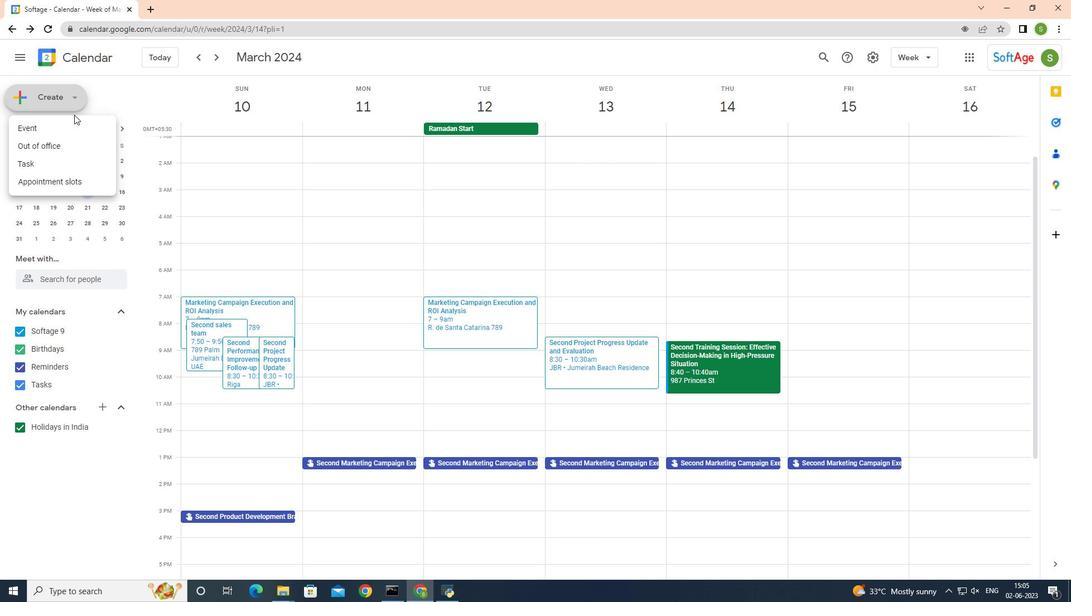 
Action: Mouse pressed left at (74, 127)
Screenshot: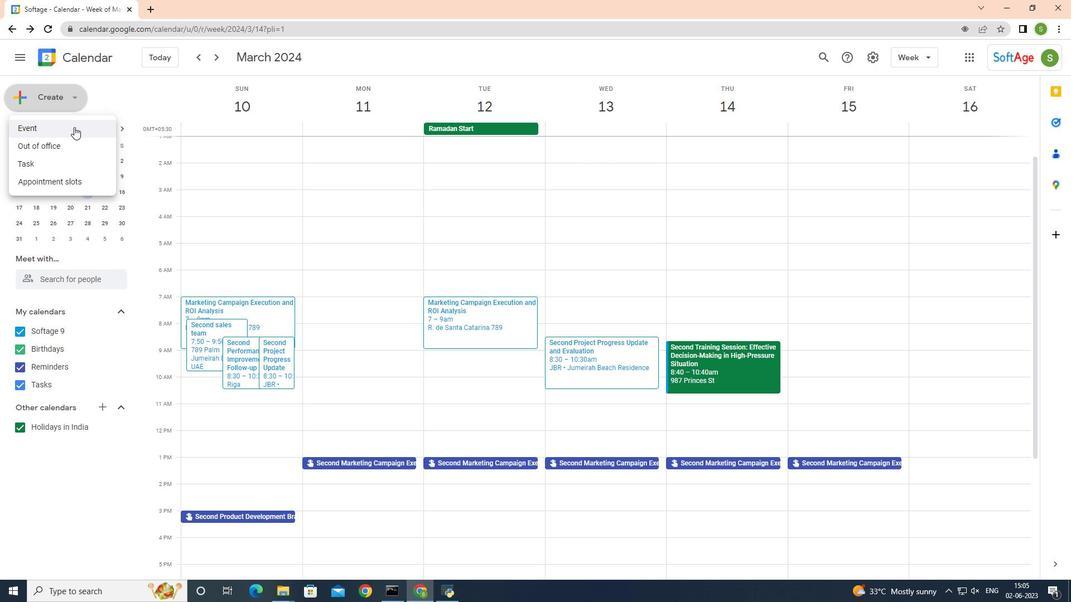 
Action: Mouse moved to (555, 300)
Screenshot: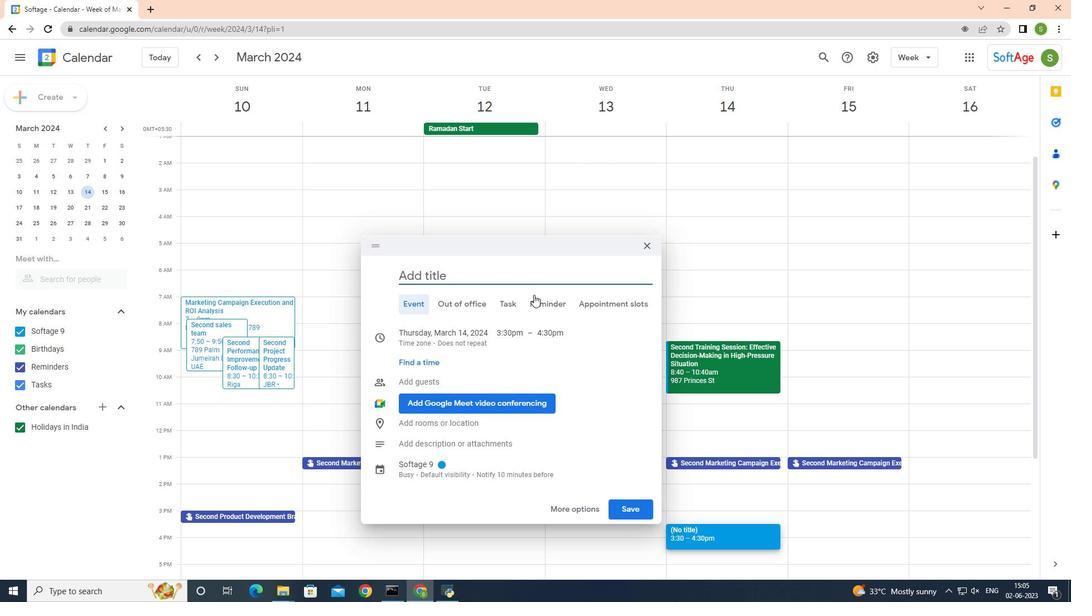 
Action: Mouse pressed left at (555, 300)
Screenshot: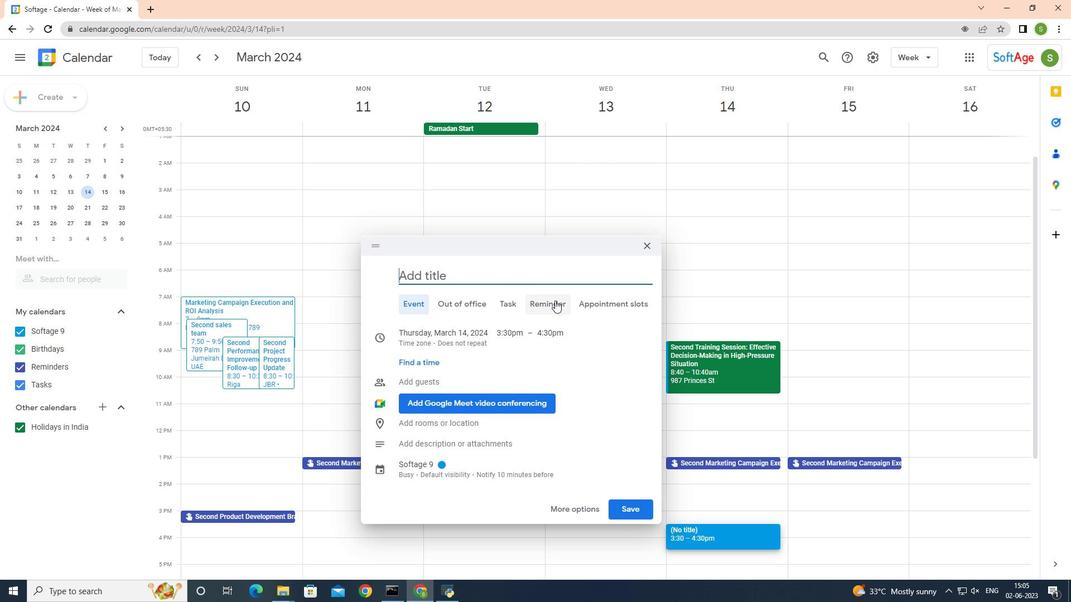 
Action: Mouse moved to (557, 280)
Screenshot: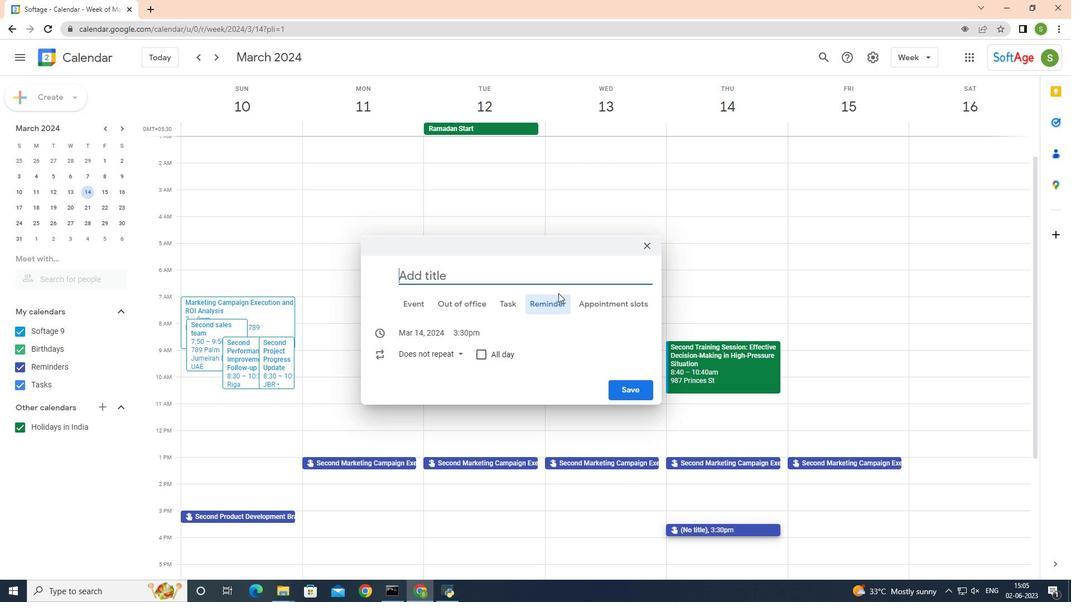 
Action: Mouse pressed left at (557, 280)
Screenshot: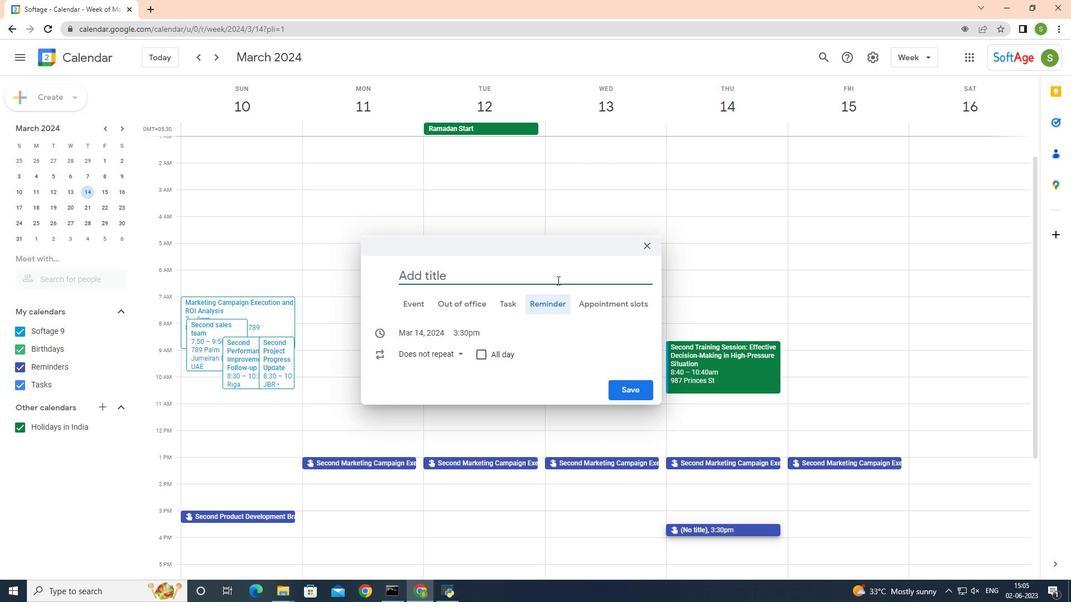
Action: Key pressed ctrl+V<Key.home>
Screenshot: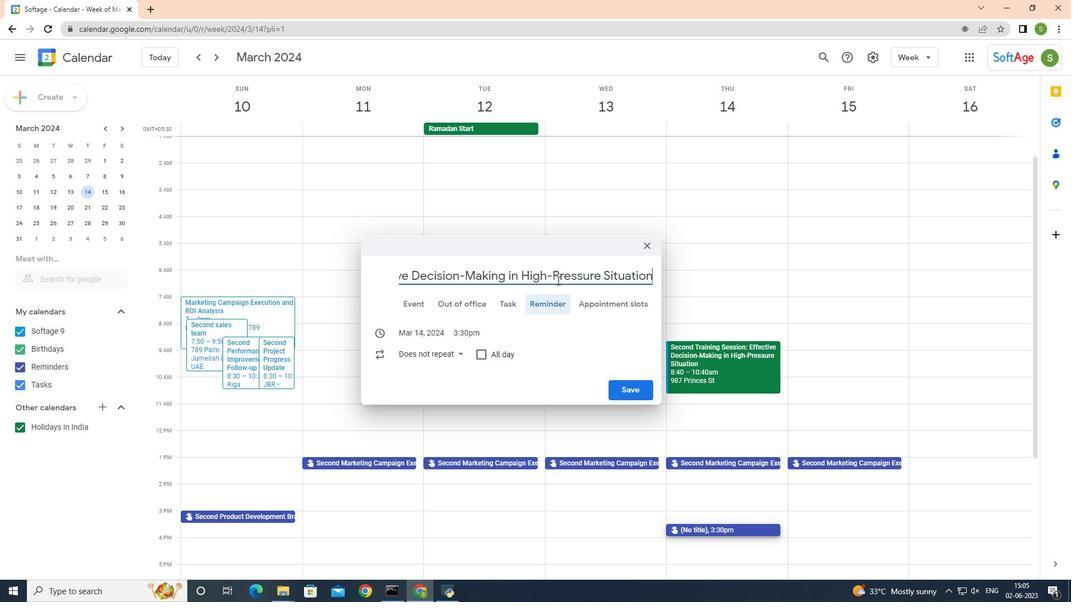 
Action: Mouse moved to (453, 353)
Screenshot: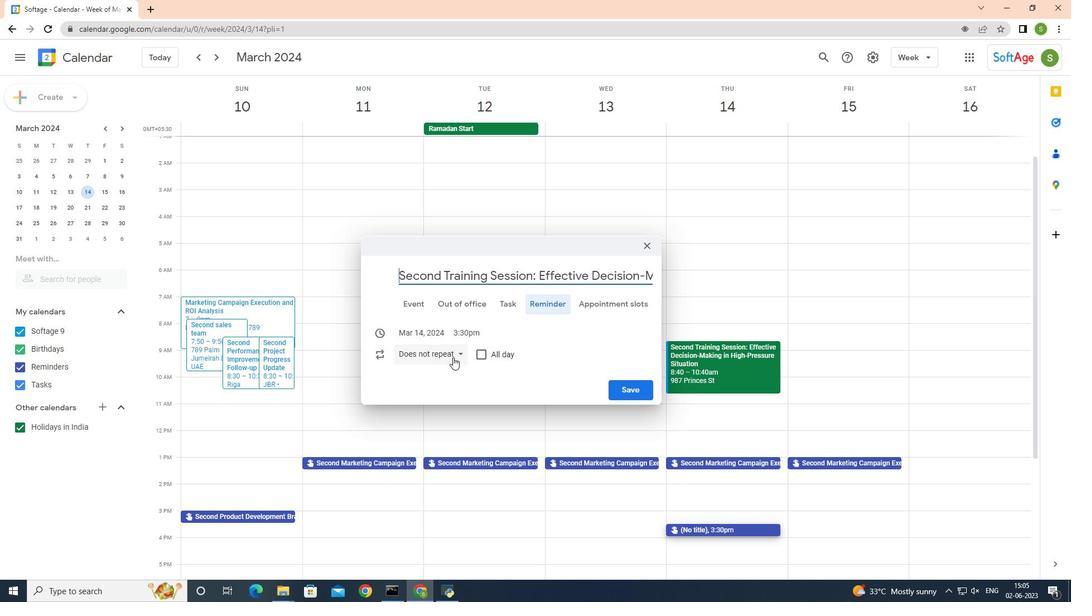 
Action: Mouse pressed left at (453, 353)
Screenshot: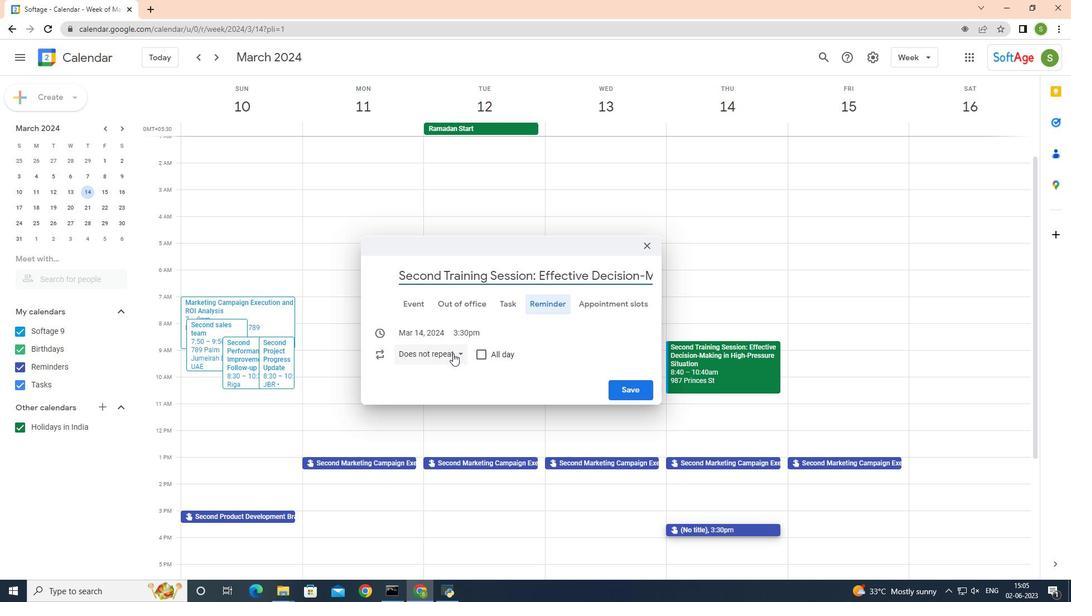
Action: Mouse moved to (545, 369)
Screenshot: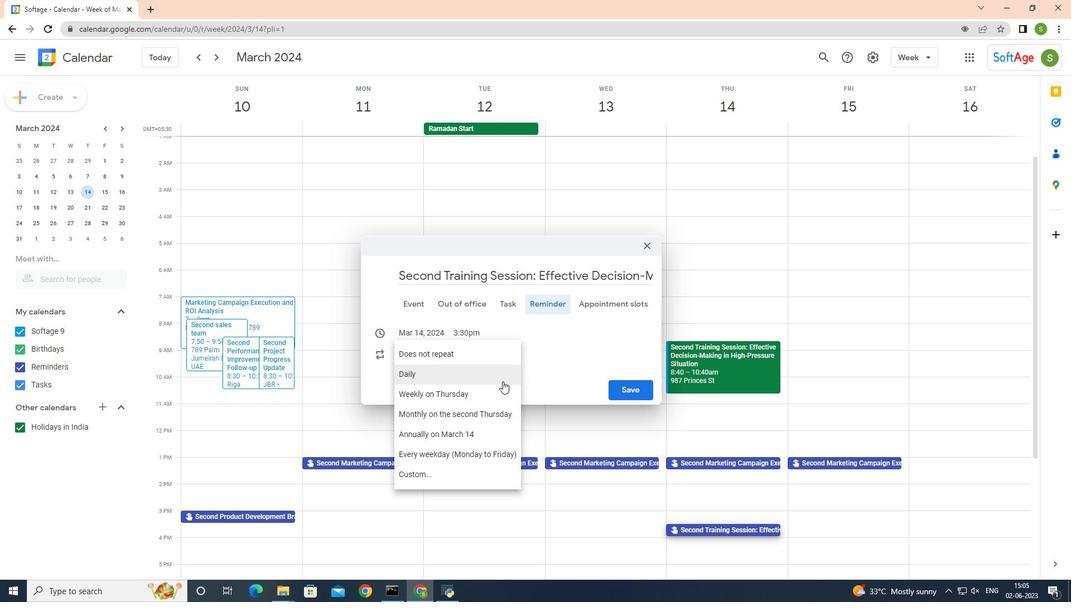 
Action: Mouse pressed left at (545, 369)
Screenshot: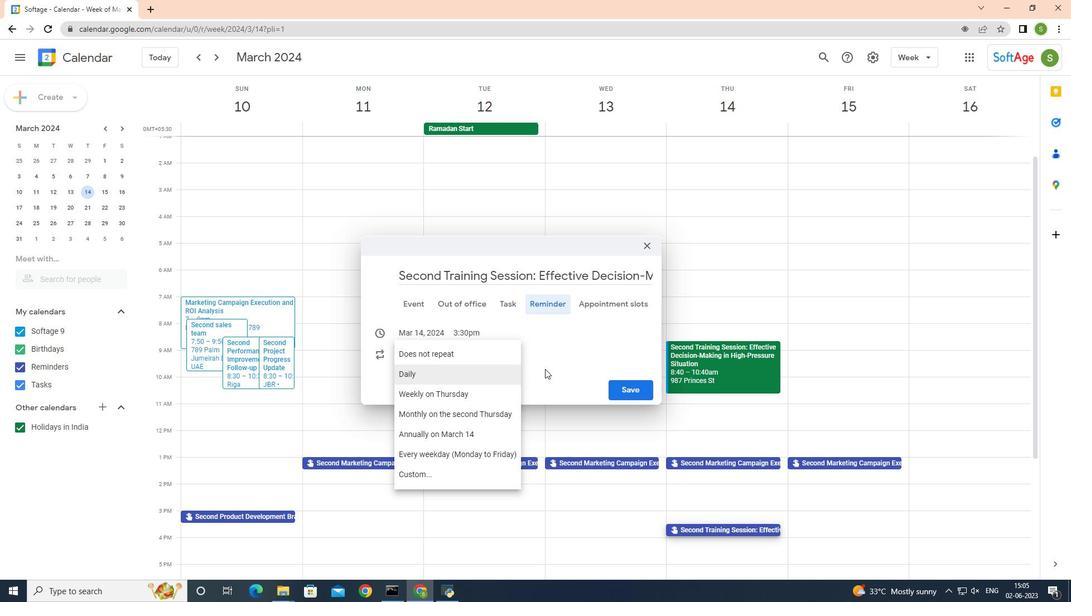 
Action: Mouse moved to (430, 332)
Screenshot: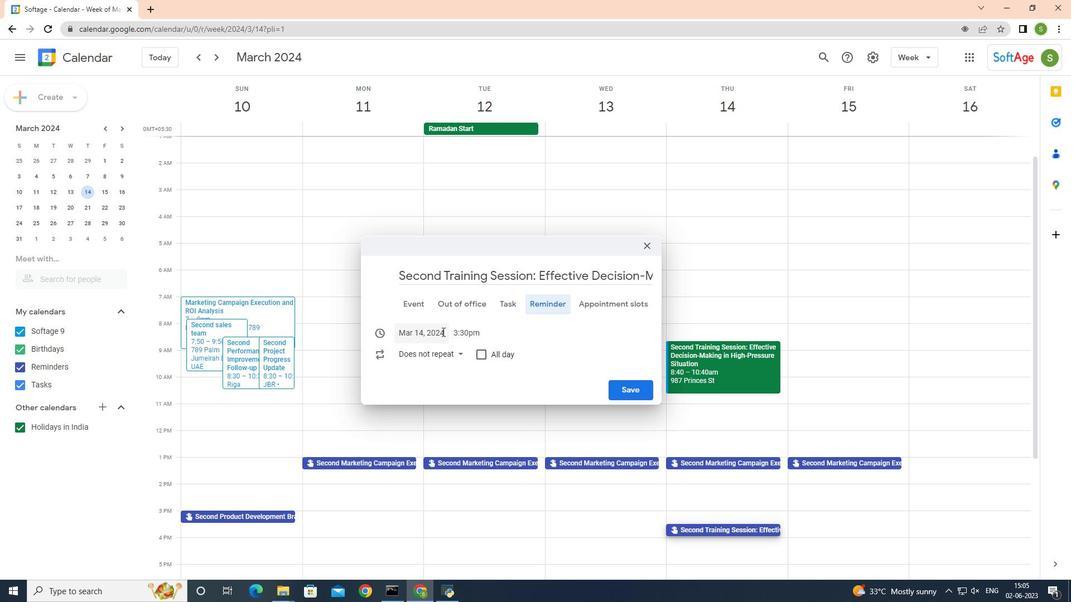
Action: Mouse pressed left at (430, 332)
Screenshot: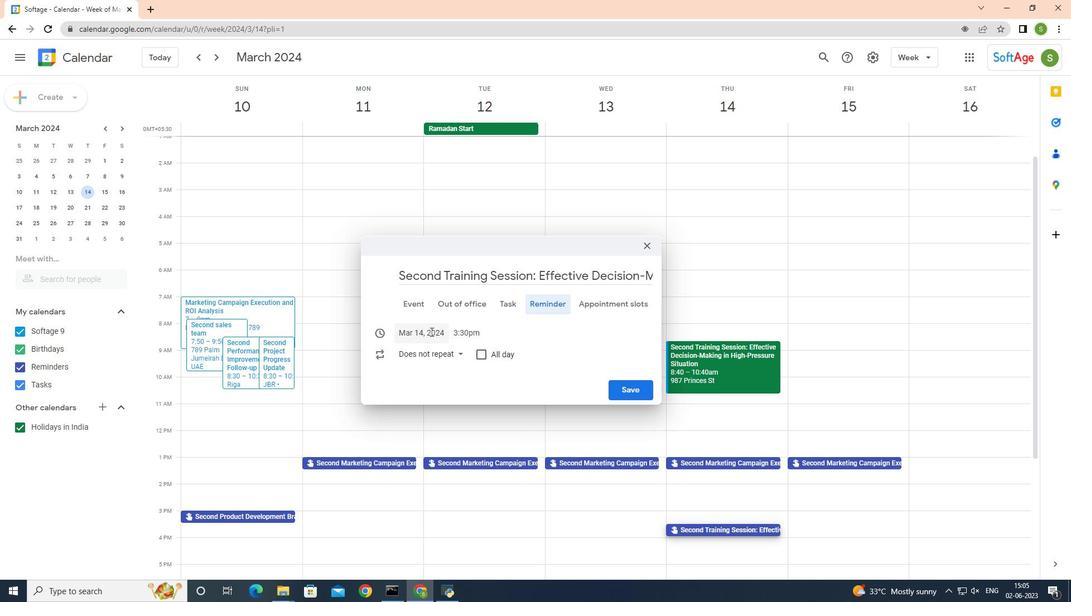 
Action: Mouse moved to (414, 436)
Screenshot: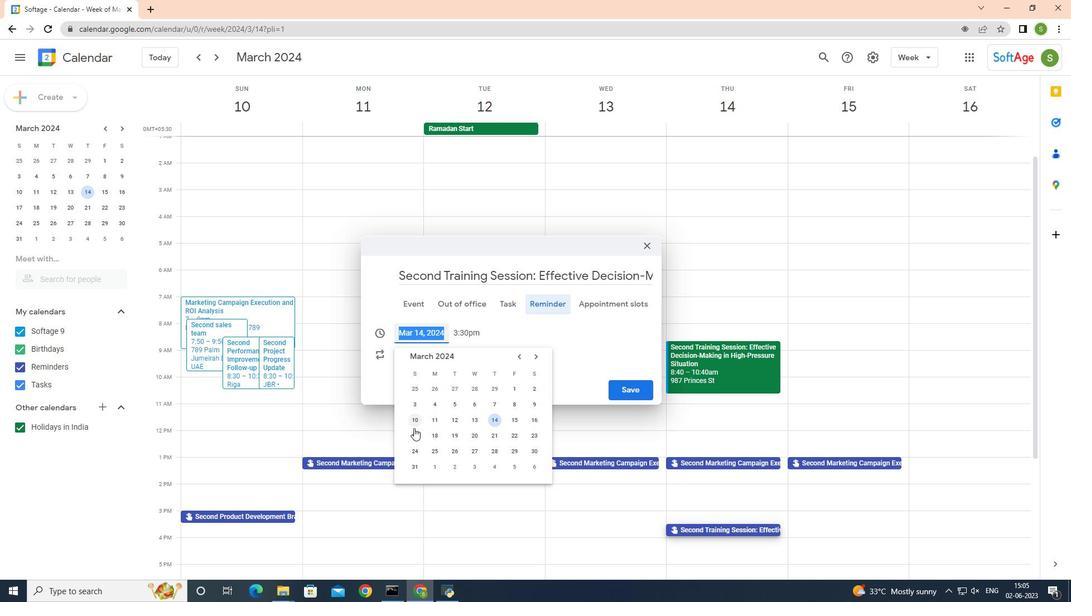 
Action: Mouse pressed left at (414, 436)
Screenshot: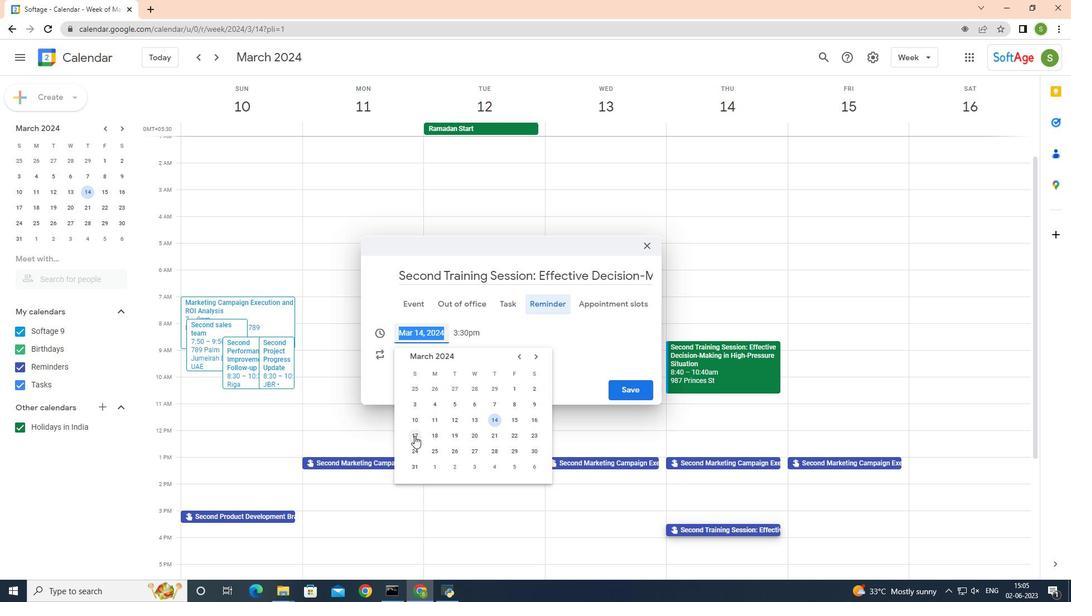 
Action: Mouse moved to (395, 361)
Screenshot: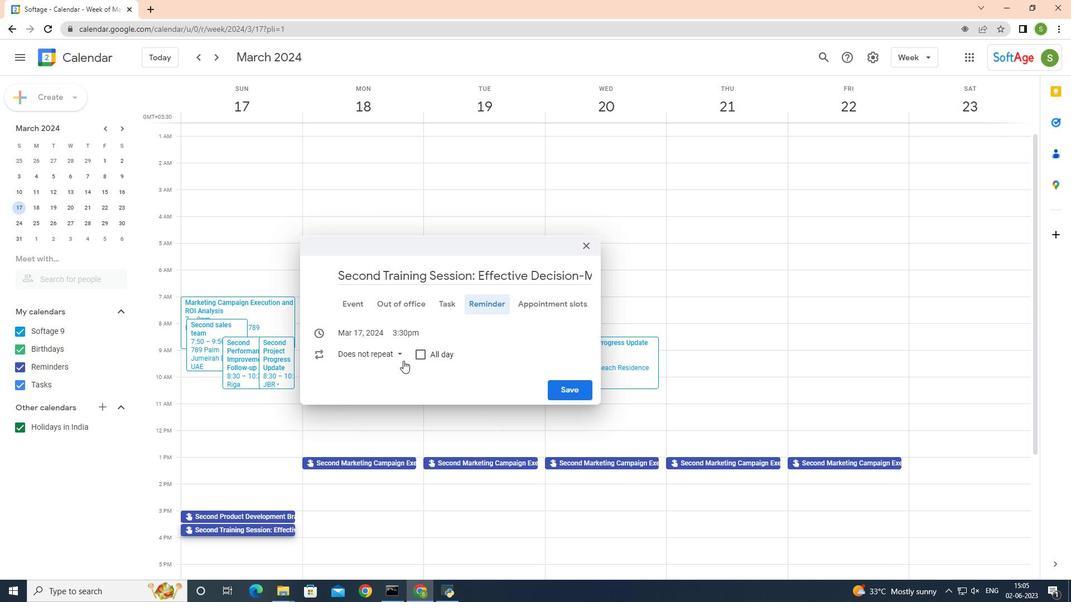 
Action: Mouse pressed left at (395, 361)
Screenshot: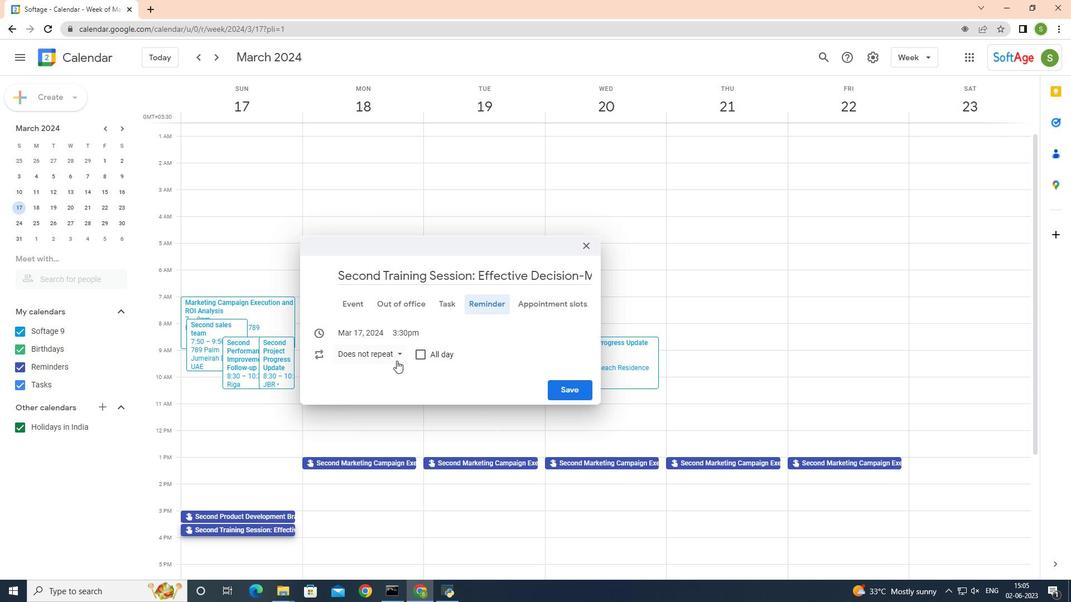 
Action: Mouse moved to (421, 412)
Screenshot: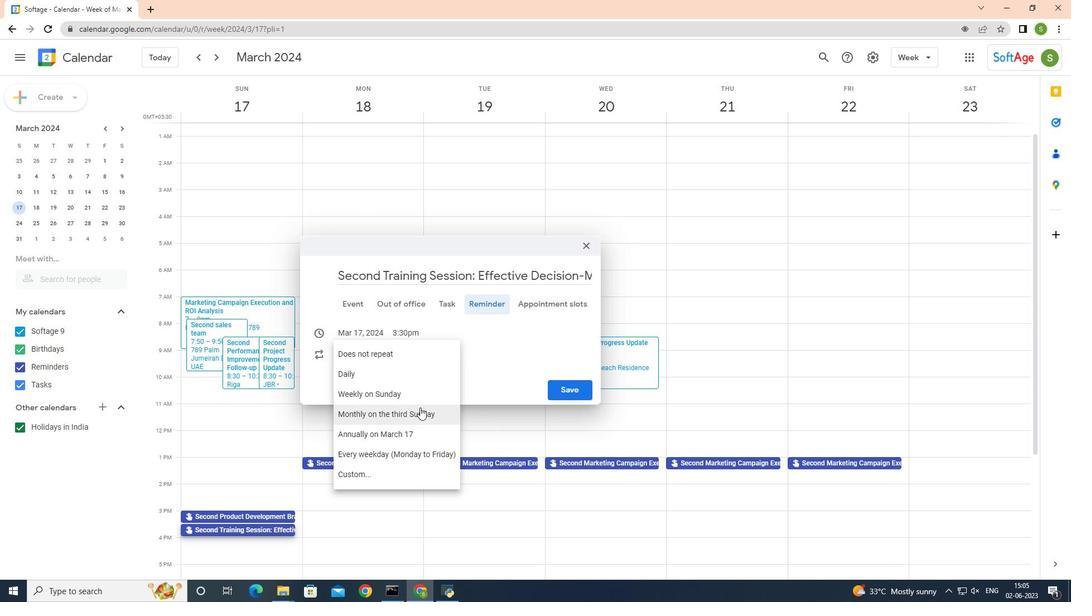 
Action: Mouse pressed left at (421, 412)
Screenshot: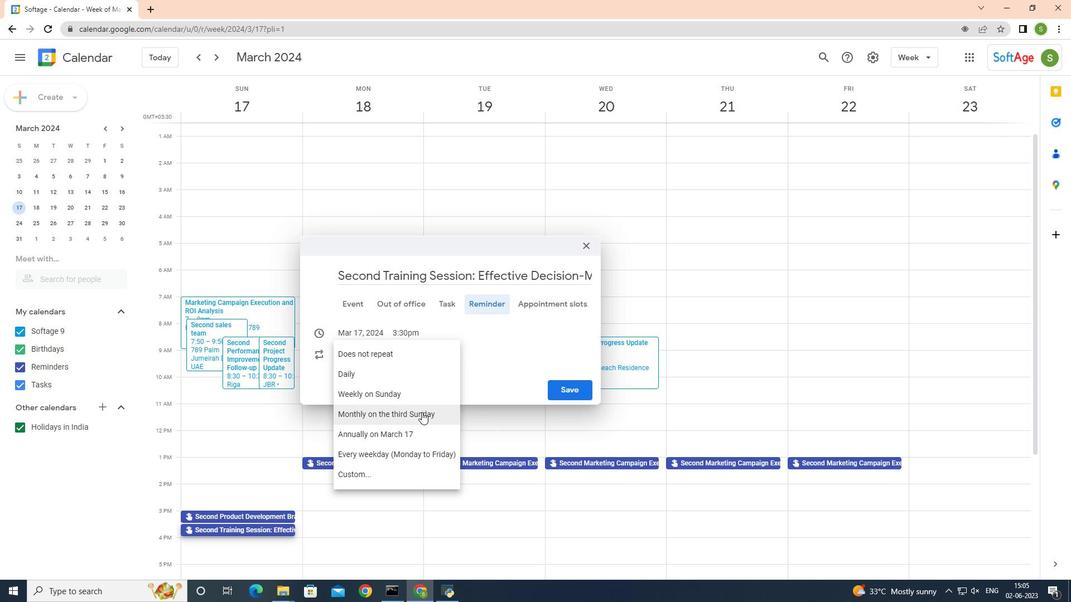
Action: Mouse moved to (574, 391)
Screenshot: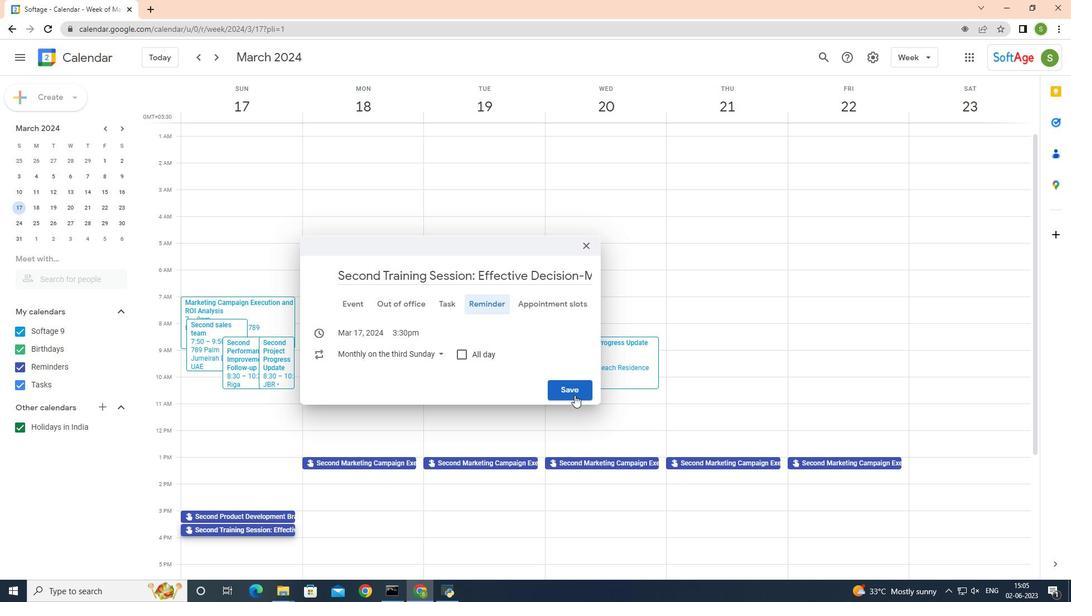 
Action: Mouse pressed left at (574, 391)
Screenshot: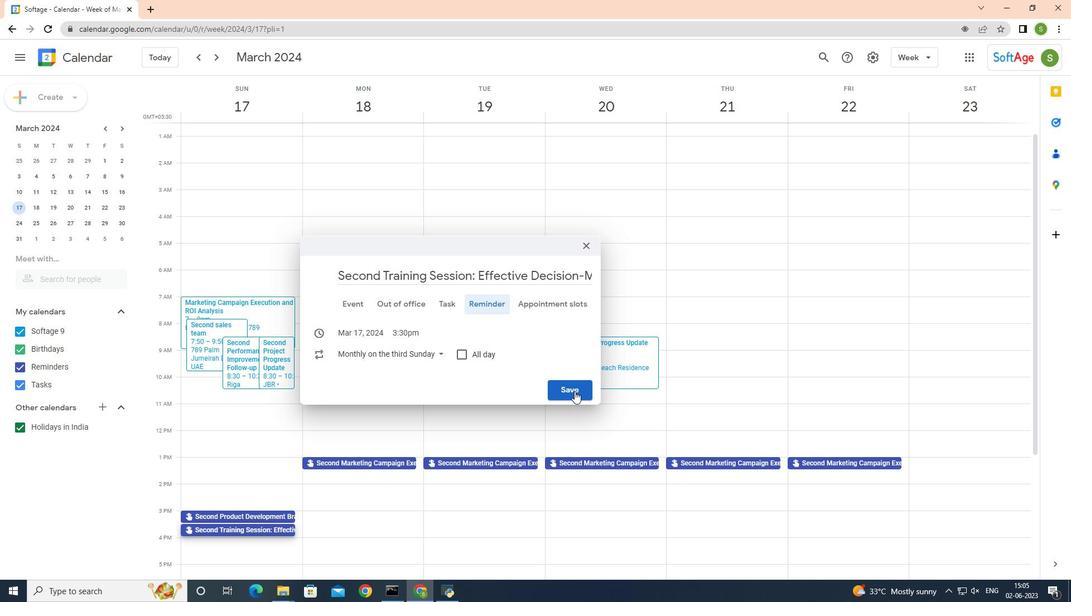 
Action: Mouse moved to (539, 379)
Screenshot: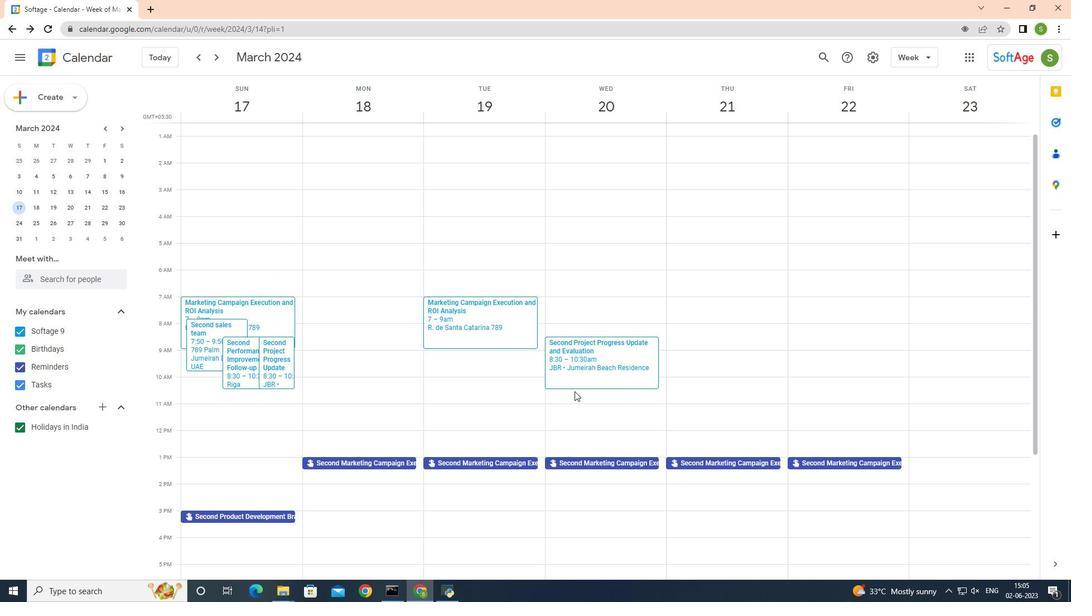 
